 Task: Find a place to stay in Monroe, United States from 10th to 25th July for 3 guests, with specific filters for property type, amenities, and price range.
Action: Mouse moved to (646, 119)
Screenshot: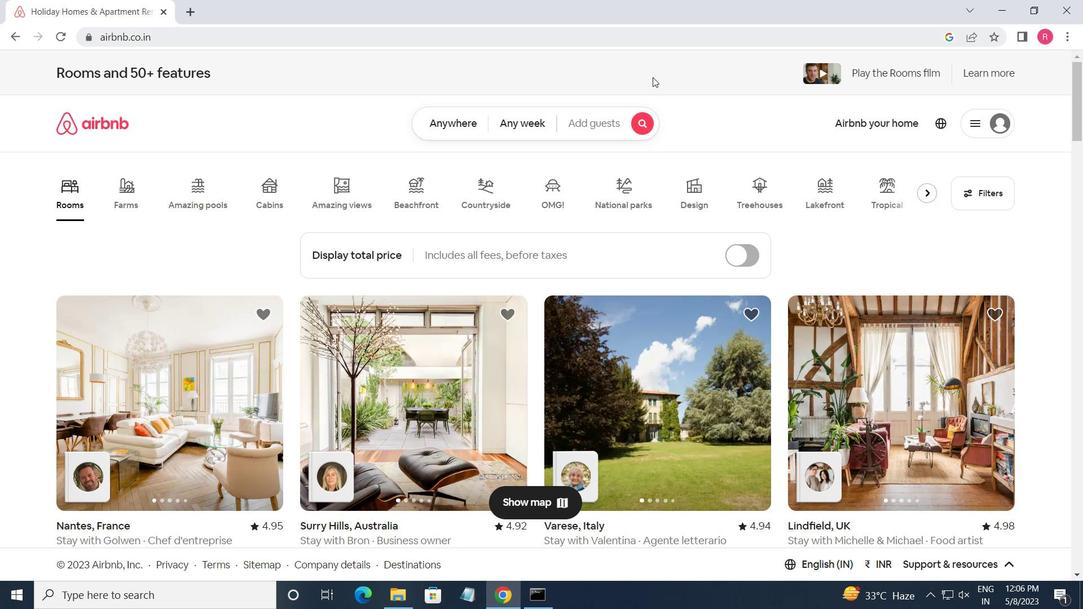 
Action: Mouse pressed left at (646, 119)
Screenshot: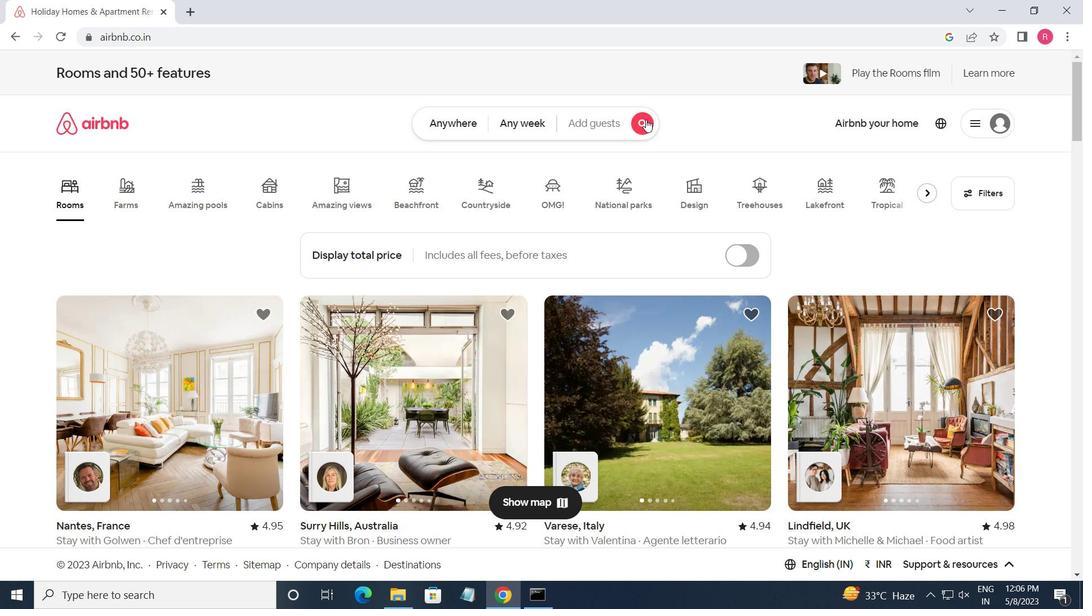 
Action: Mouse moved to (378, 187)
Screenshot: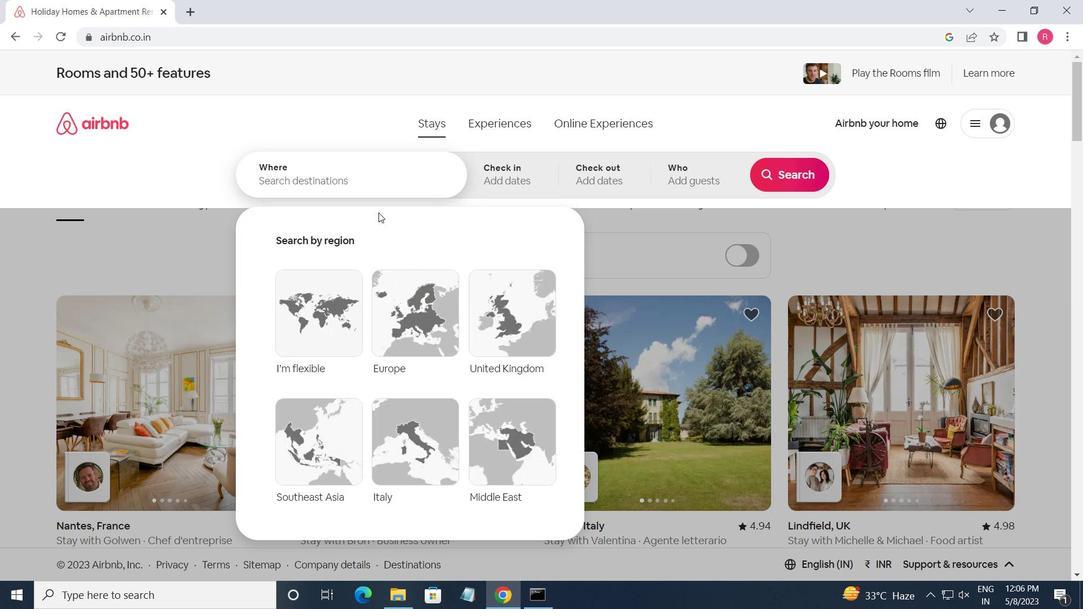 
Action: Mouse pressed left at (378, 187)
Screenshot: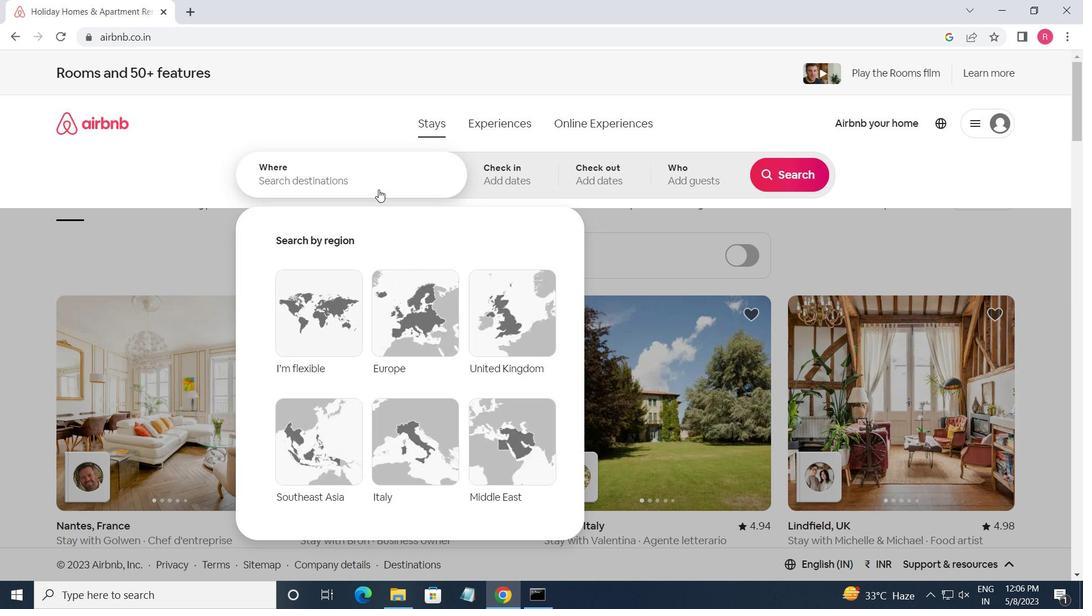 
Action: Key pressed <Key.shift_r>Monroe,<Key.space><Key.shift_r>United<Key.space><Key.shift>STATES<Key.enter>
Screenshot: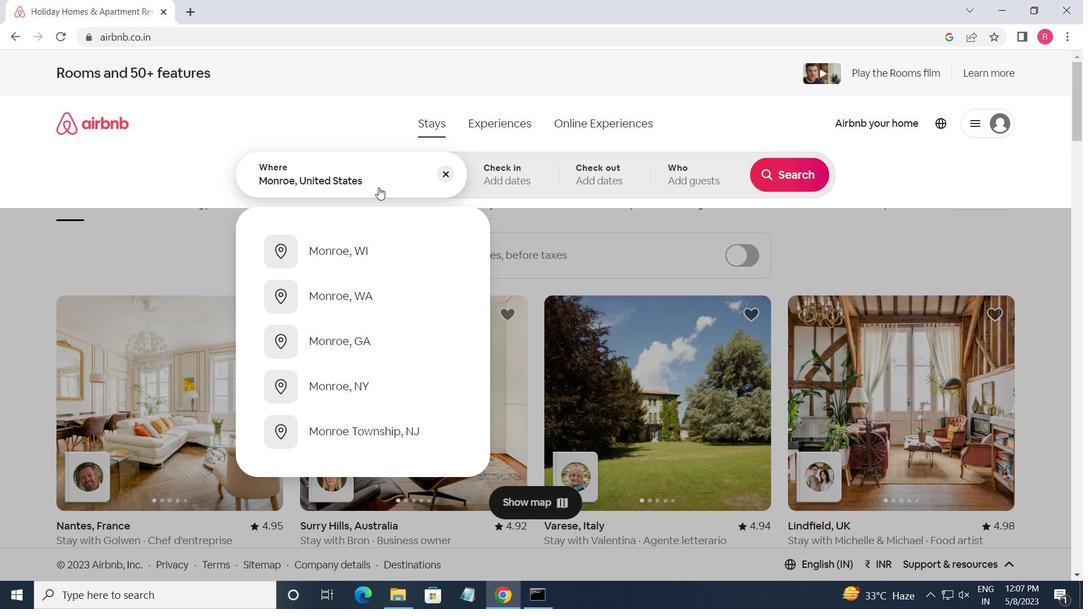 
Action: Mouse moved to (784, 295)
Screenshot: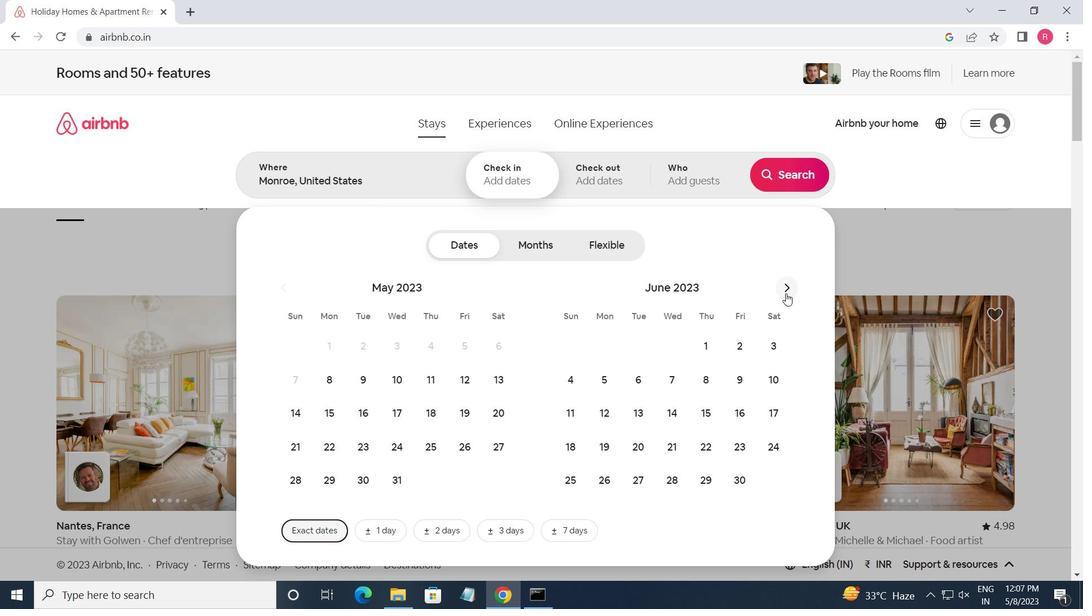 
Action: Mouse pressed left at (784, 295)
Screenshot: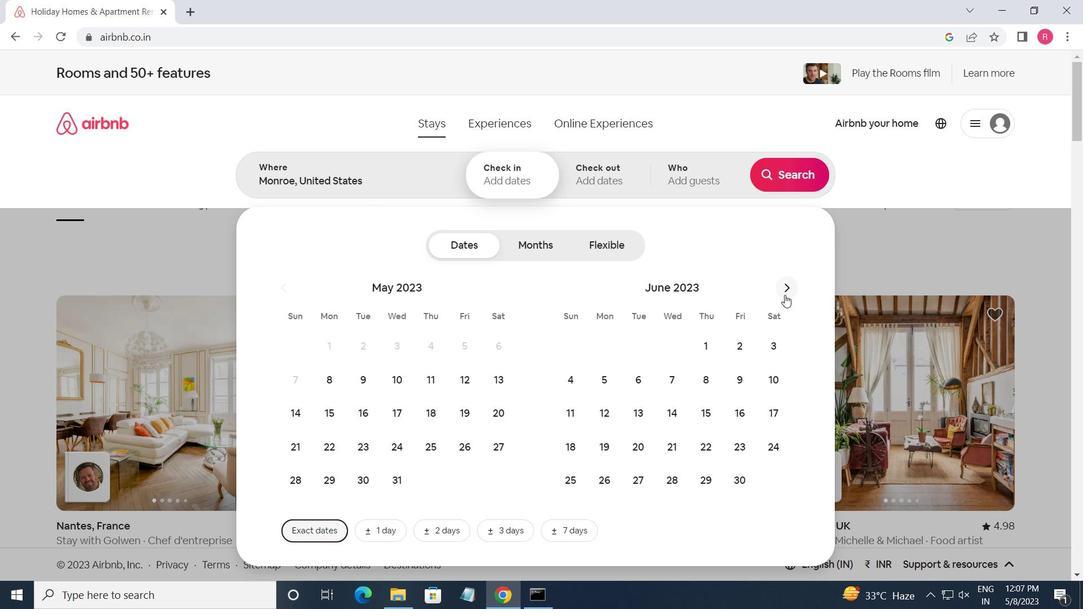 
Action: Mouse moved to (598, 411)
Screenshot: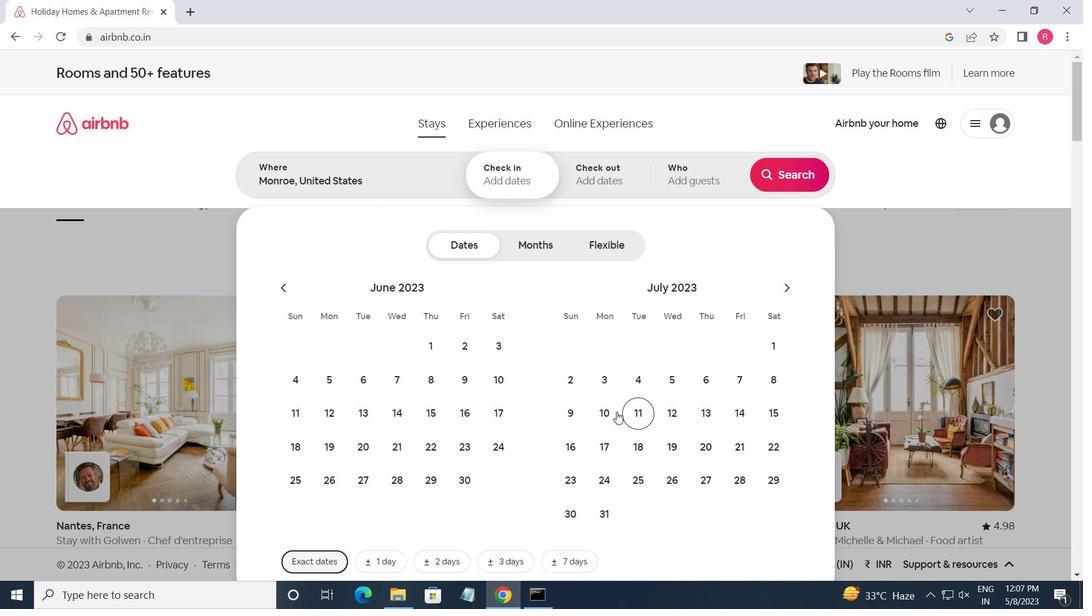
Action: Mouse pressed left at (598, 411)
Screenshot: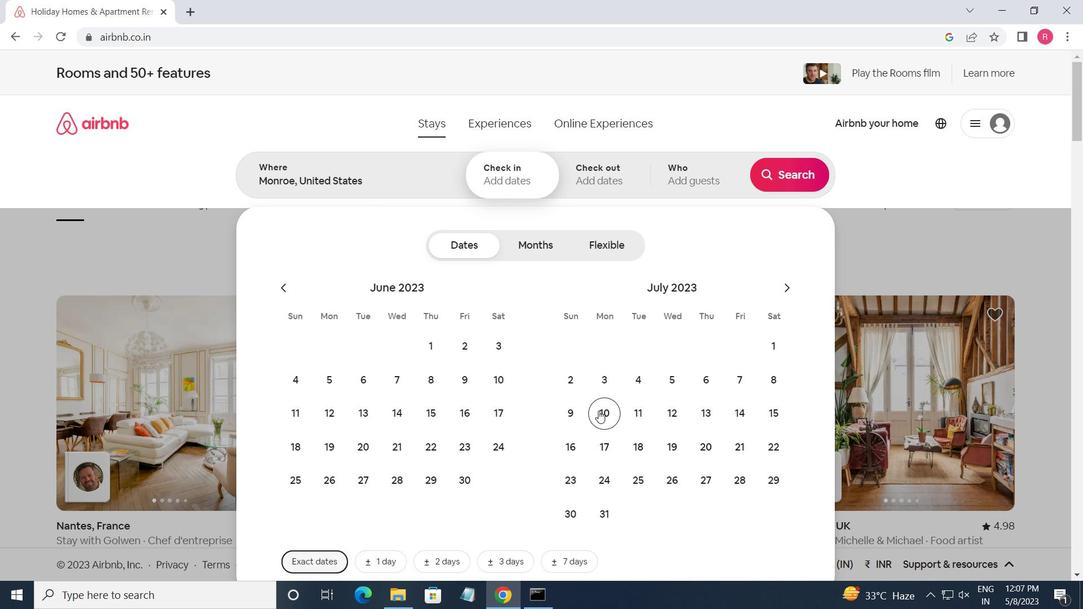 
Action: Mouse moved to (645, 479)
Screenshot: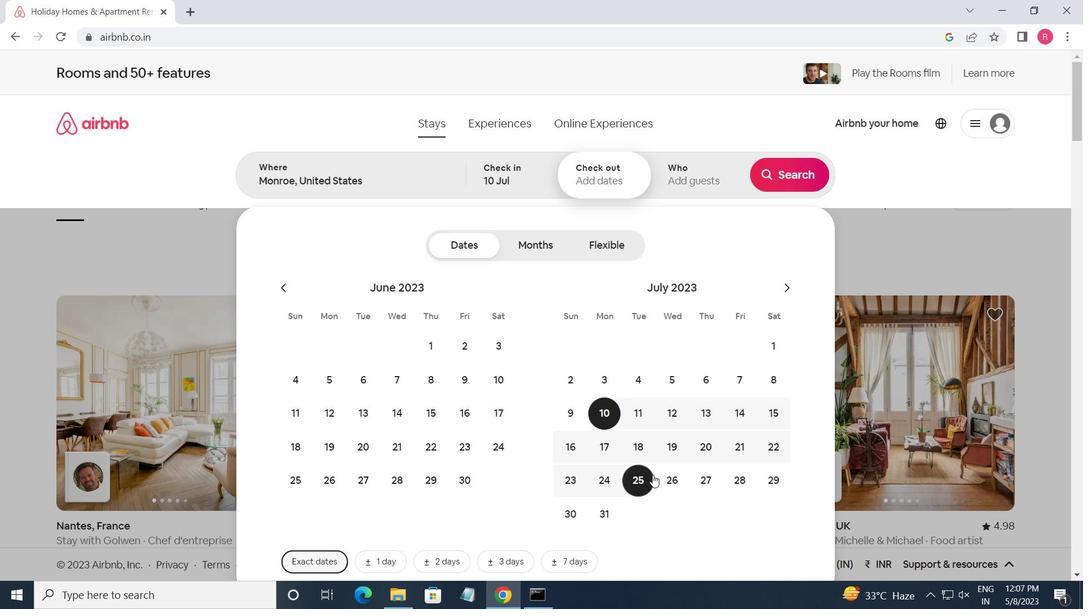 
Action: Mouse pressed left at (645, 479)
Screenshot: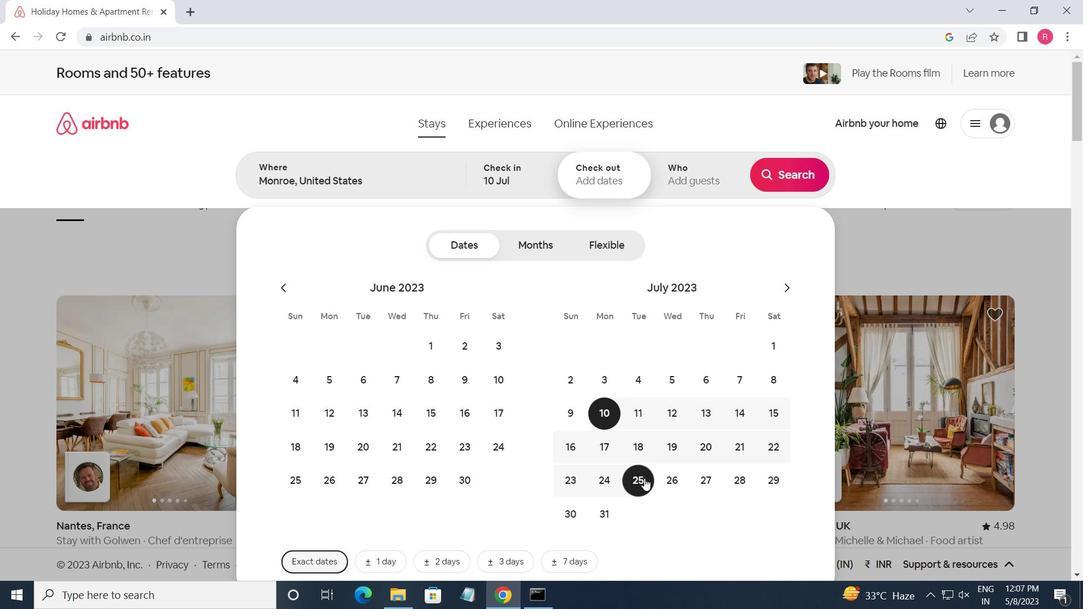 
Action: Mouse moved to (690, 178)
Screenshot: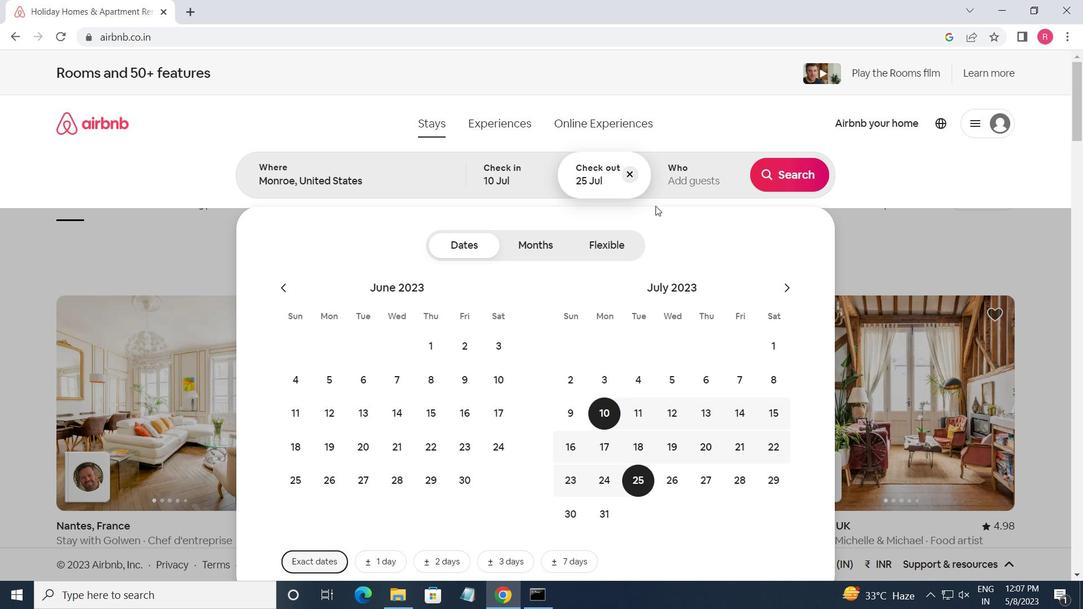 
Action: Mouse pressed left at (690, 178)
Screenshot: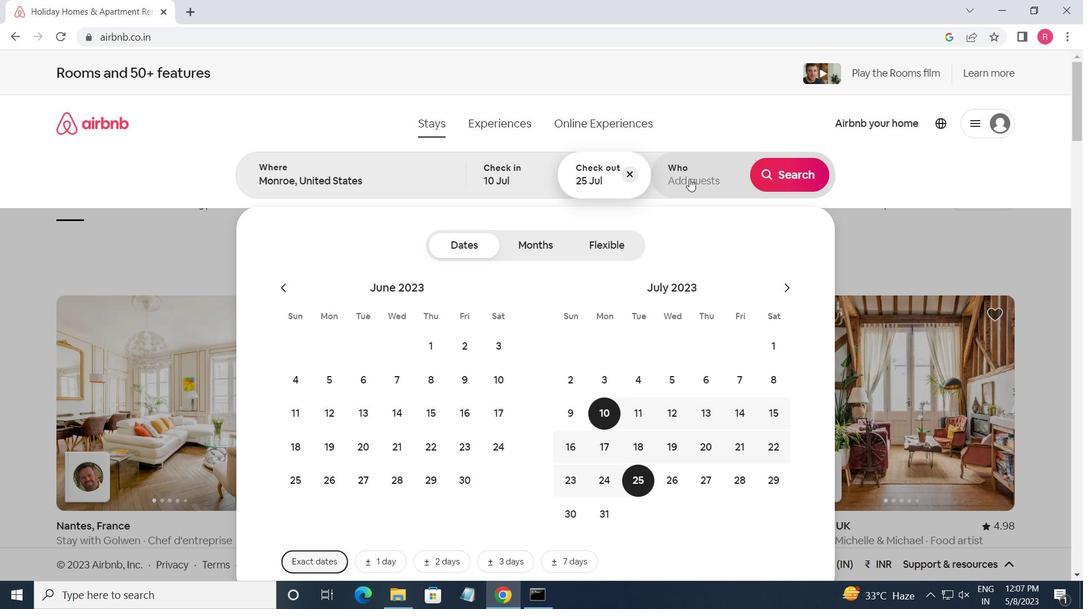 
Action: Mouse moved to (799, 247)
Screenshot: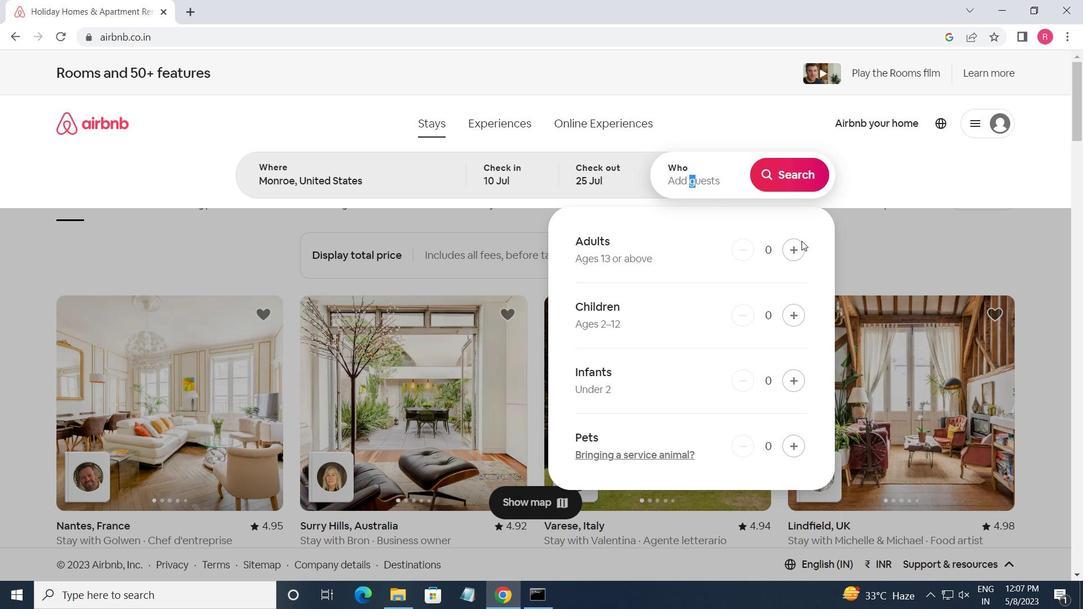 
Action: Mouse pressed left at (799, 247)
Screenshot: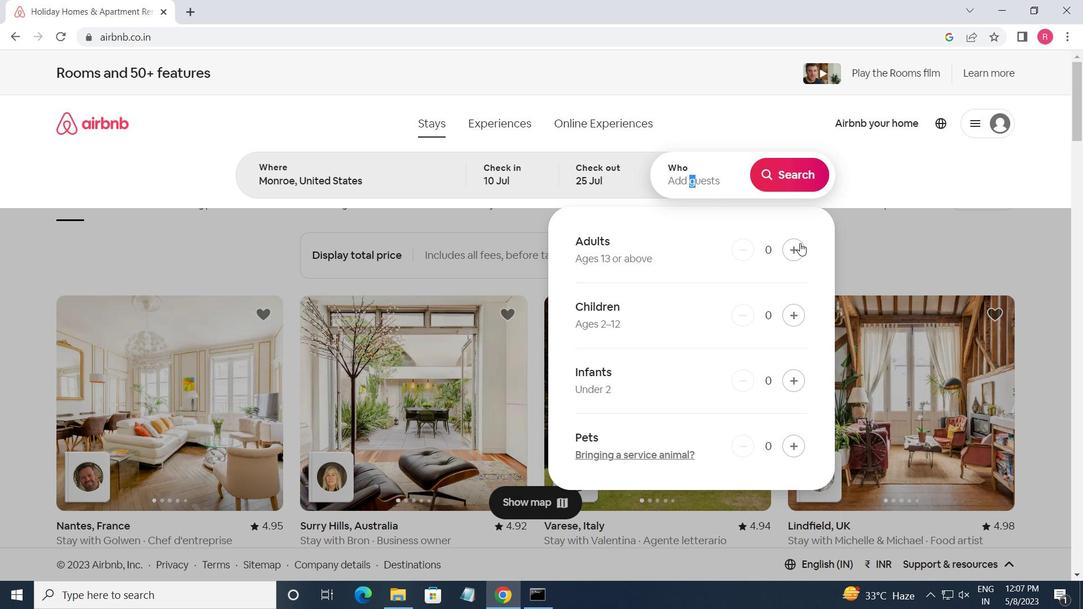
Action: Mouse moved to (799, 247)
Screenshot: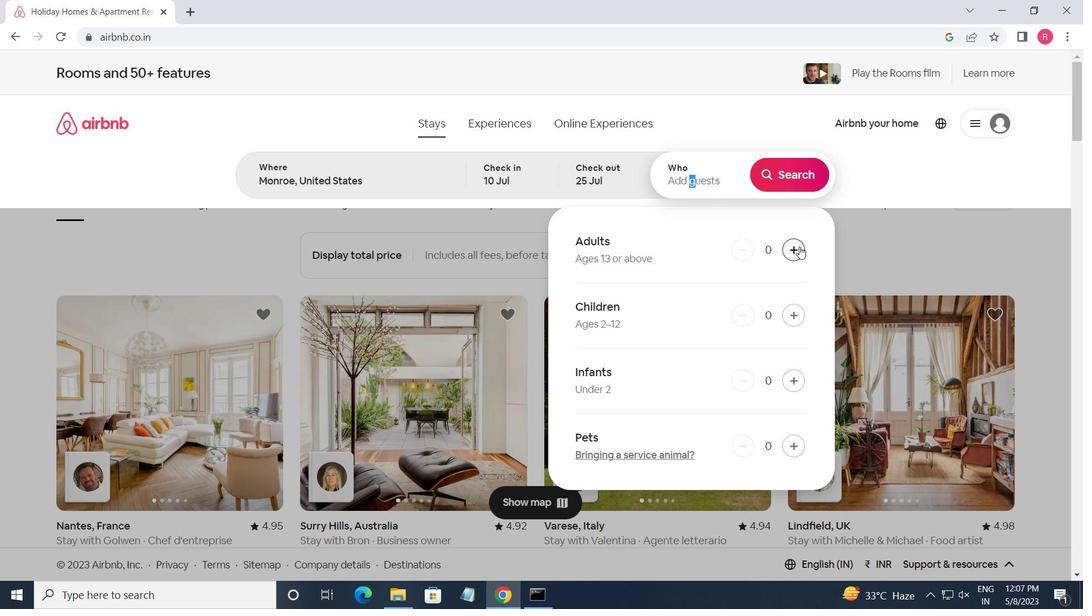 
Action: Mouse pressed left at (799, 247)
Screenshot: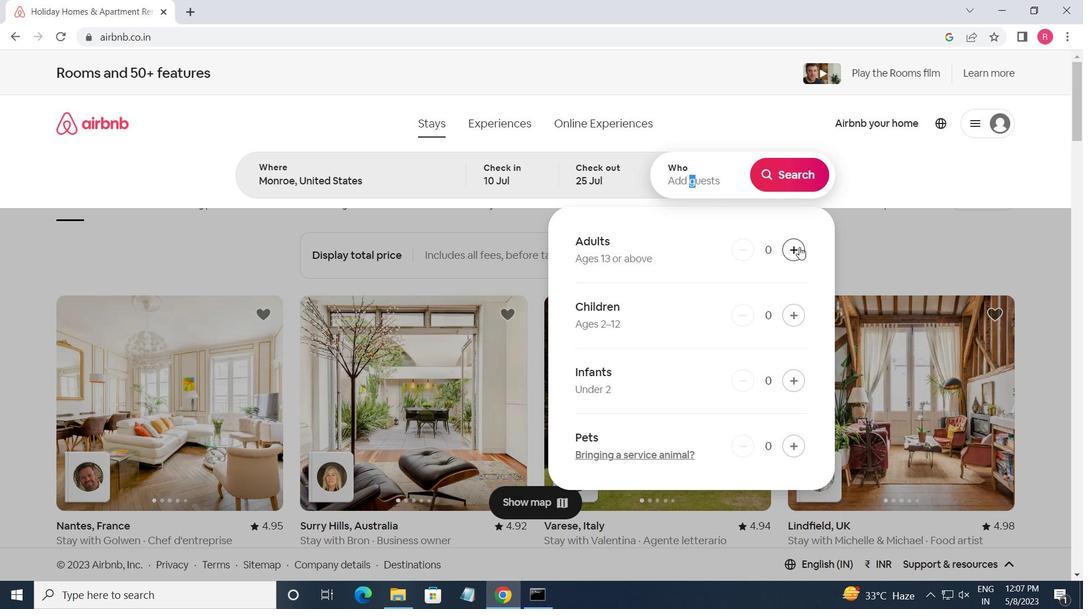 
Action: Mouse pressed left at (799, 247)
Screenshot: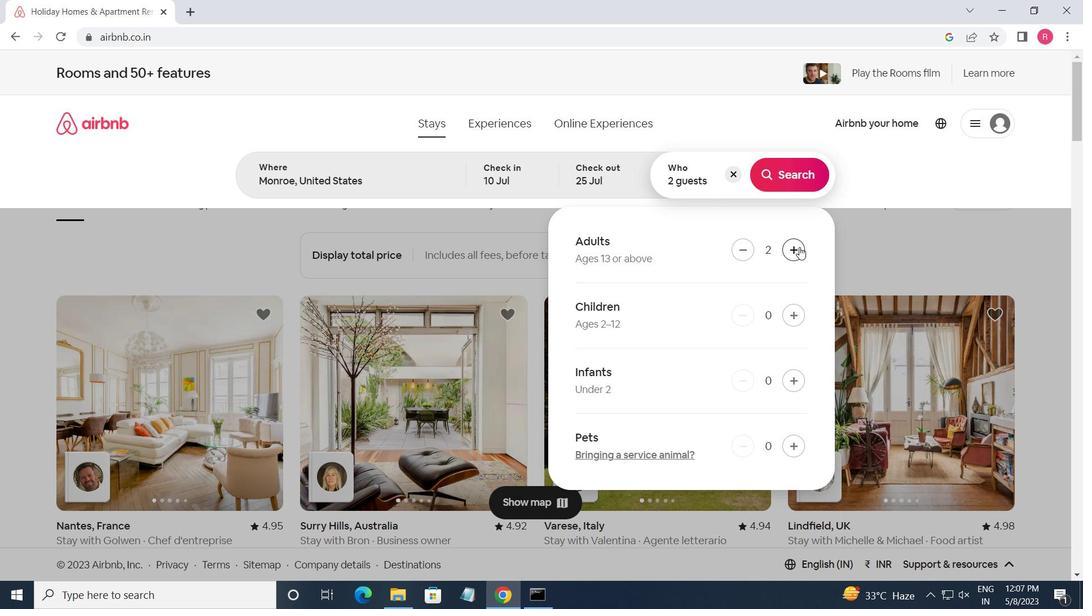 
Action: Mouse moved to (796, 313)
Screenshot: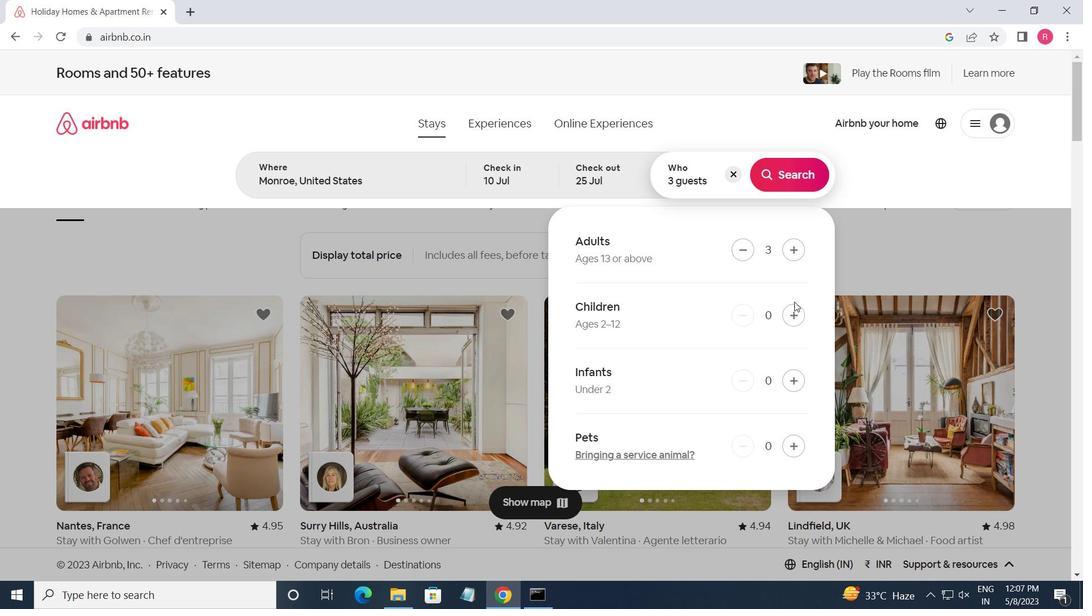 
Action: Mouse pressed left at (796, 313)
Screenshot: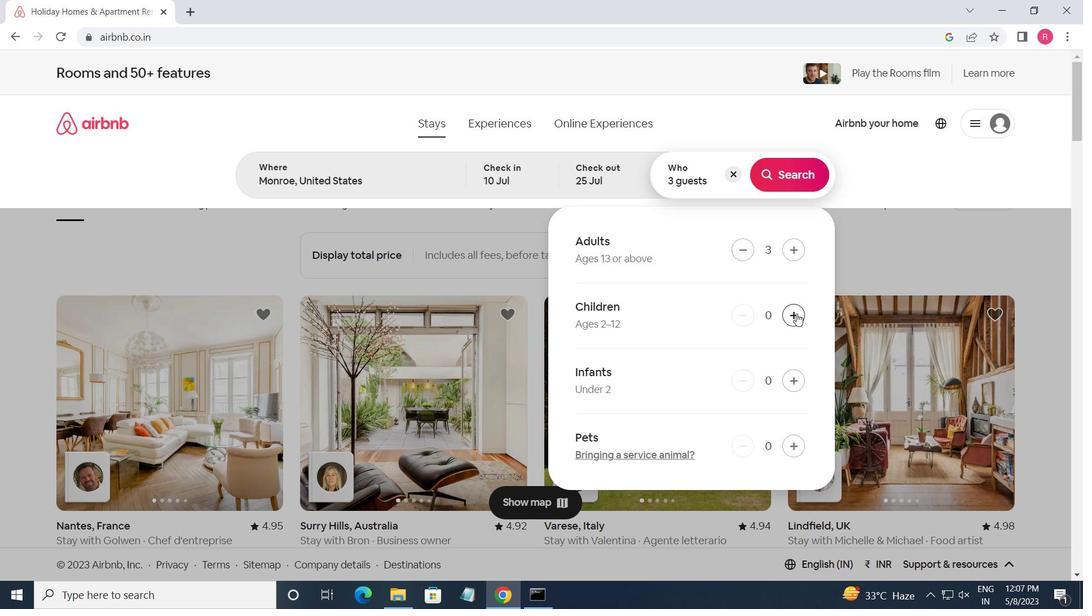 
Action: Mouse moved to (793, 181)
Screenshot: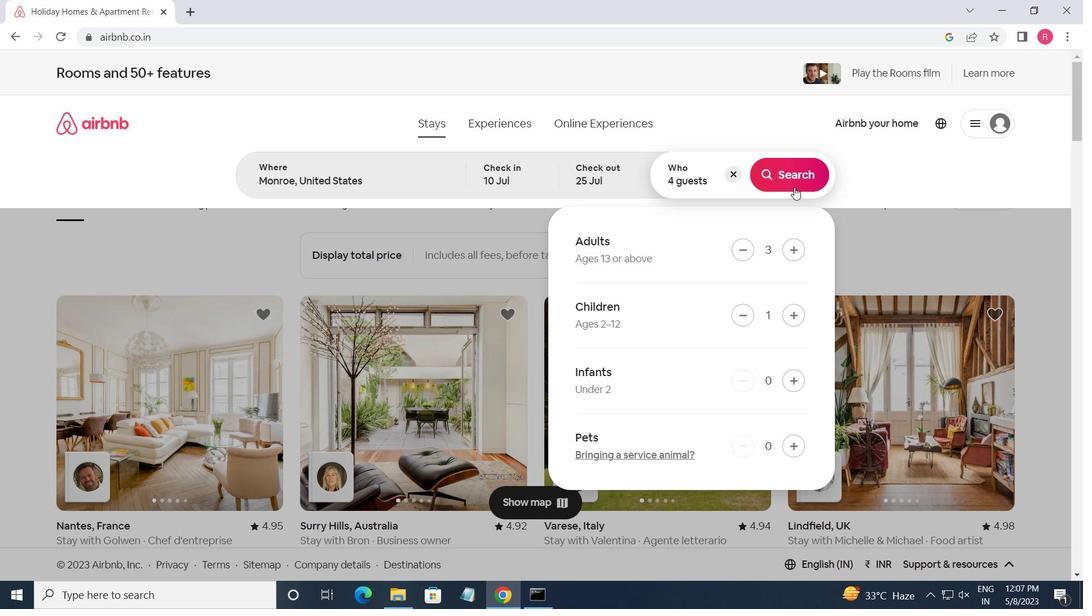 
Action: Mouse pressed left at (793, 181)
Screenshot: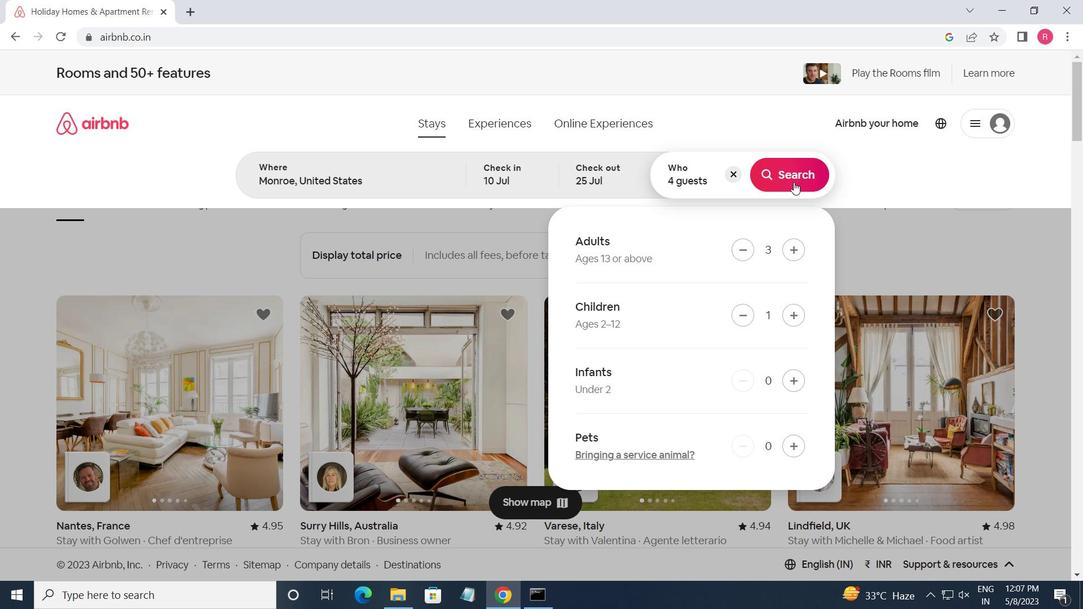 
Action: Mouse moved to (1017, 136)
Screenshot: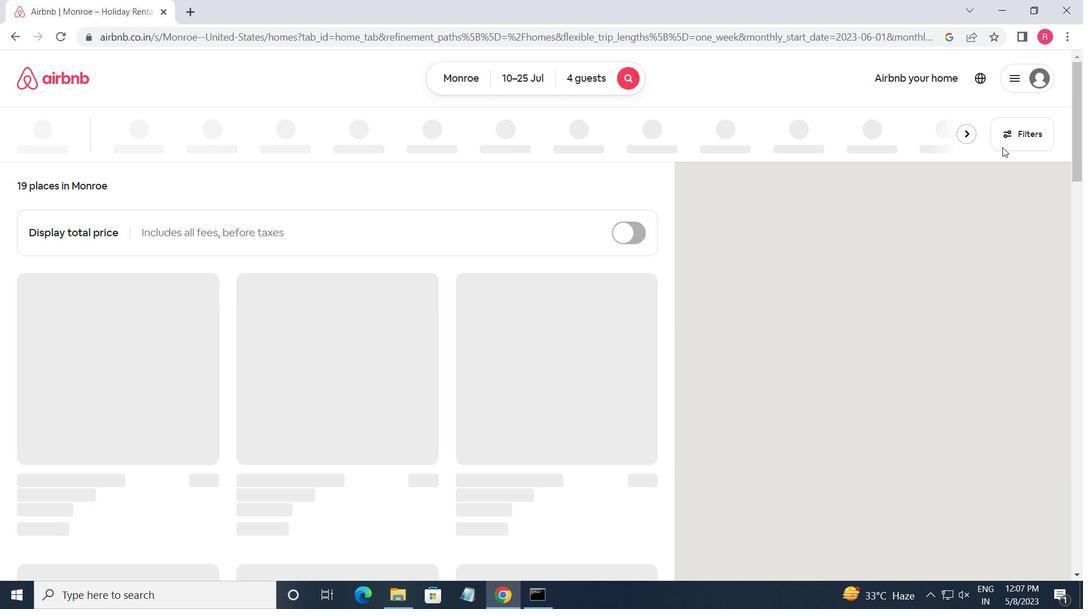
Action: Mouse pressed left at (1017, 136)
Screenshot: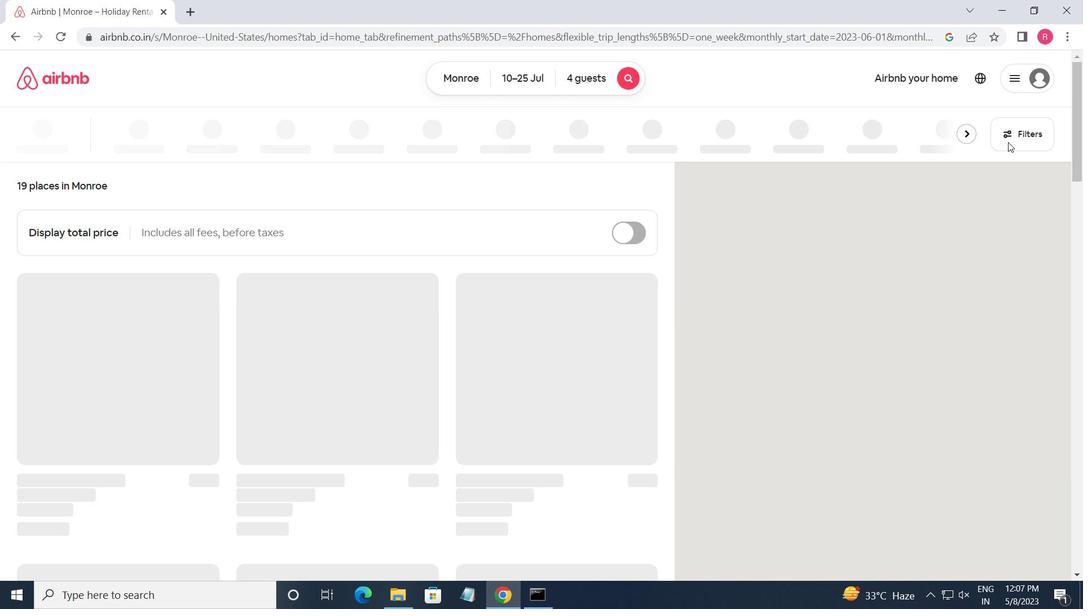 
Action: Mouse moved to (393, 397)
Screenshot: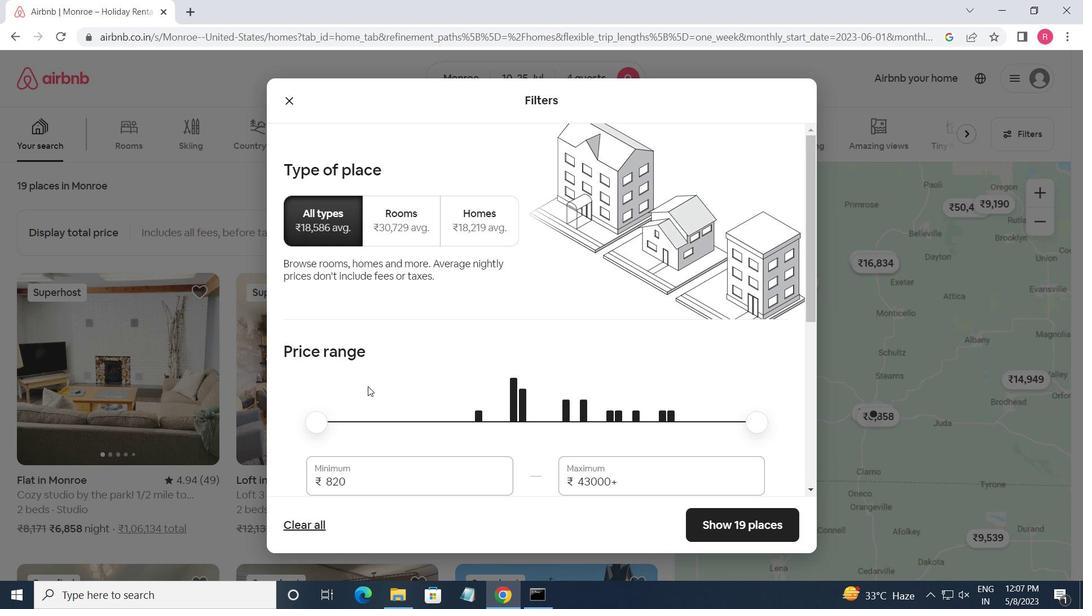 
Action: Mouse scrolled (393, 396) with delta (0, 0)
Screenshot: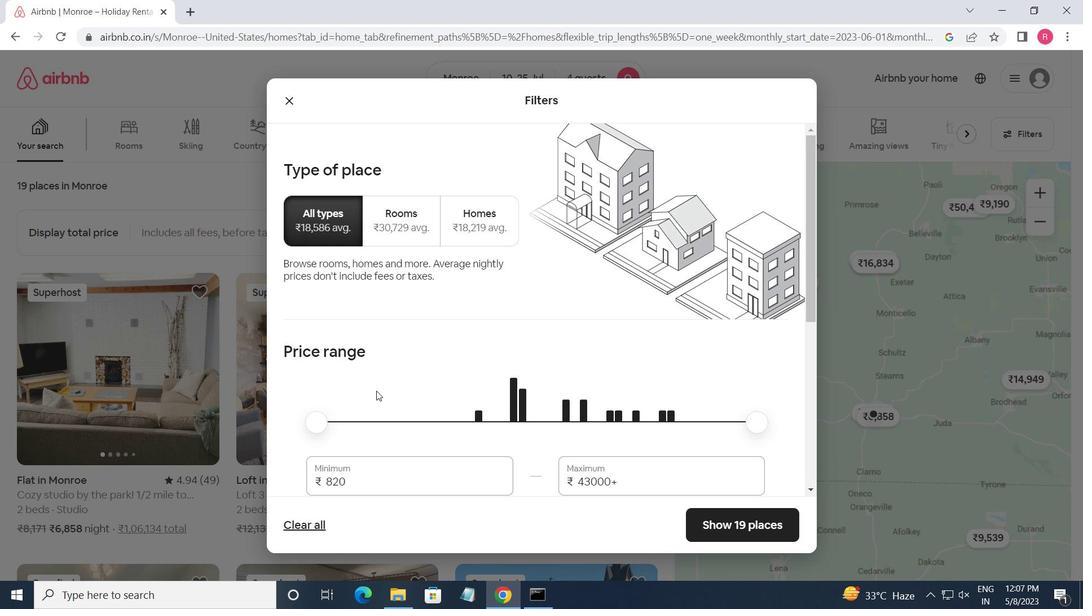 
Action: Mouse moved to (388, 399)
Screenshot: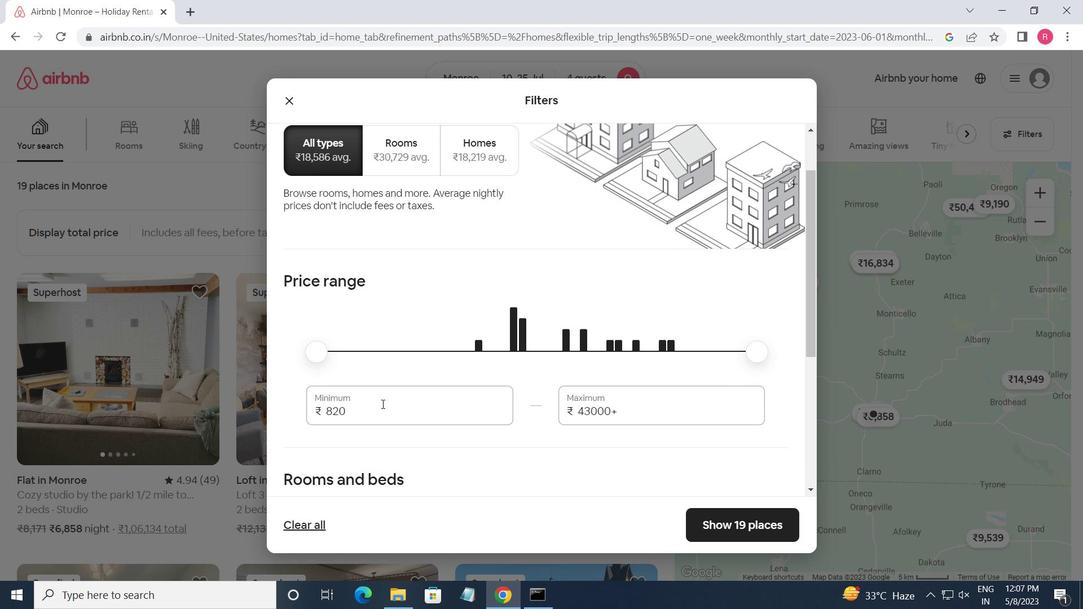 
Action: Mouse pressed left at (388, 399)
Screenshot: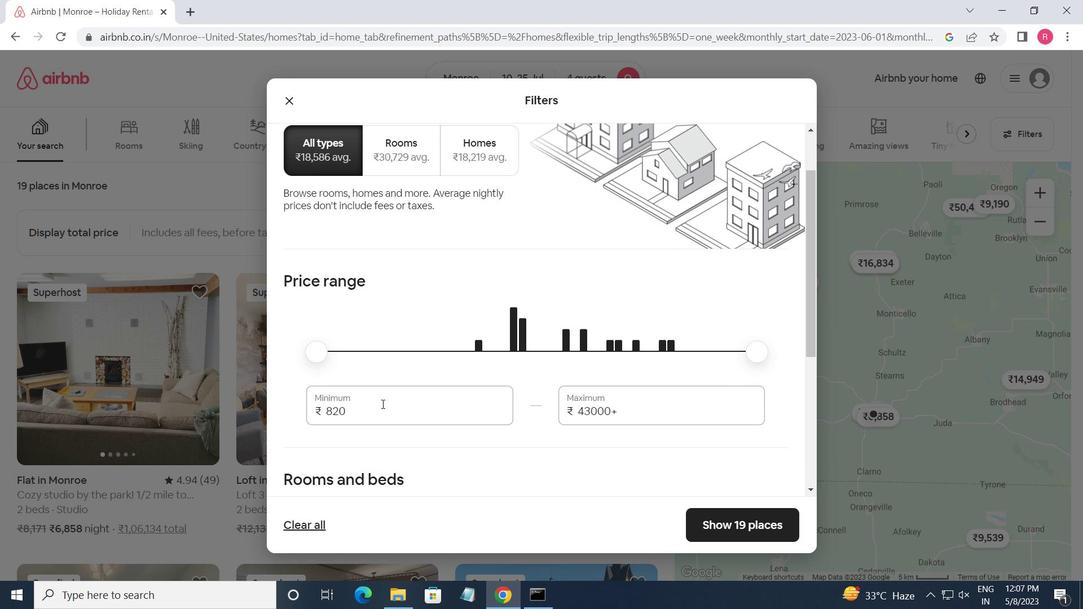 
Action: Mouse moved to (384, 400)
Screenshot: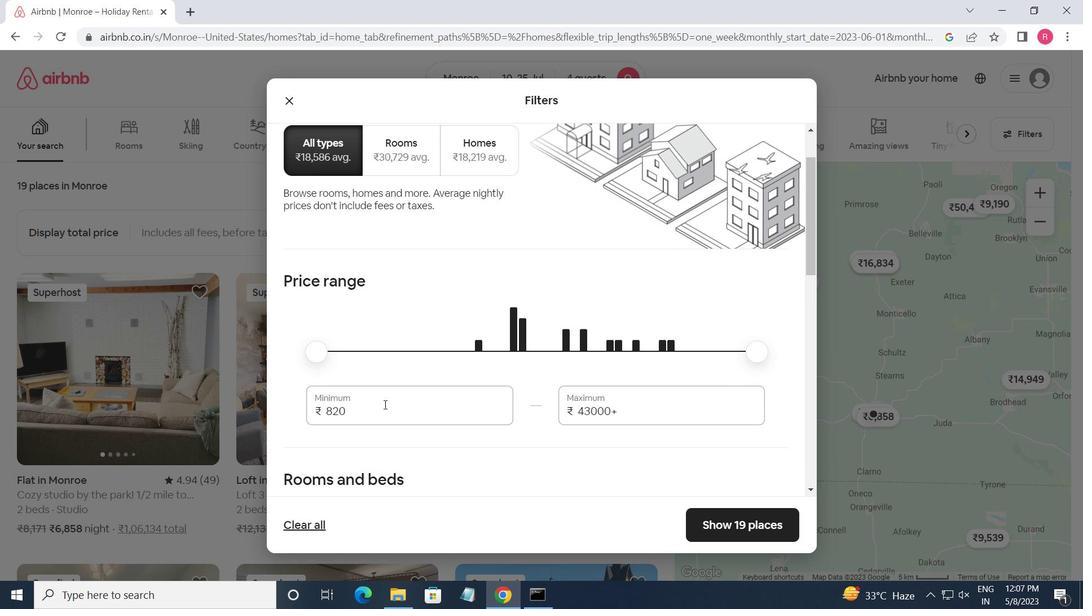 
Action: Key pressed <Key.backspace><Key.backspace><Key.backspace>15000<Key.tab>25000
Screenshot: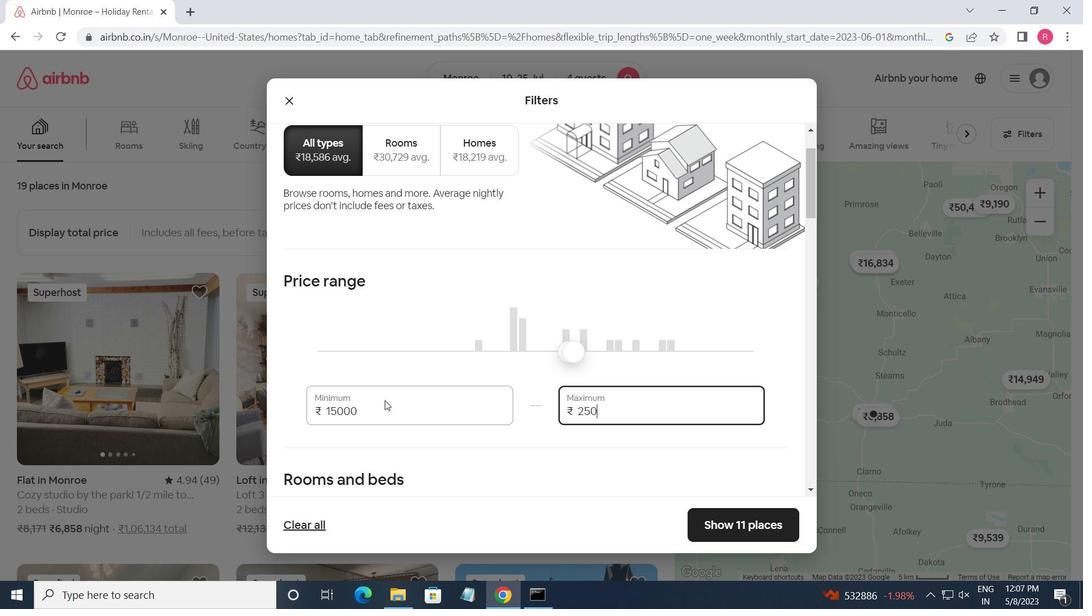 
Action: Mouse moved to (484, 380)
Screenshot: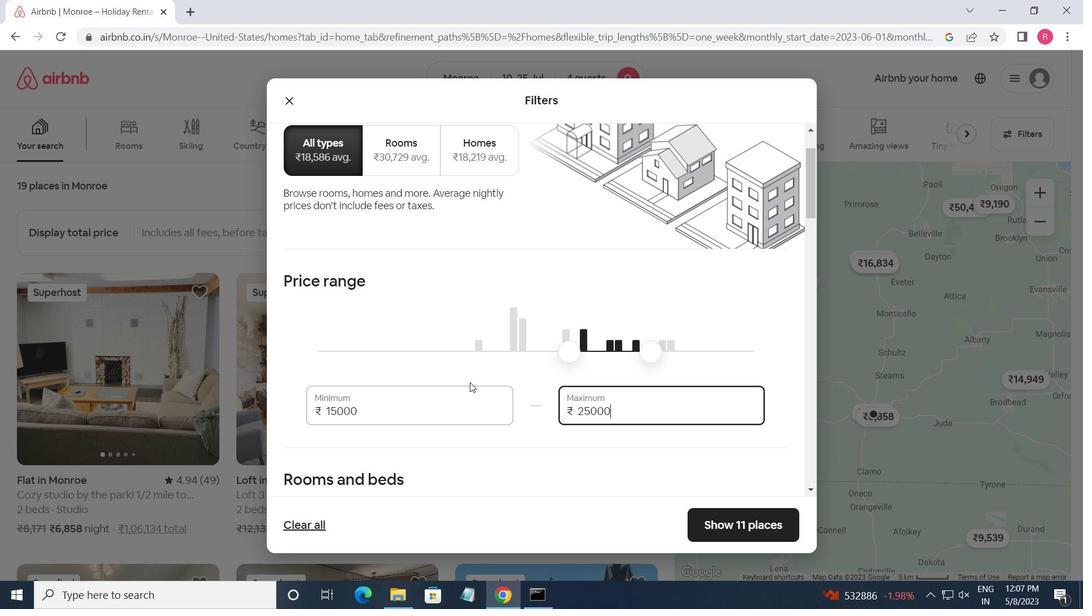 
Action: Mouse scrolled (484, 379) with delta (0, 0)
Screenshot: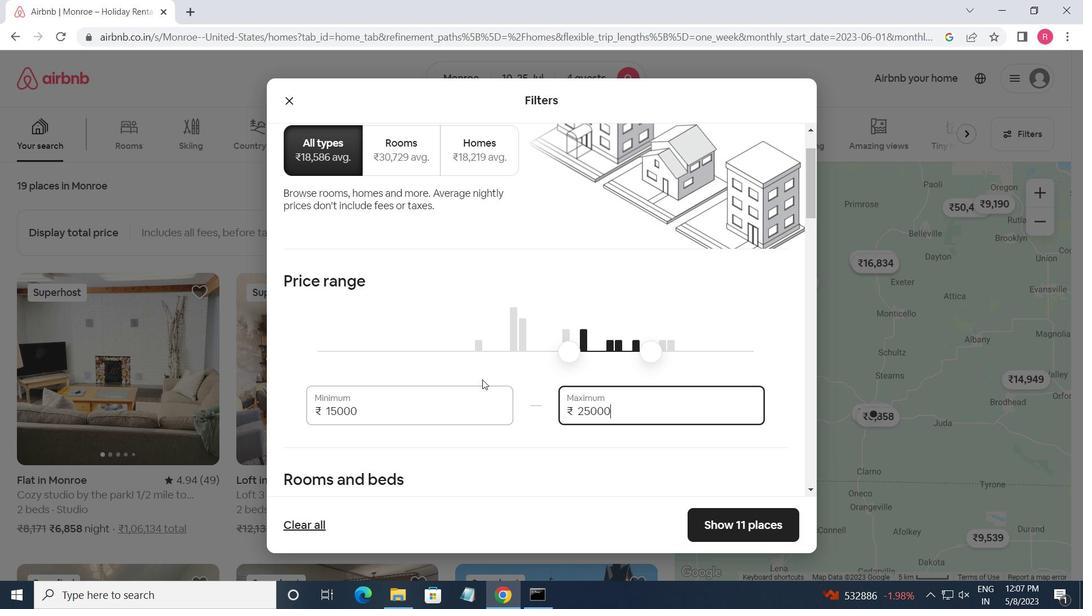 
Action: Mouse moved to (484, 382)
Screenshot: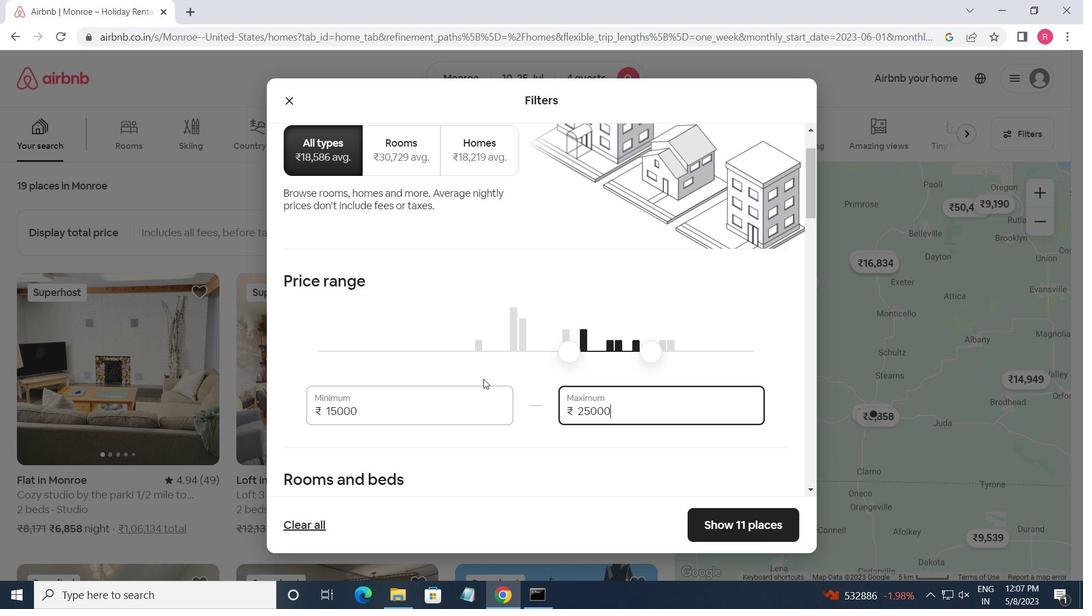 
Action: Mouse scrolled (484, 382) with delta (0, 0)
Screenshot: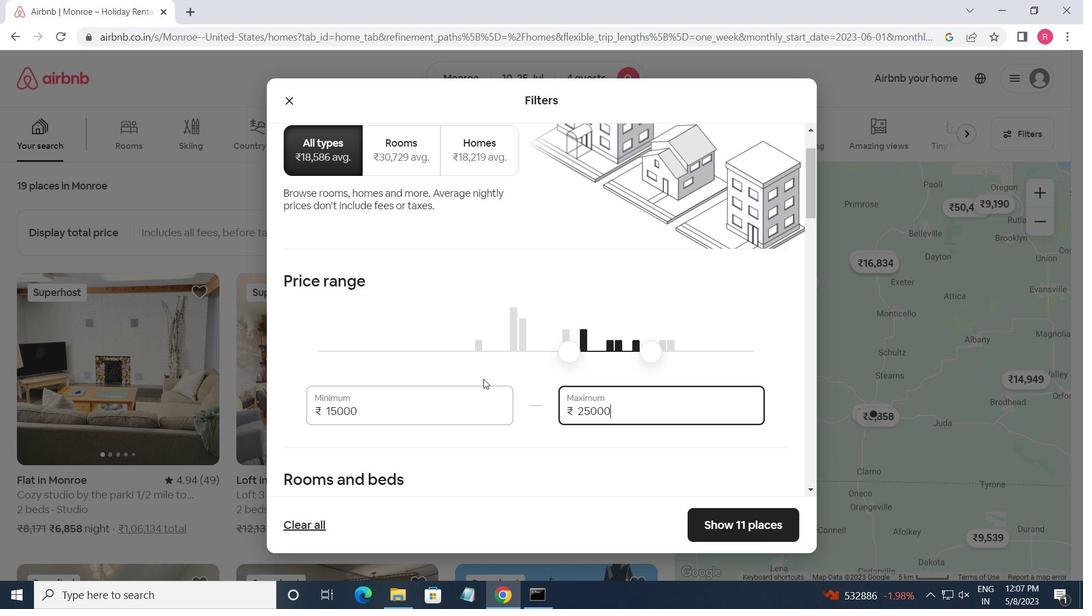 
Action: Mouse moved to (484, 384)
Screenshot: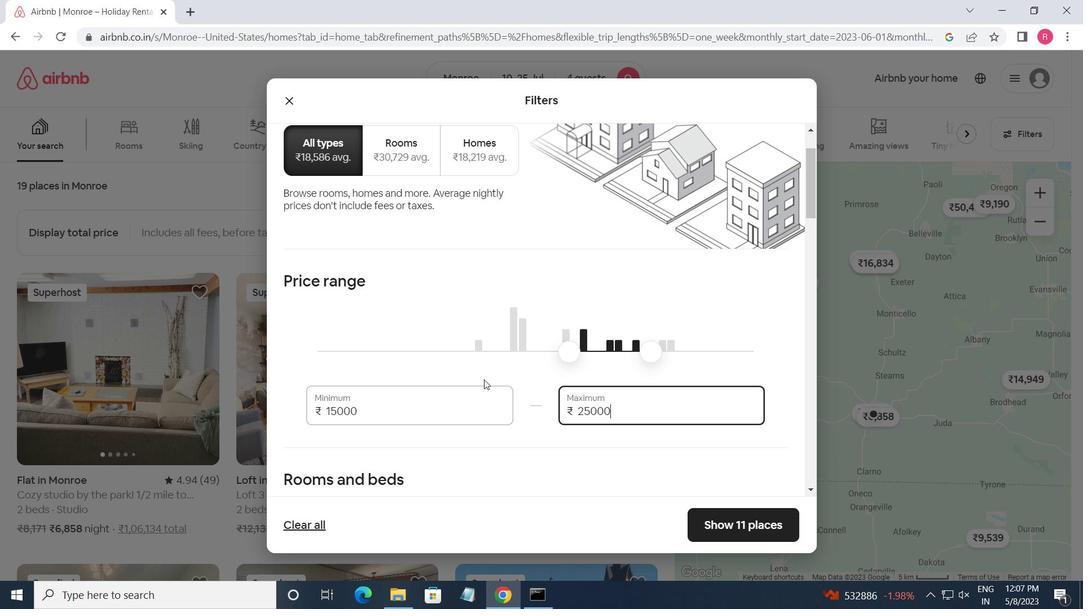 
Action: Mouse scrolled (484, 384) with delta (0, 0)
Screenshot: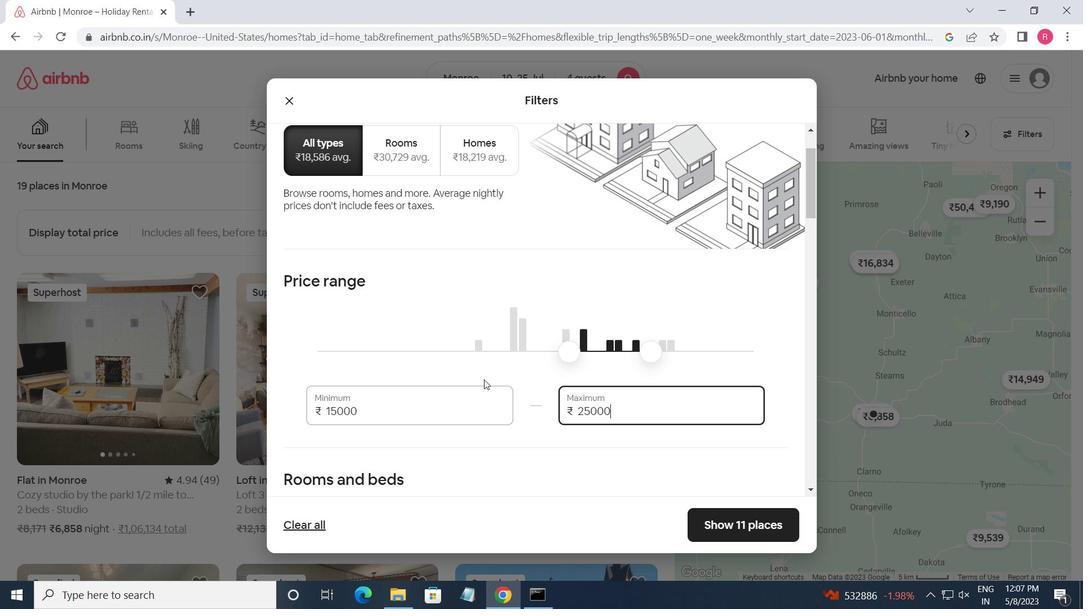 
Action: Mouse moved to (421, 350)
Screenshot: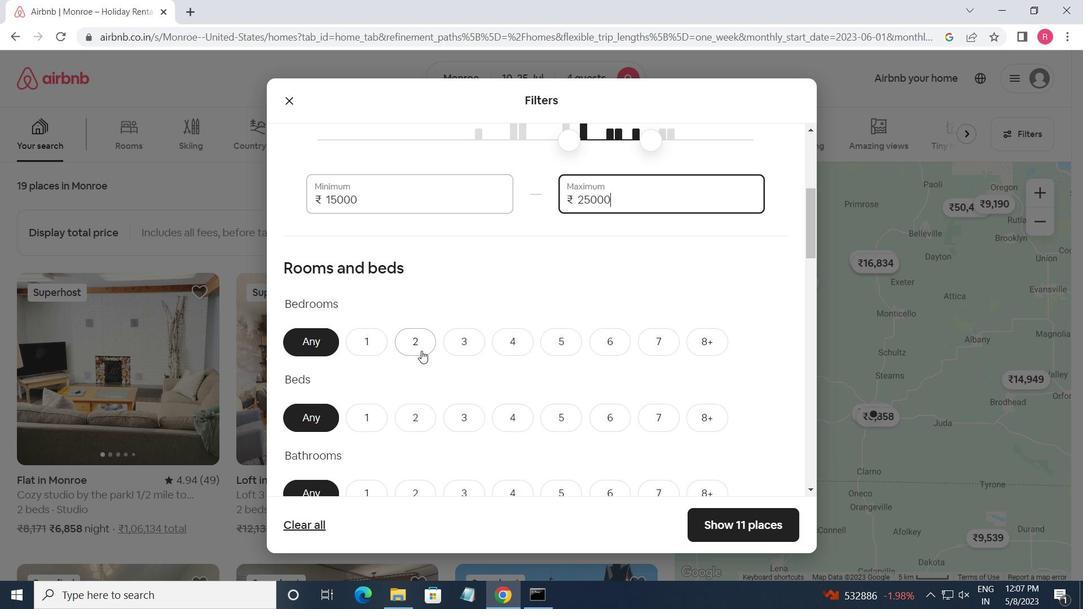 
Action: Mouse pressed left at (421, 350)
Screenshot: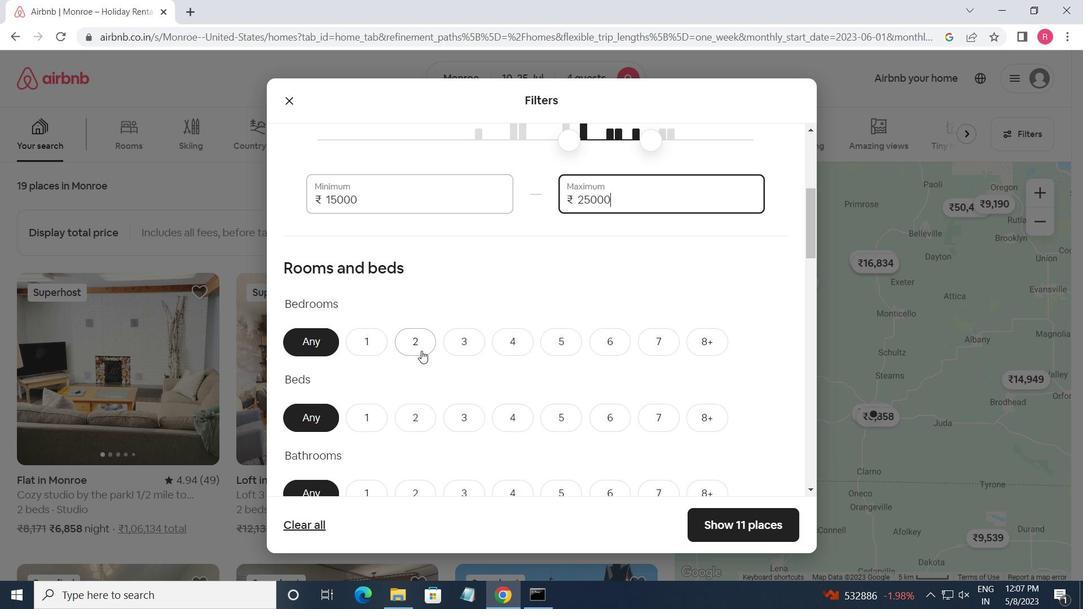 
Action: Mouse moved to (460, 415)
Screenshot: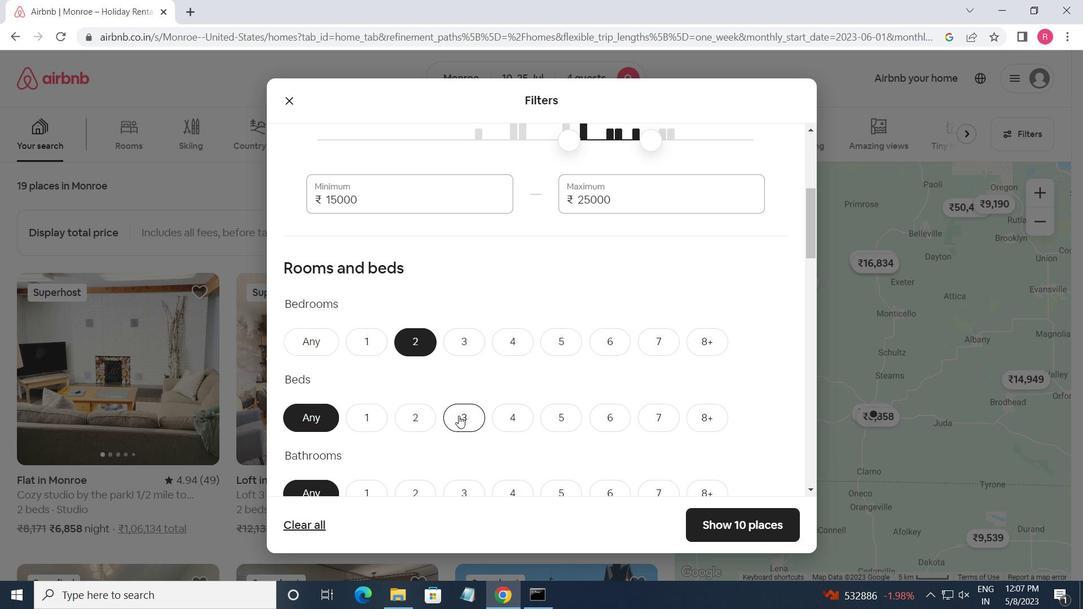 
Action: Mouse pressed left at (460, 415)
Screenshot: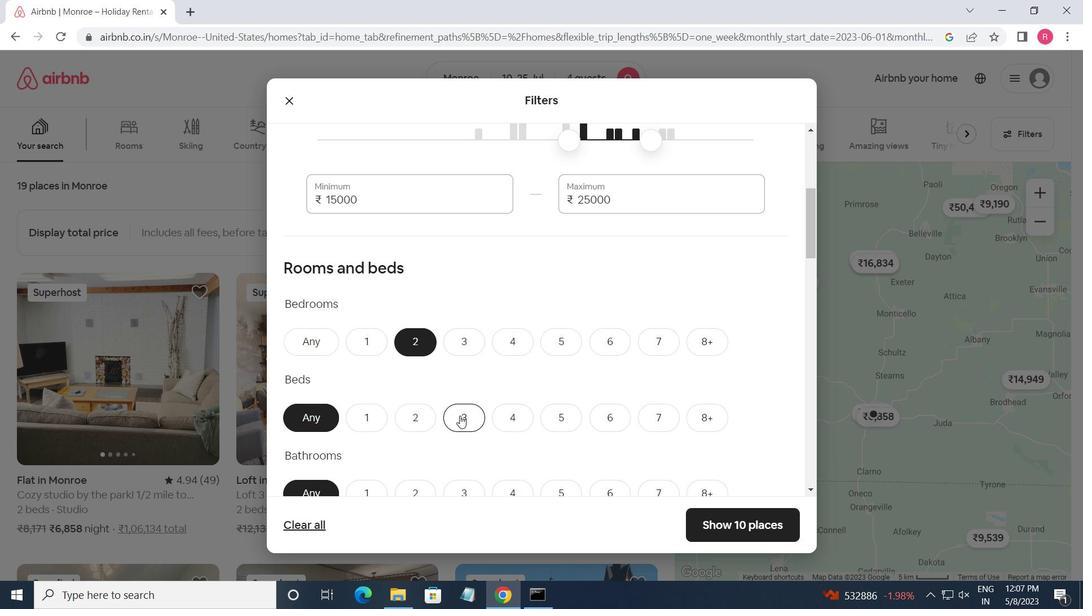
Action: Mouse moved to (418, 484)
Screenshot: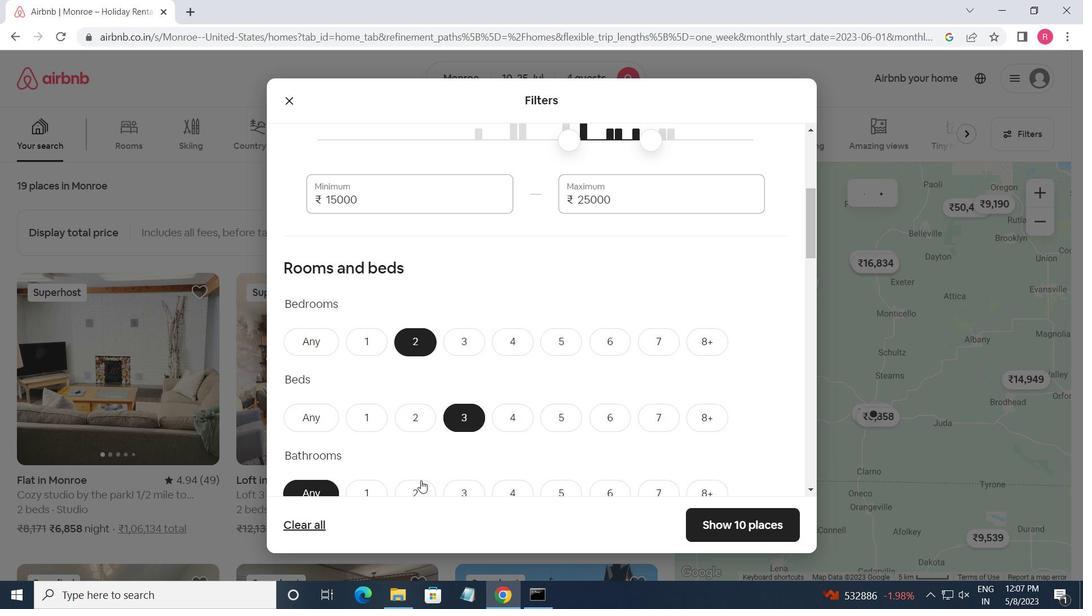 
Action: Mouse pressed left at (418, 484)
Screenshot: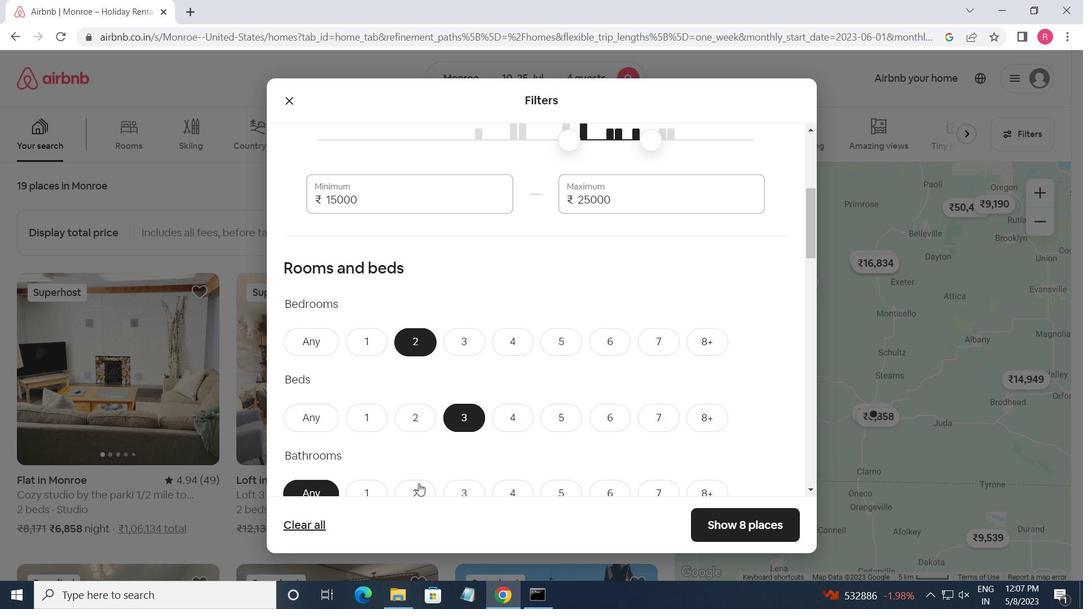 
Action: Mouse moved to (444, 445)
Screenshot: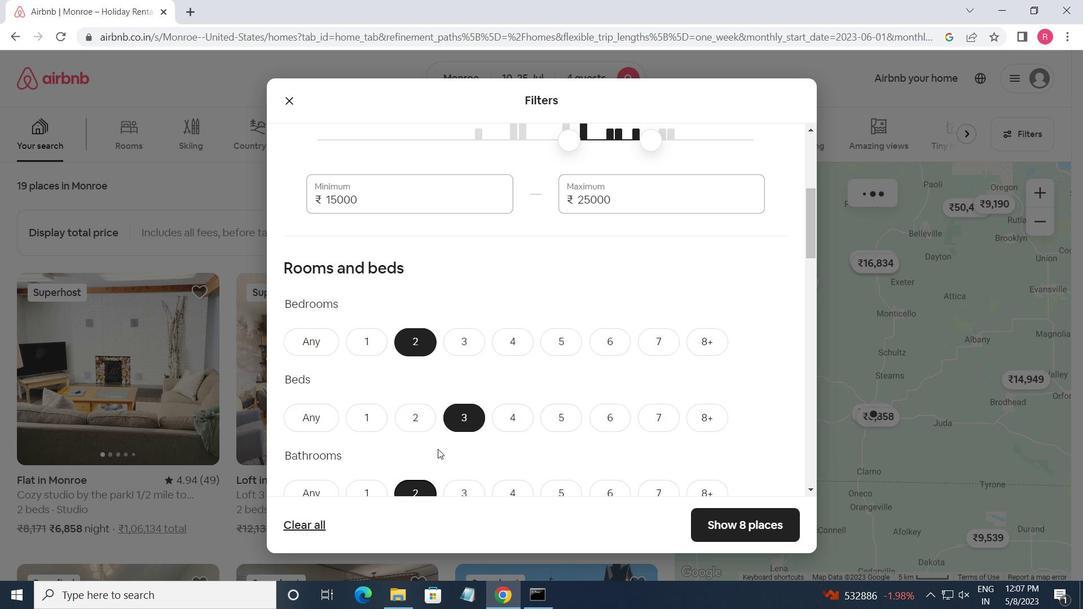 
Action: Mouse scrolled (444, 444) with delta (0, 0)
Screenshot: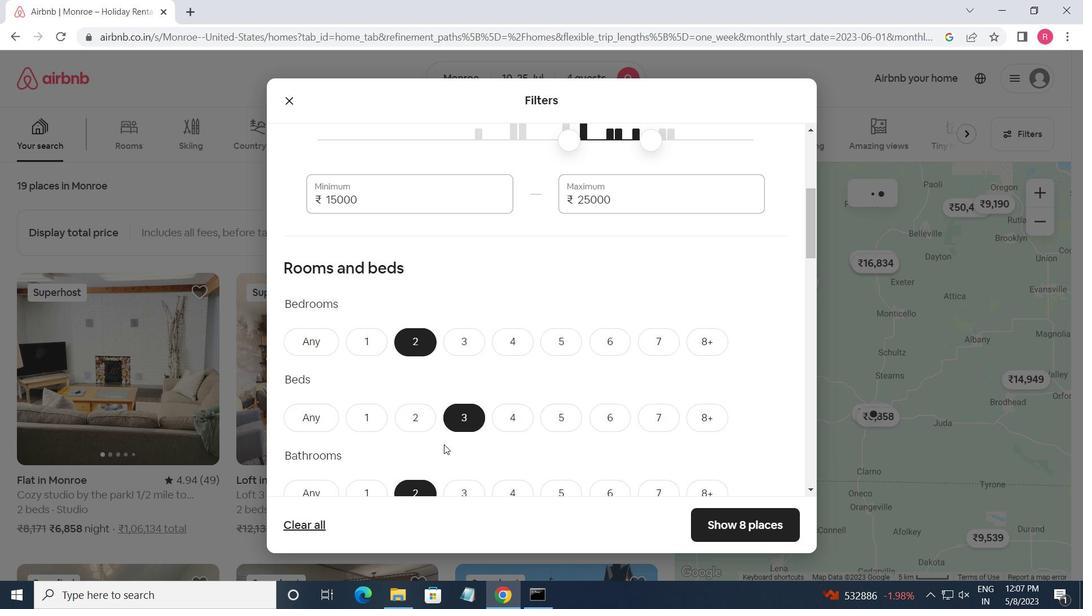 
Action: Mouse moved to (445, 445)
Screenshot: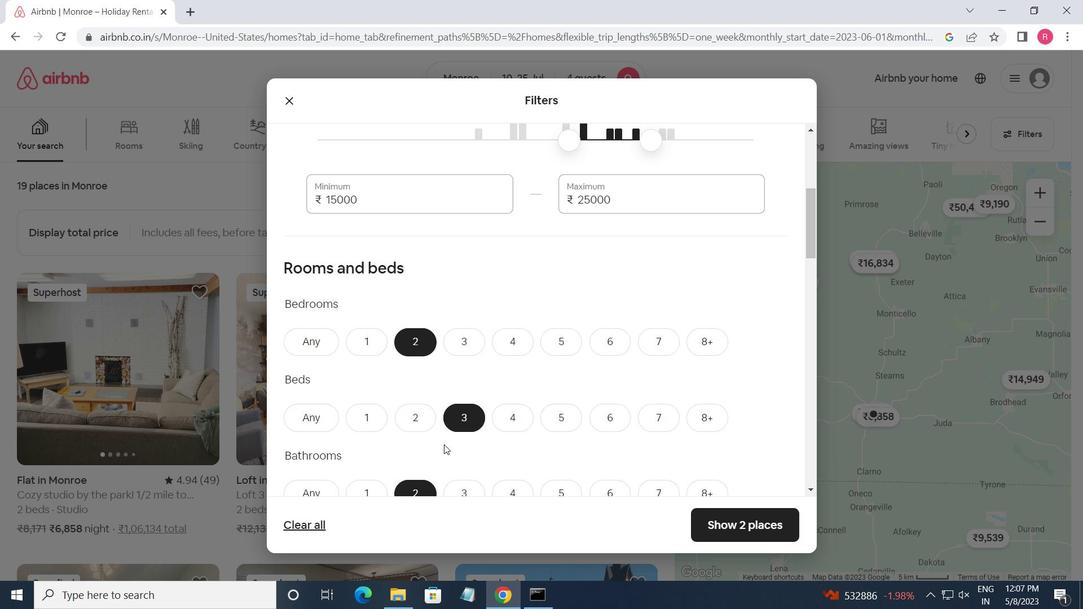 
Action: Mouse scrolled (445, 444) with delta (0, 0)
Screenshot: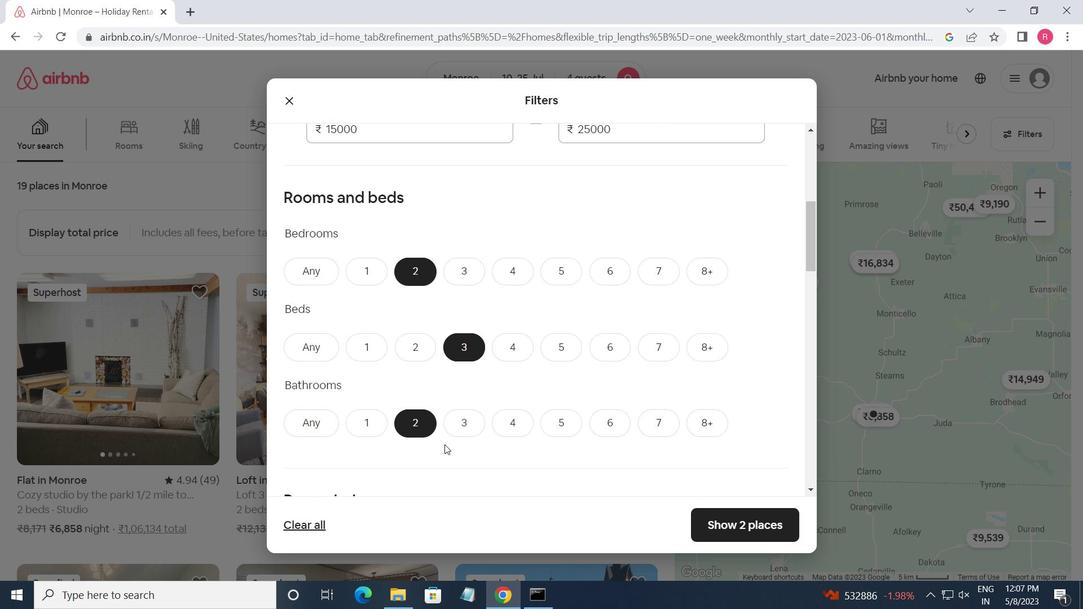 
Action: Mouse moved to (445, 445)
Screenshot: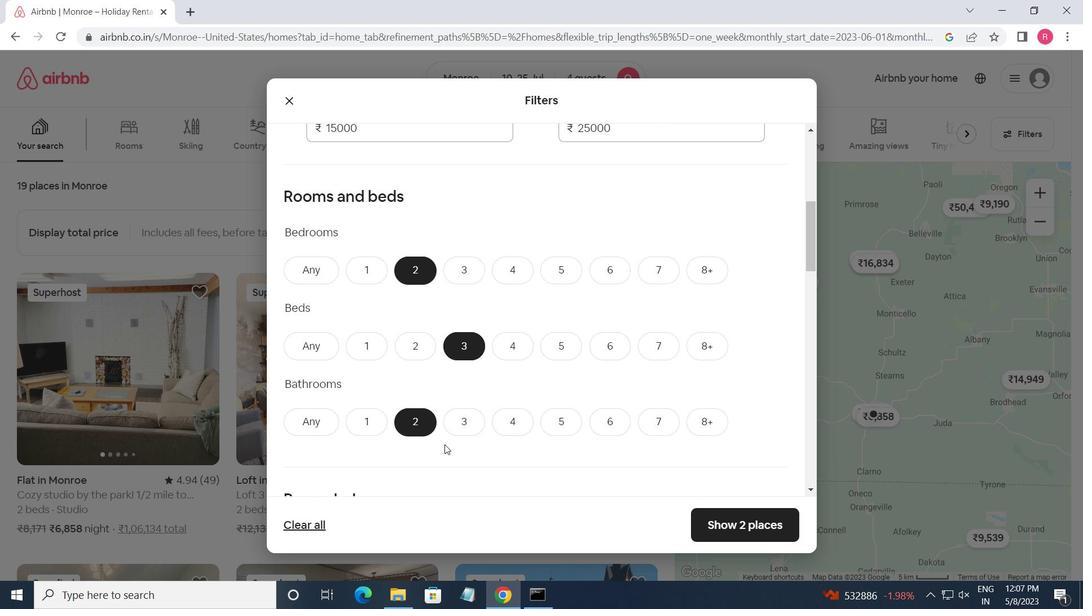 
Action: Mouse scrolled (445, 444) with delta (0, 0)
Screenshot: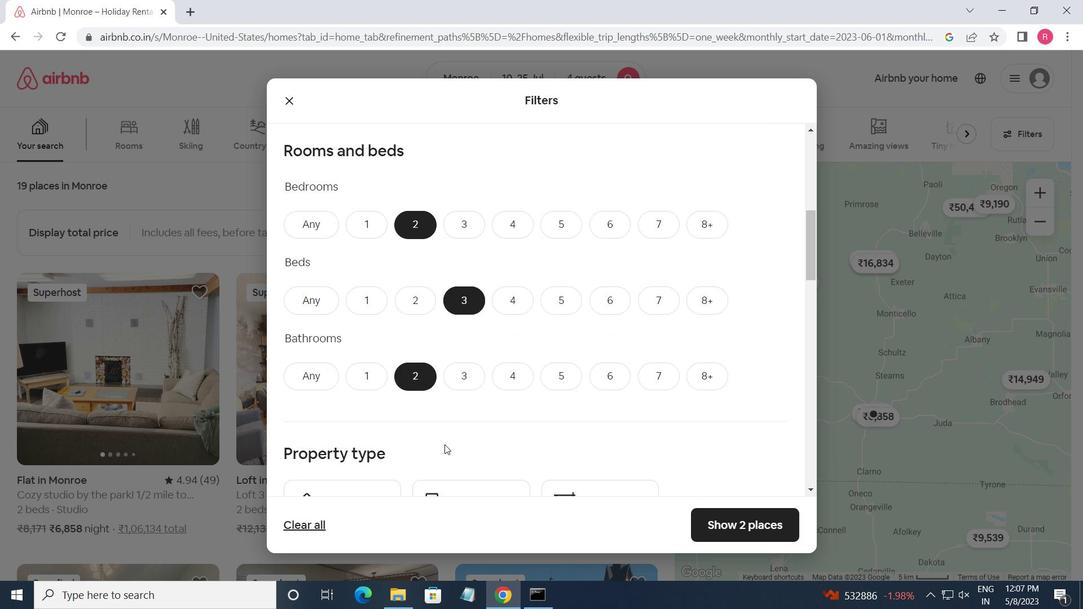 
Action: Mouse scrolled (445, 444) with delta (0, 0)
Screenshot: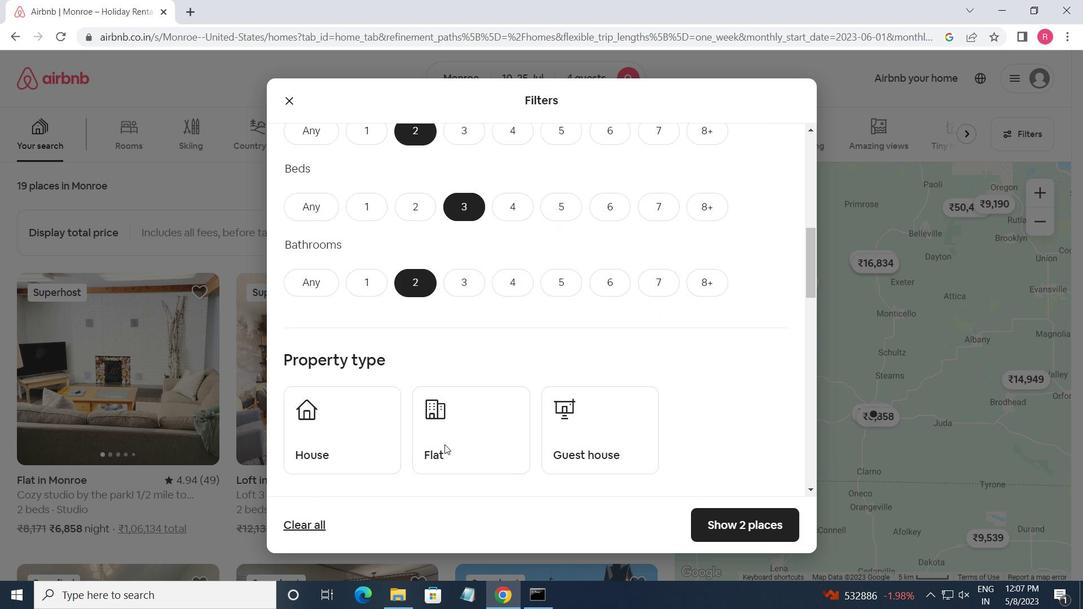 
Action: Mouse moved to (447, 446)
Screenshot: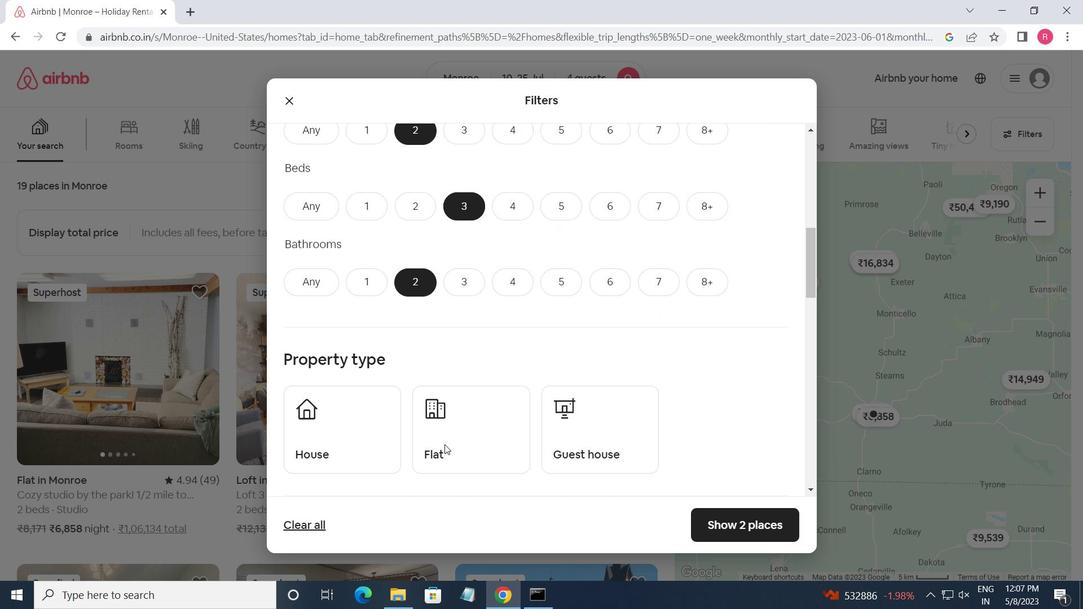 
Action: Mouse scrolled (447, 445) with delta (0, 0)
Screenshot: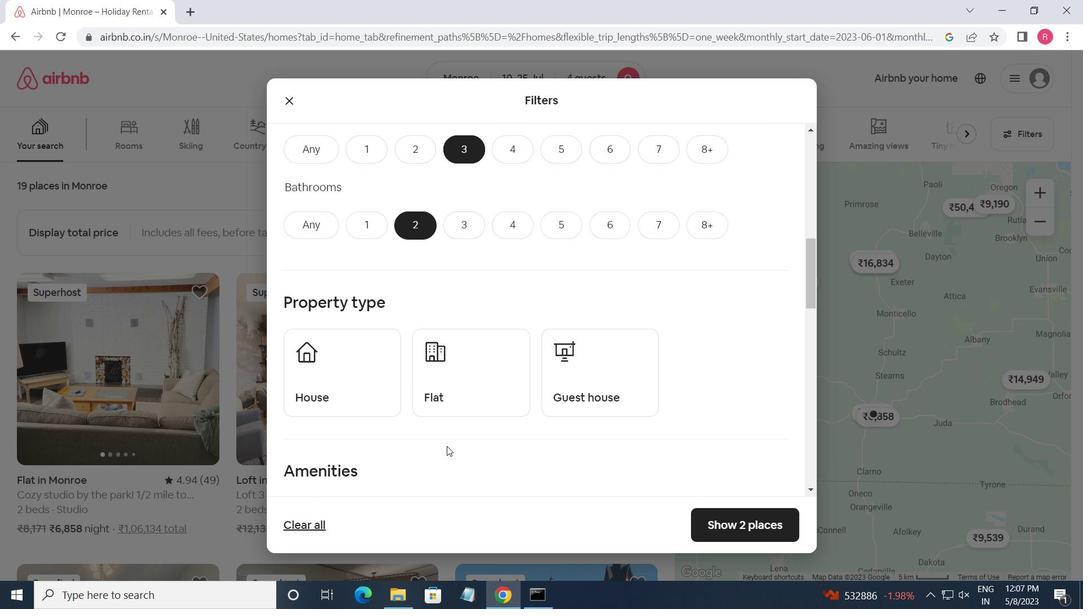 
Action: Mouse moved to (472, 444)
Screenshot: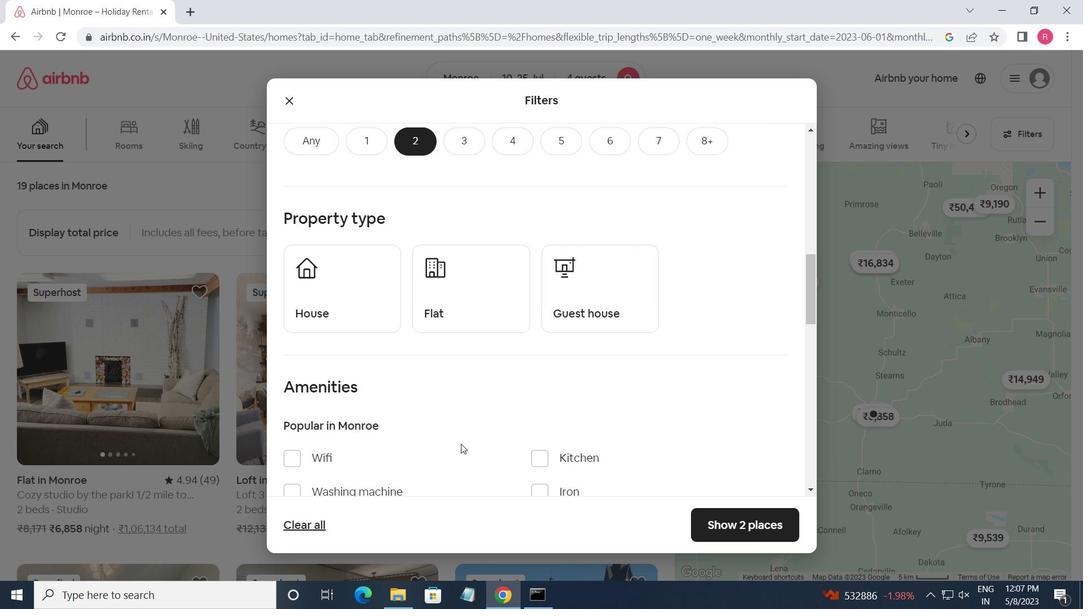 
Action: Mouse scrolled (472, 443) with delta (0, 0)
Screenshot: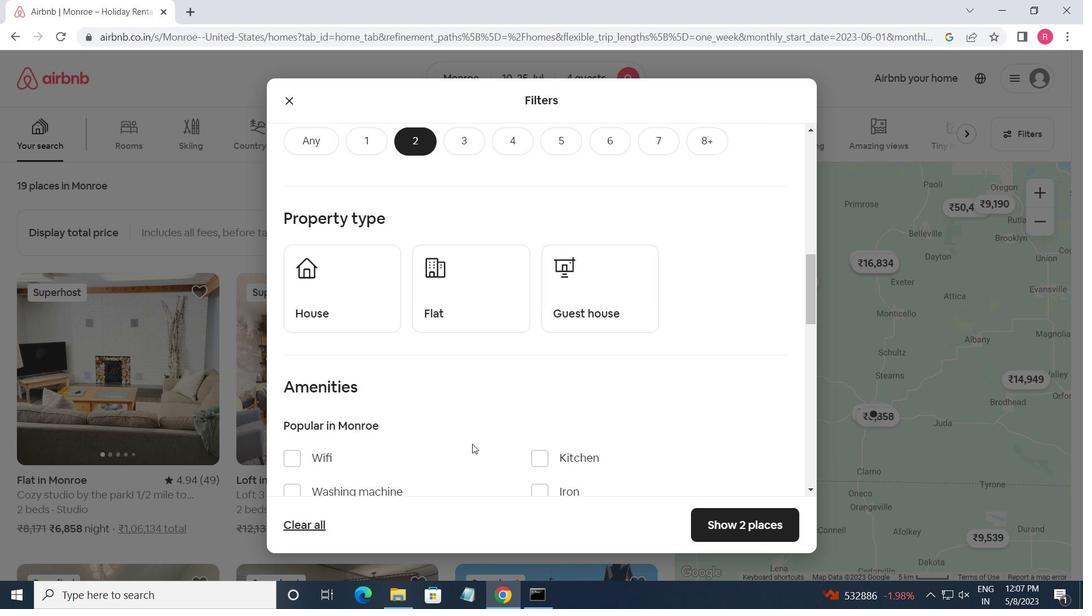 
Action: Mouse moved to (364, 239)
Screenshot: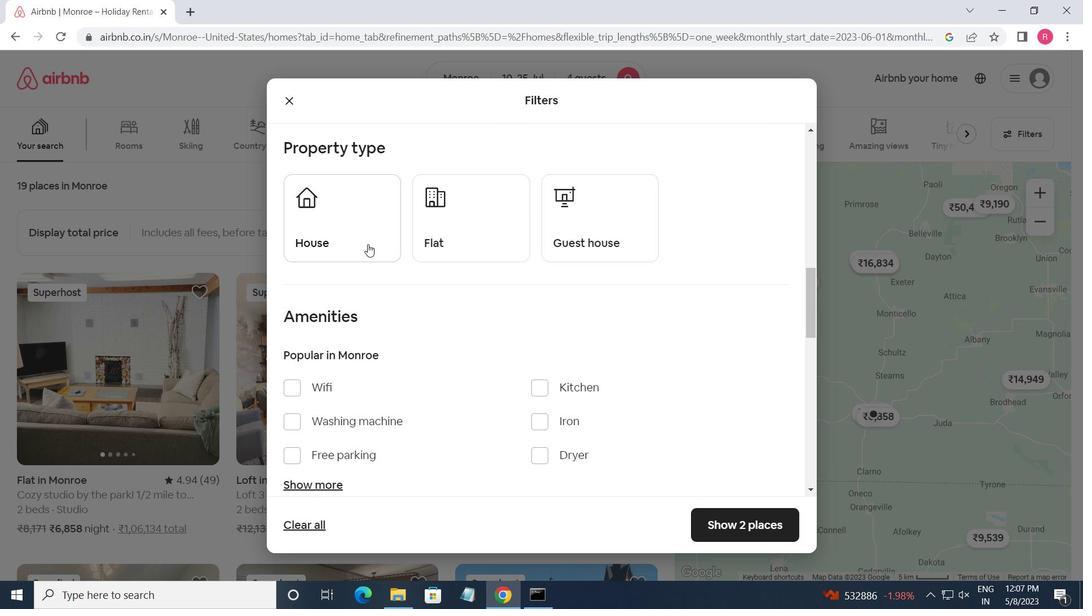 
Action: Mouse pressed left at (364, 239)
Screenshot: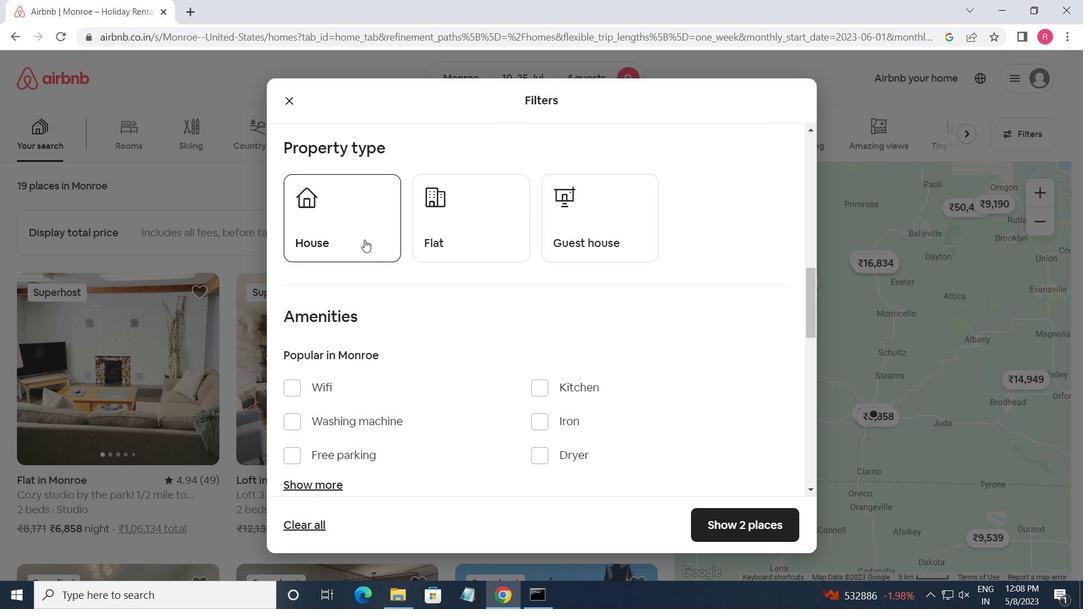 
Action: Mouse moved to (470, 217)
Screenshot: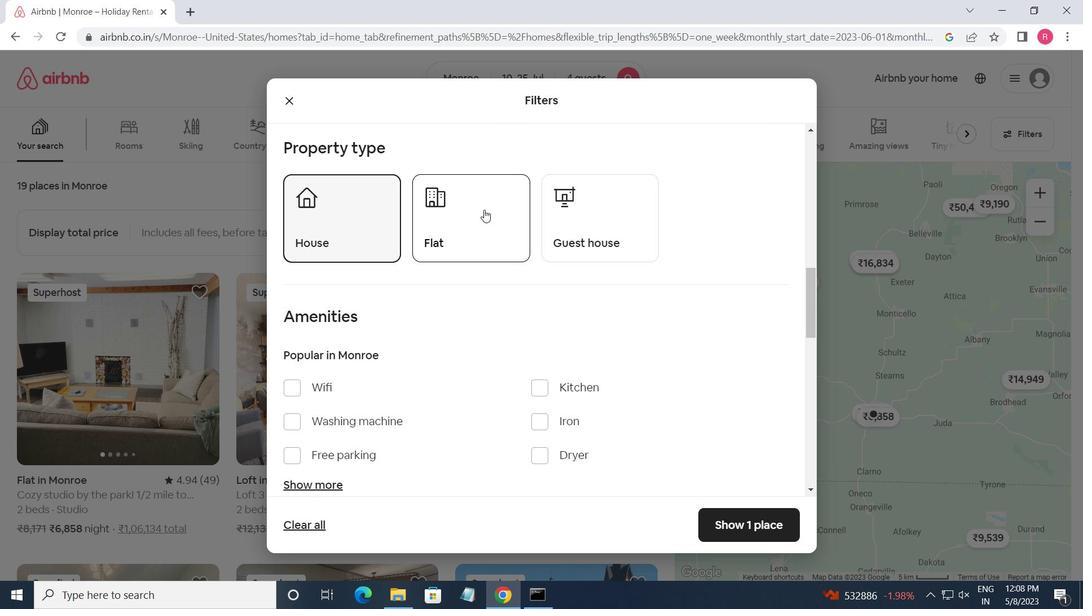 
Action: Mouse pressed left at (470, 217)
Screenshot: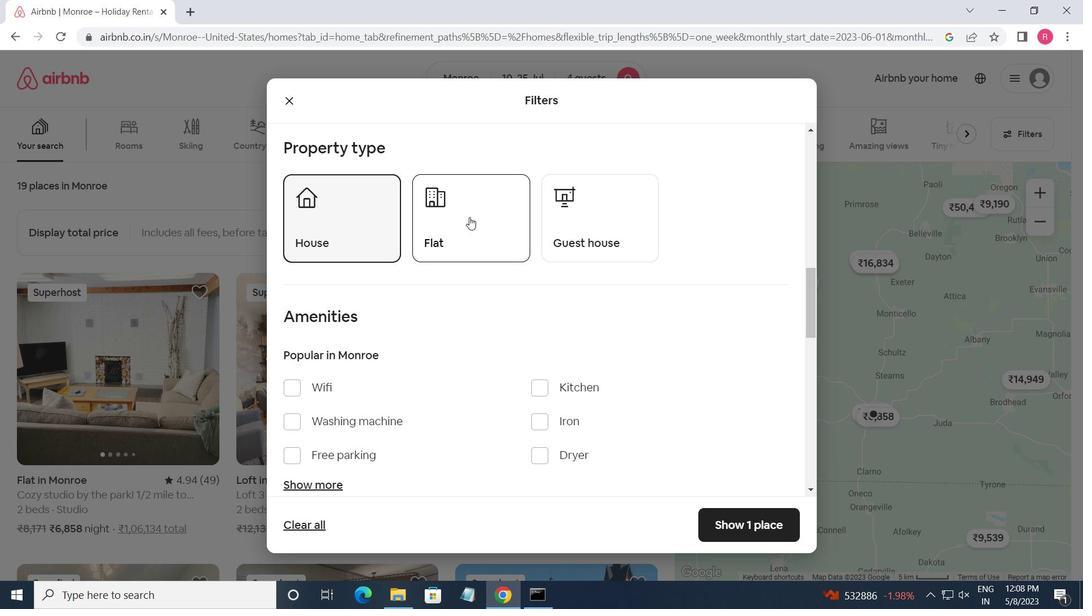 
Action: Mouse moved to (581, 239)
Screenshot: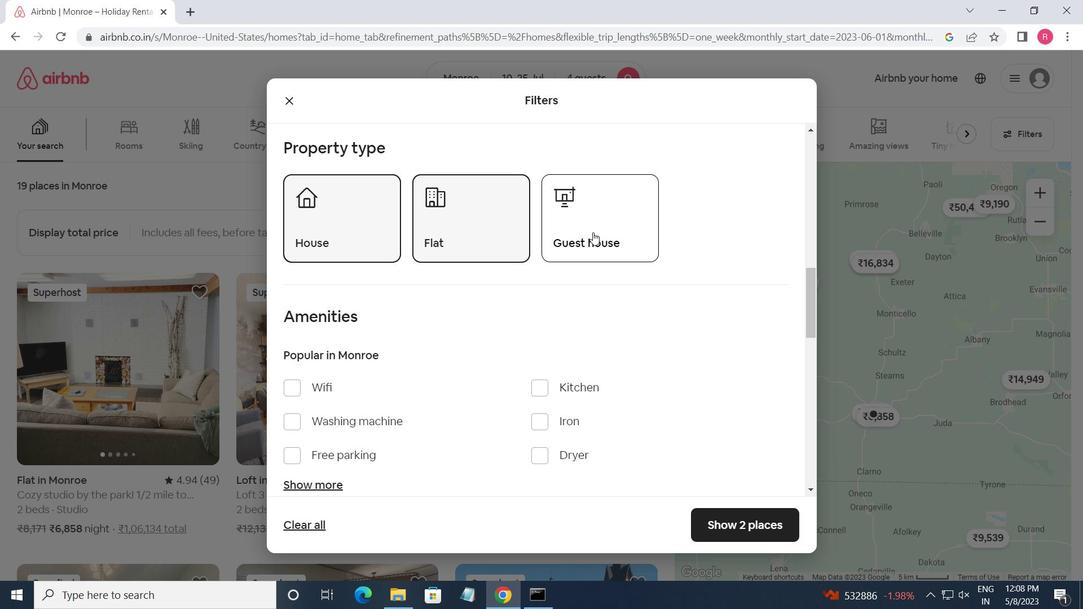
Action: Mouse pressed left at (581, 239)
Screenshot: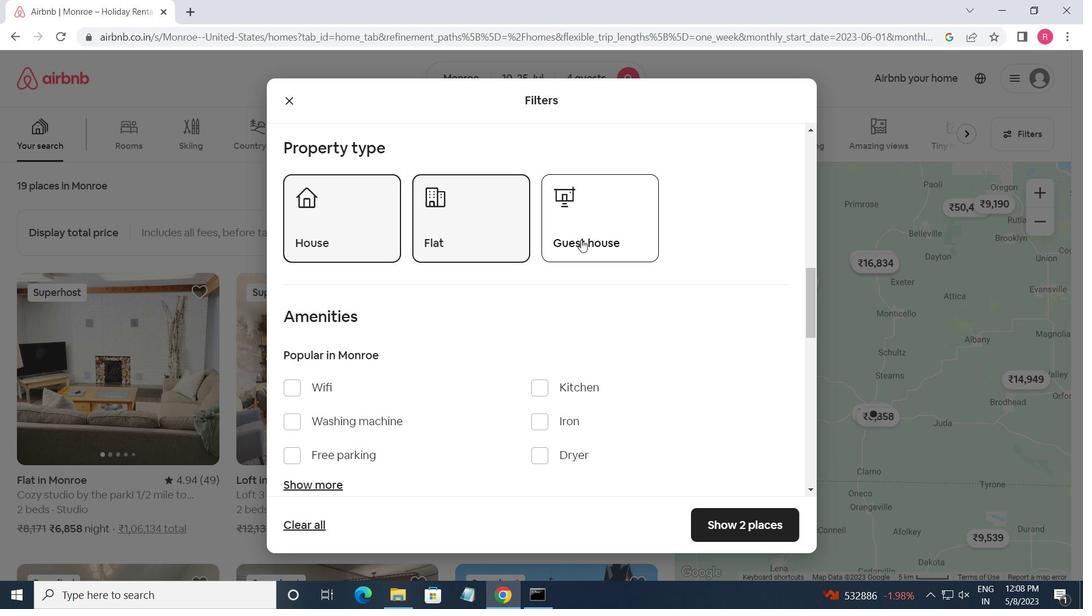 
Action: Mouse scrolled (581, 239) with delta (0, 0)
Screenshot: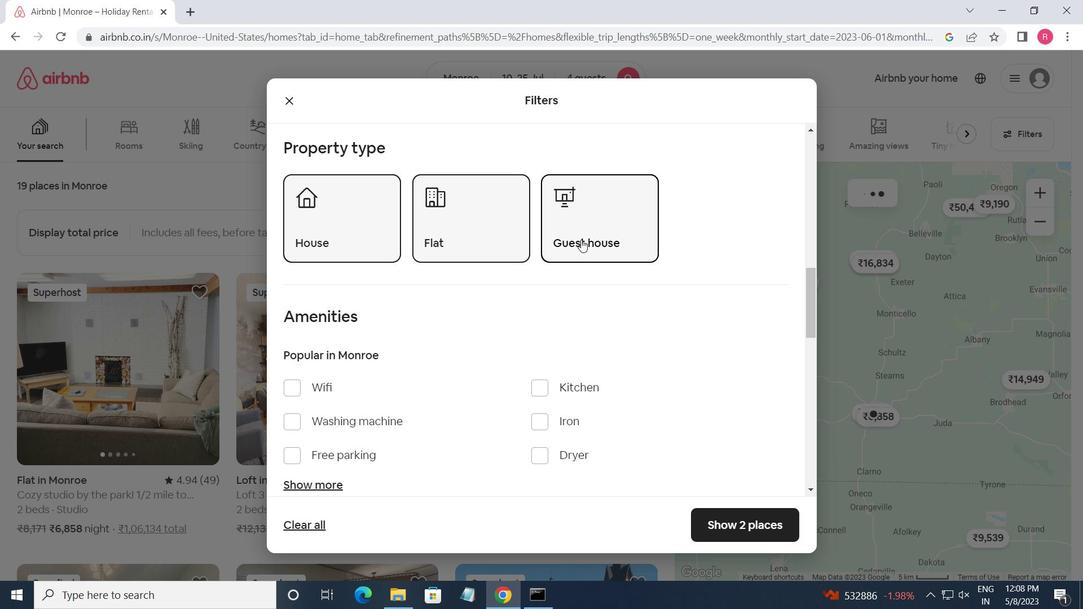 
Action: Mouse scrolled (581, 239) with delta (0, 0)
Screenshot: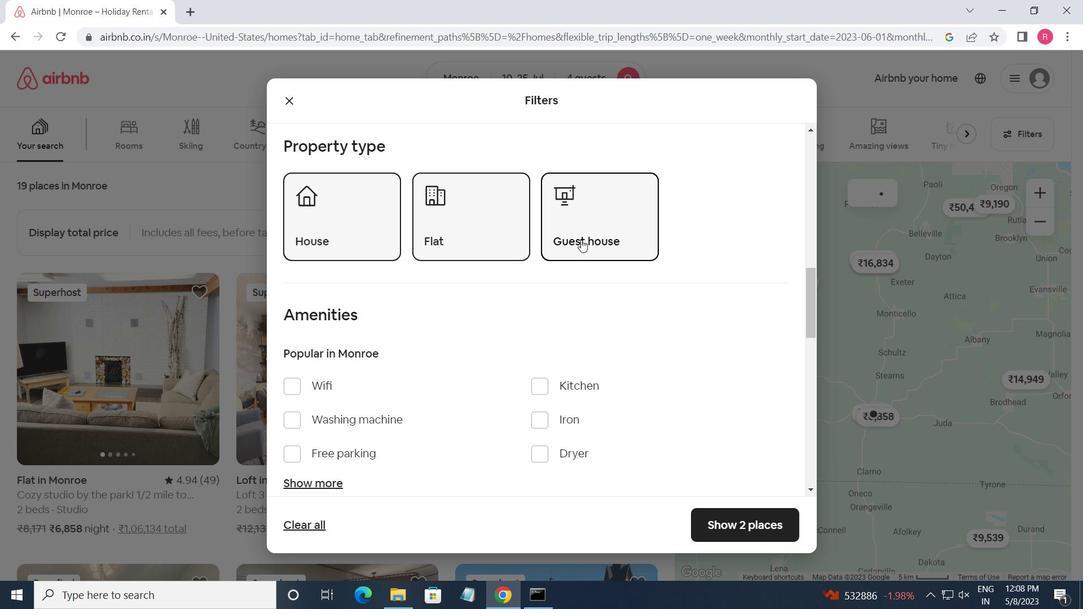 
Action: Mouse scrolled (581, 239) with delta (0, 0)
Screenshot: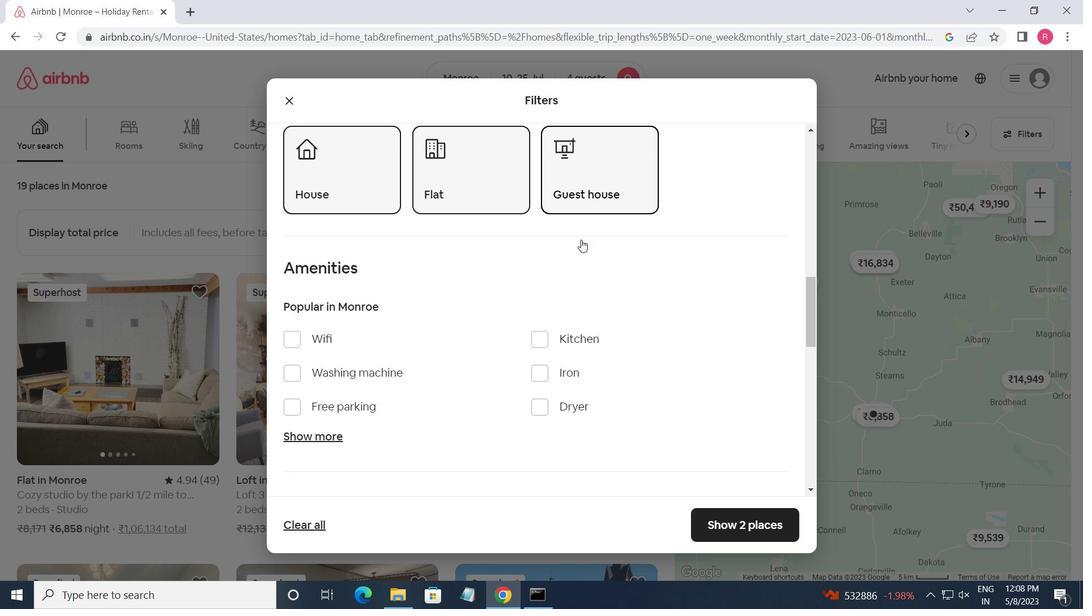 
Action: Mouse moved to (285, 176)
Screenshot: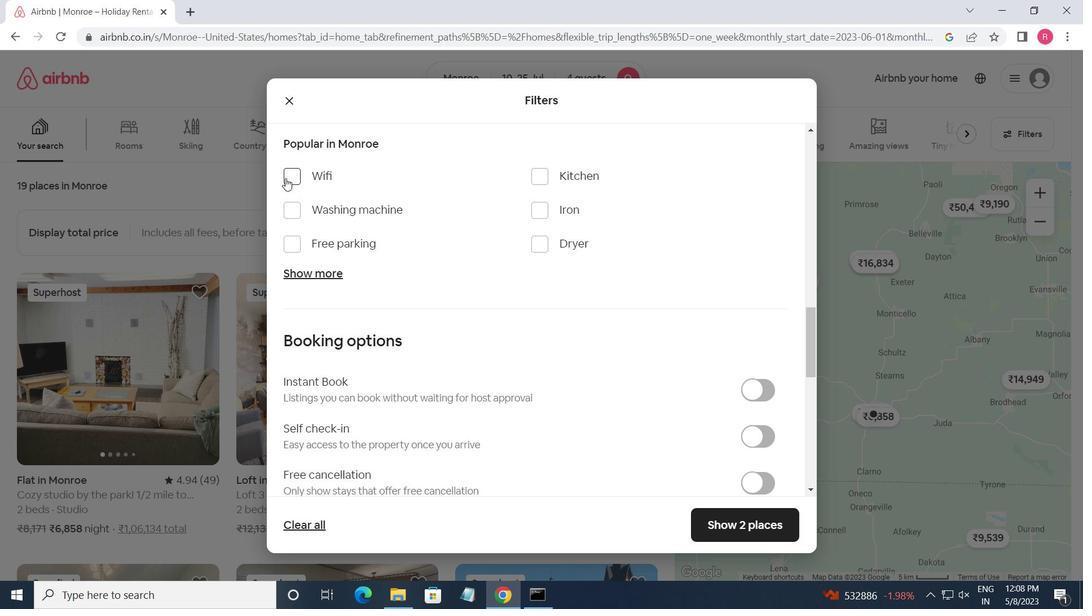
Action: Mouse pressed left at (285, 176)
Screenshot: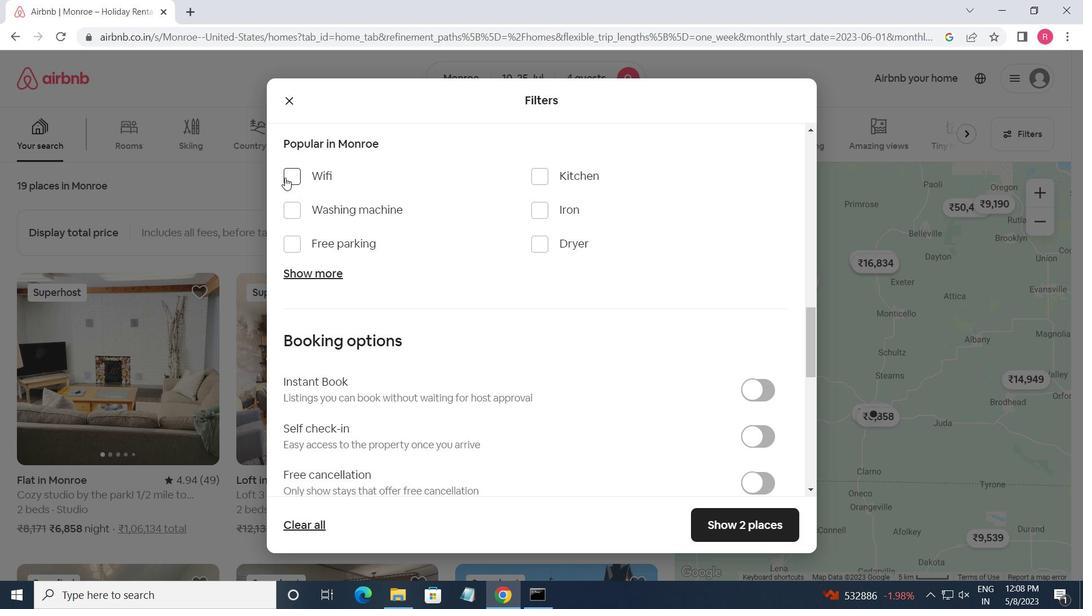
Action: Mouse moved to (297, 243)
Screenshot: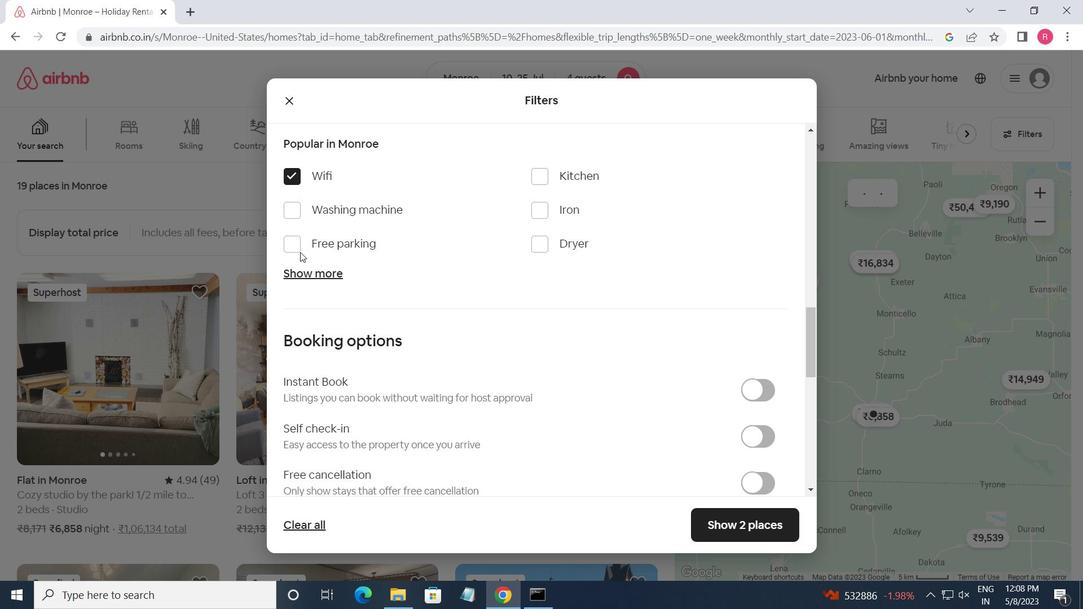 
Action: Mouse pressed left at (297, 243)
Screenshot: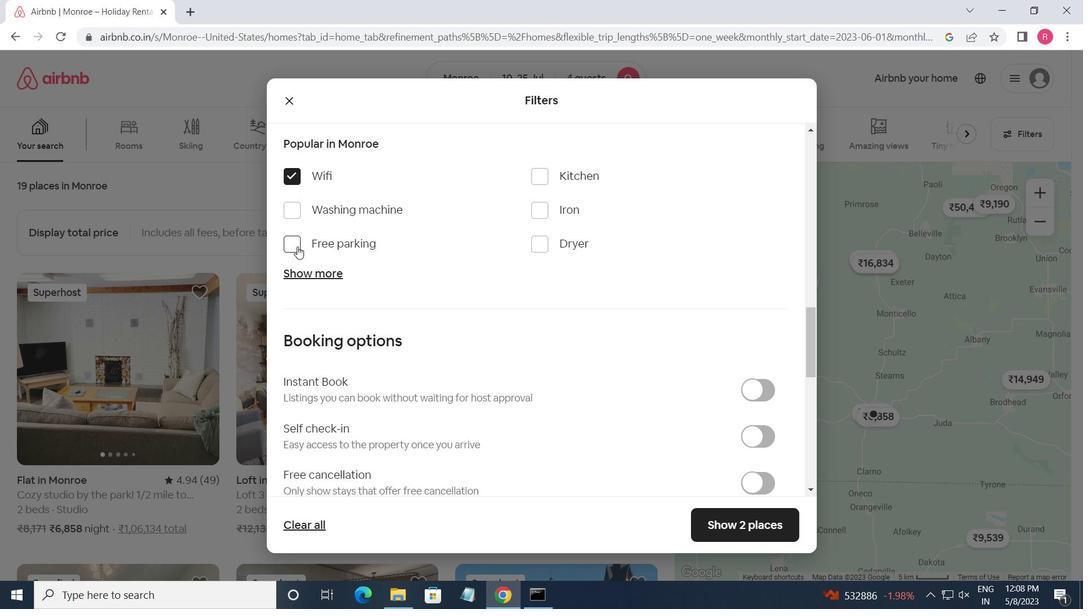 
Action: Mouse moved to (312, 284)
Screenshot: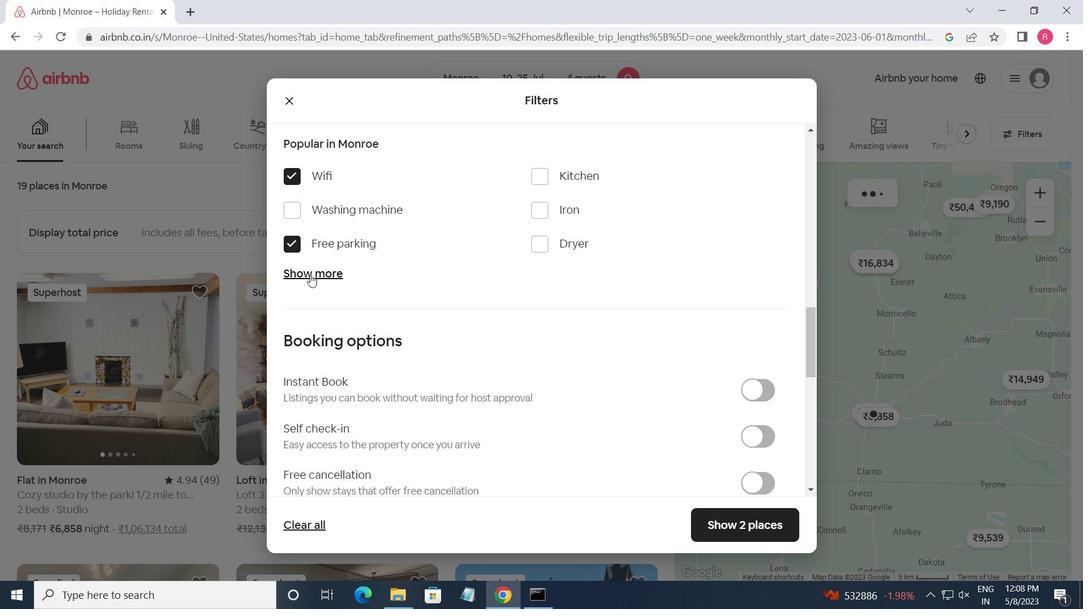 
Action: Mouse pressed left at (312, 284)
Screenshot: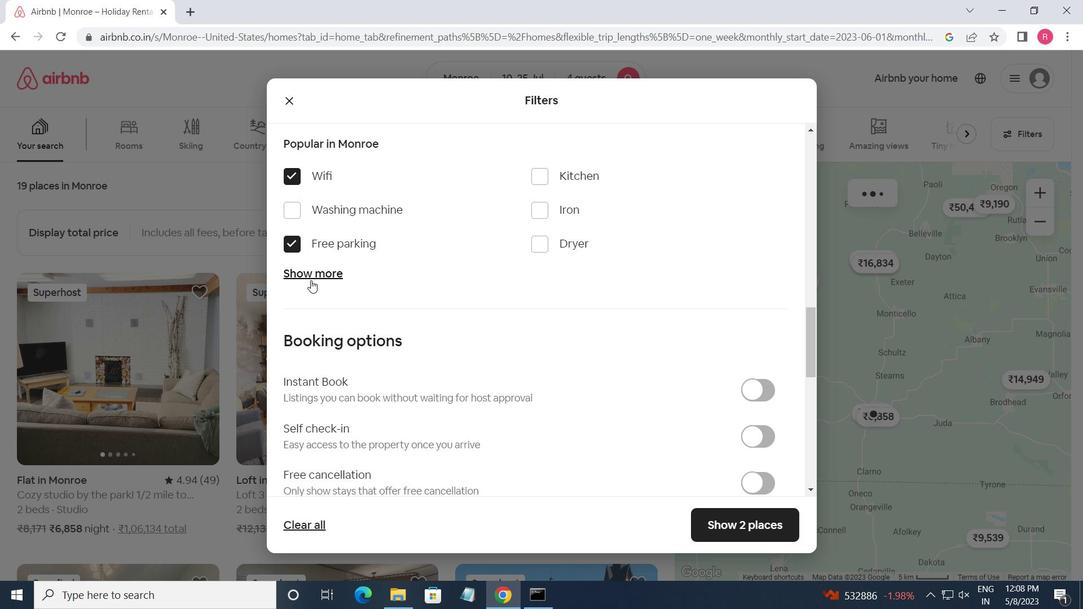 
Action: Mouse moved to (312, 275)
Screenshot: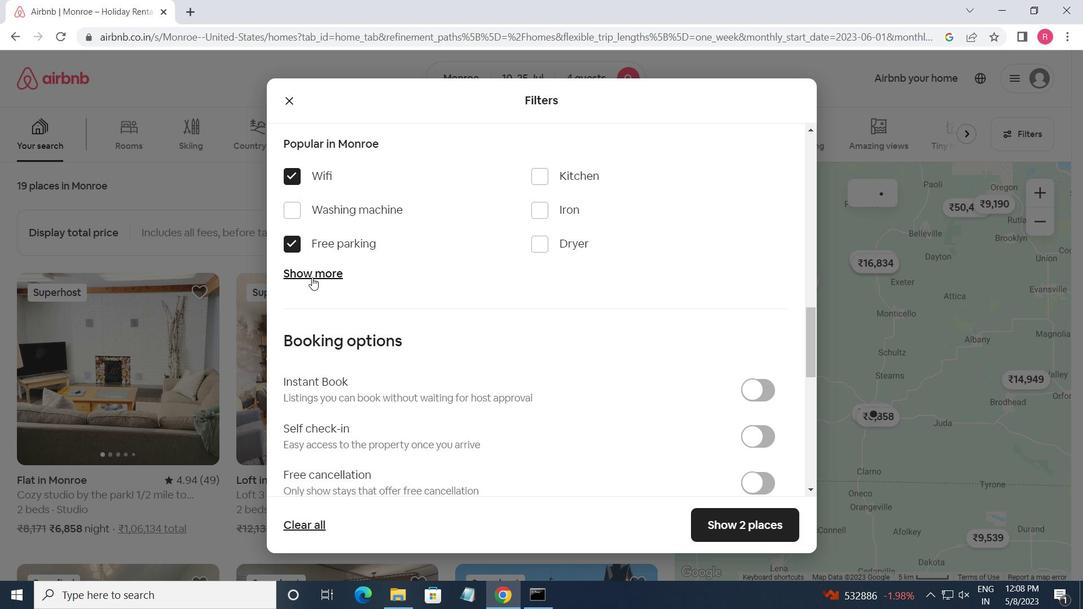 
Action: Mouse pressed left at (312, 275)
Screenshot: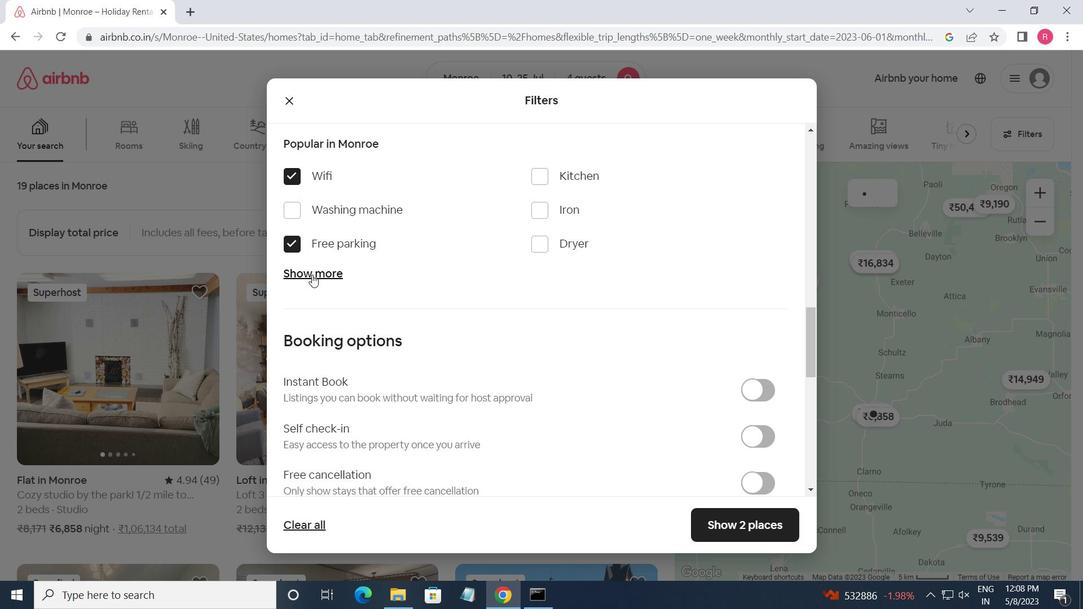 
Action: Mouse moved to (414, 333)
Screenshot: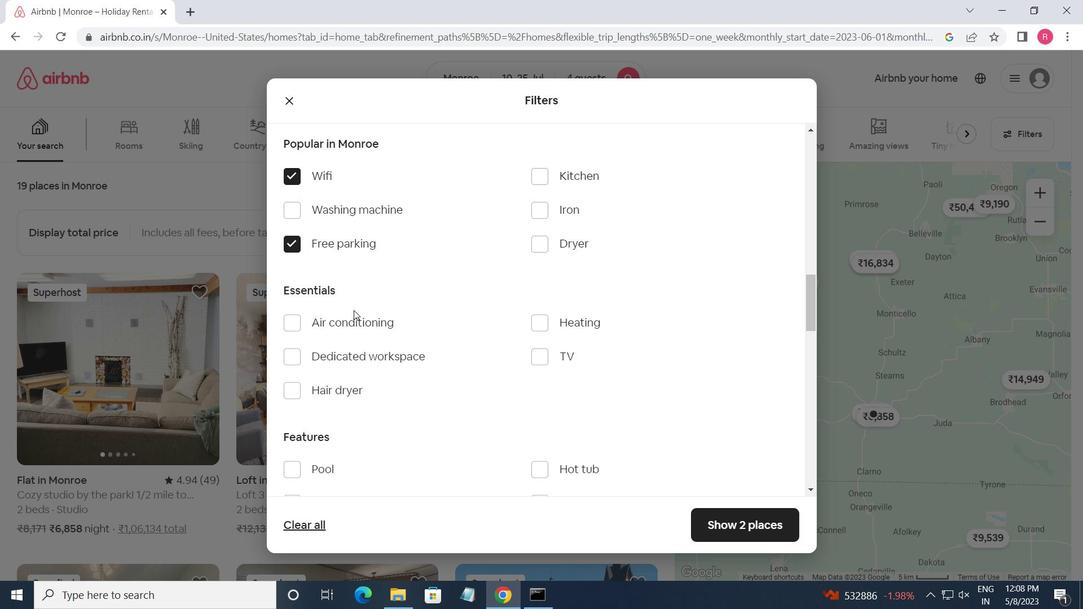 
Action: Mouse scrolled (414, 333) with delta (0, 0)
Screenshot: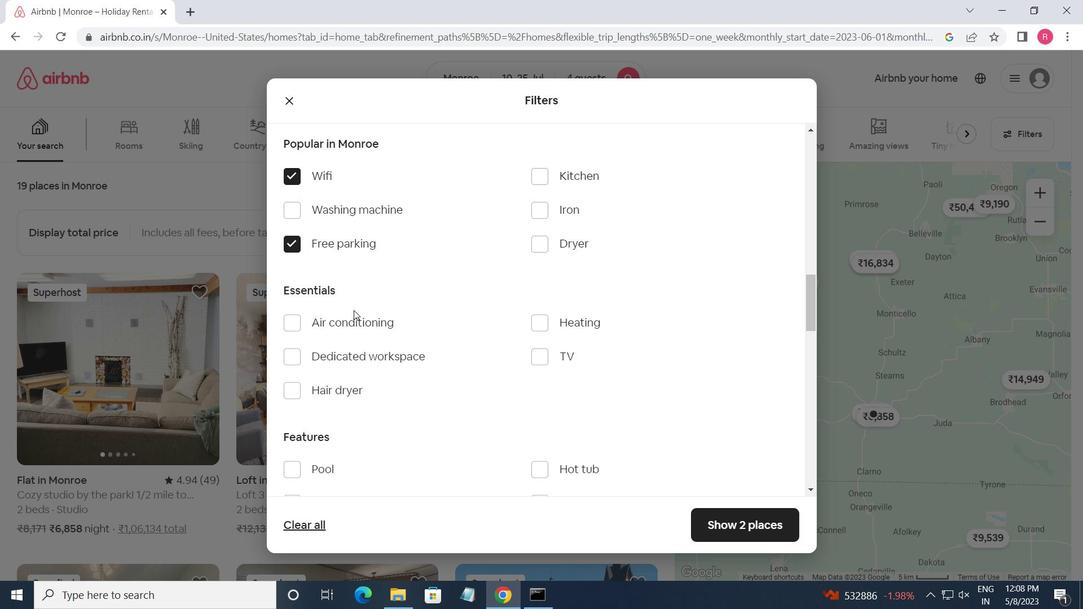 
Action: Mouse moved to (445, 339)
Screenshot: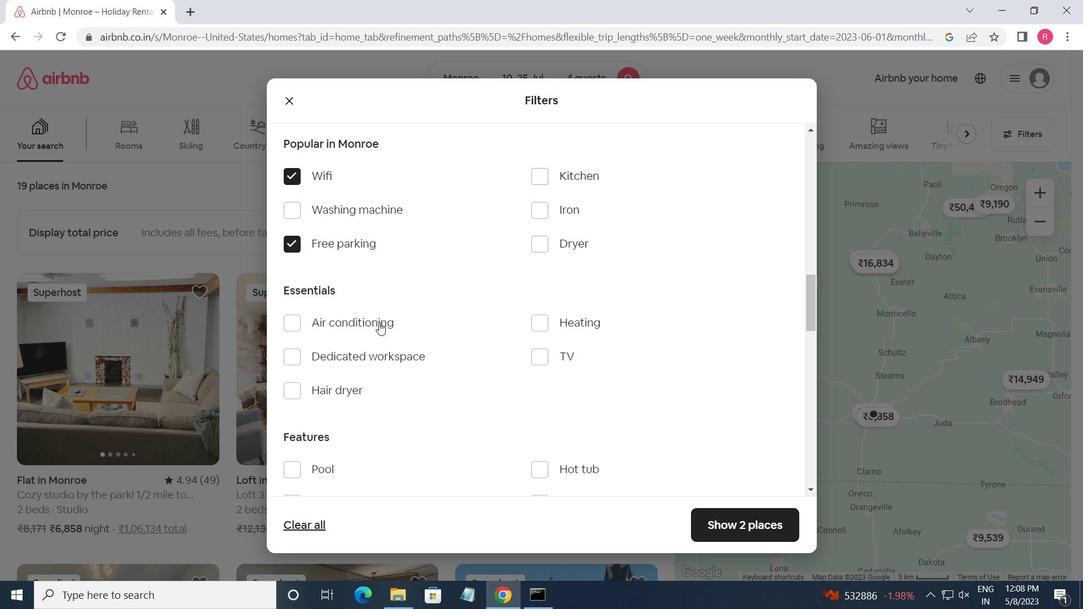 
Action: Mouse scrolled (445, 339) with delta (0, 0)
Screenshot: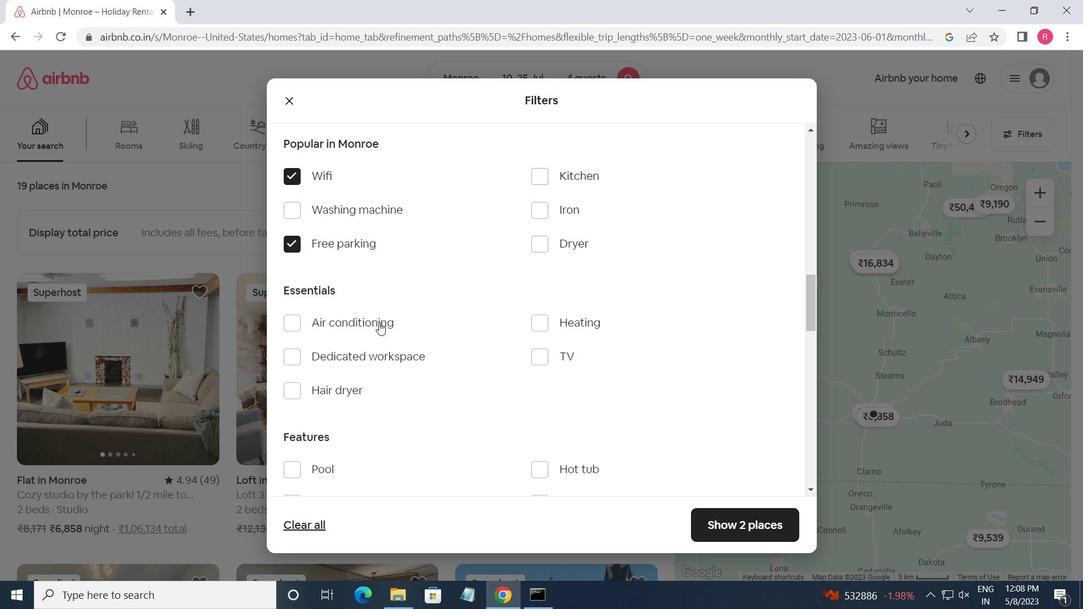 
Action: Mouse moved to (543, 218)
Screenshot: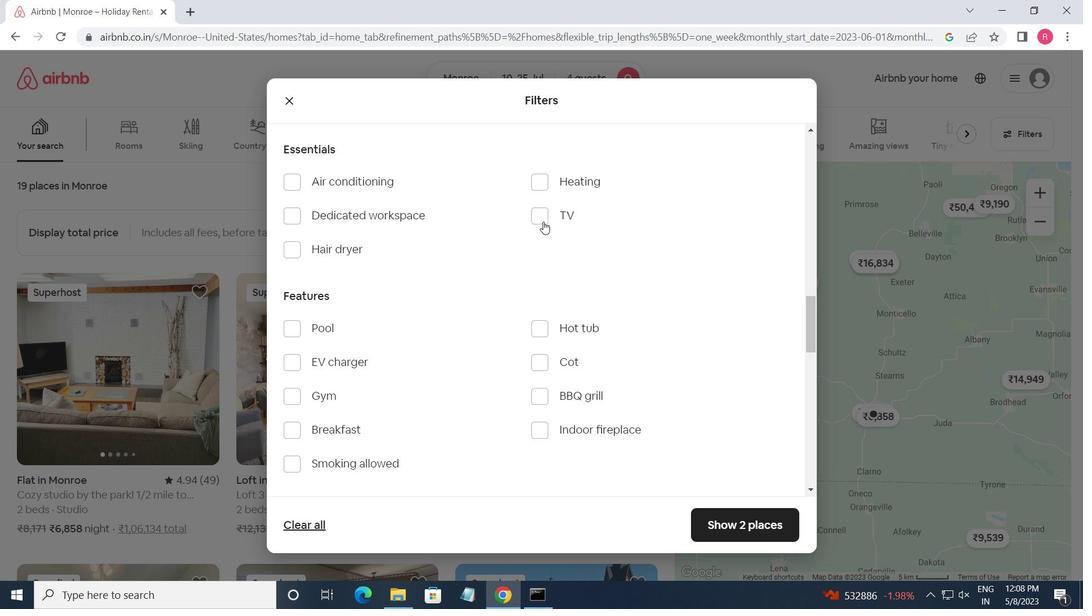 
Action: Mouse pressed left at (543, 218)
Screenshot: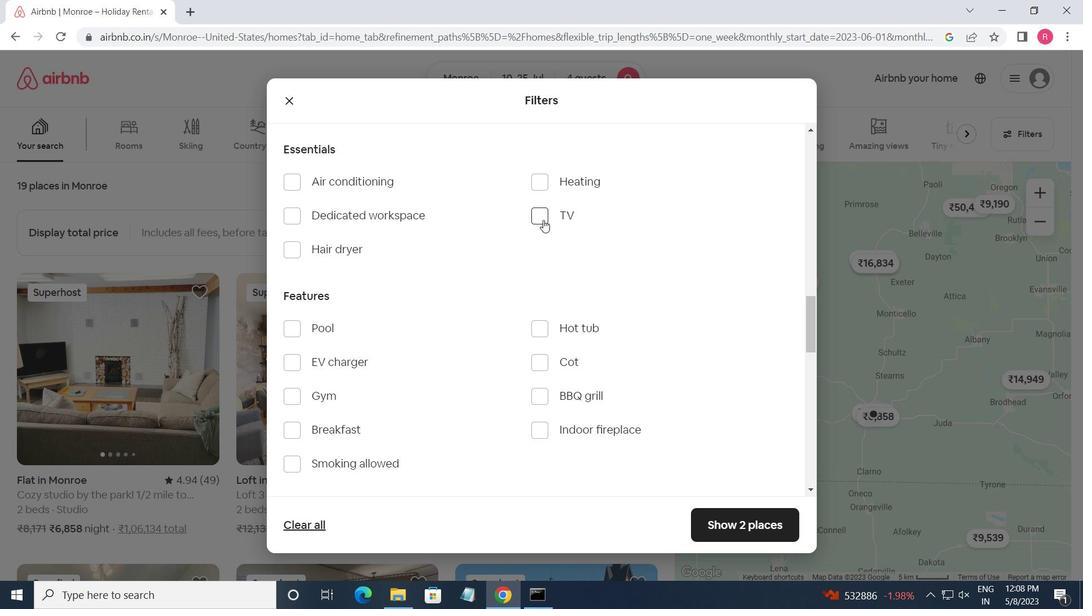 
Action: Mouse moved to (403, 392)
Screenshot: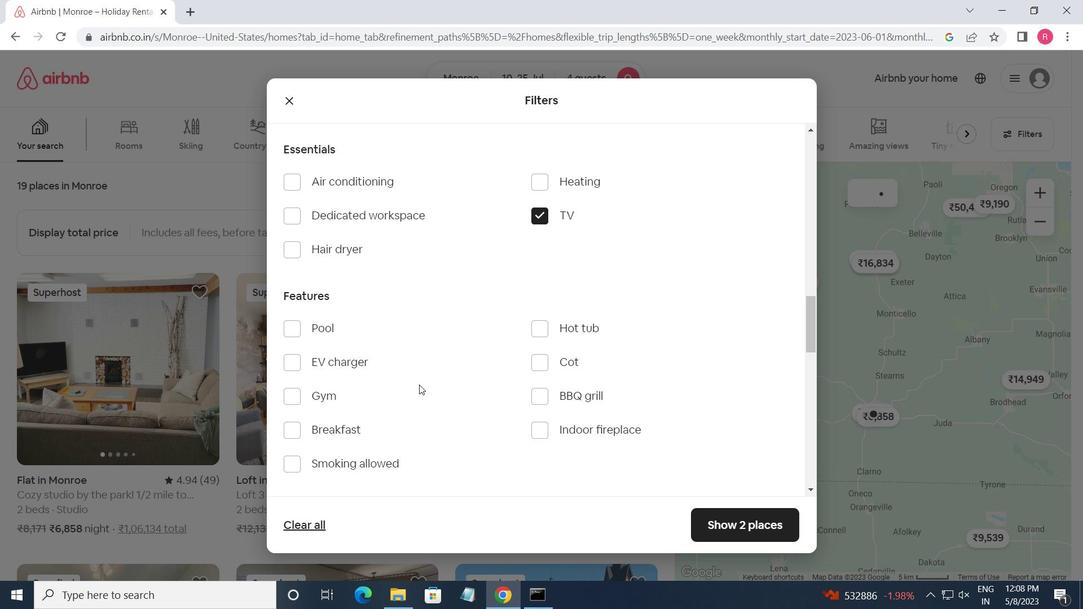 
Action: Mouse scrolled (403, 391) with delta (0, 0)
Screenshot: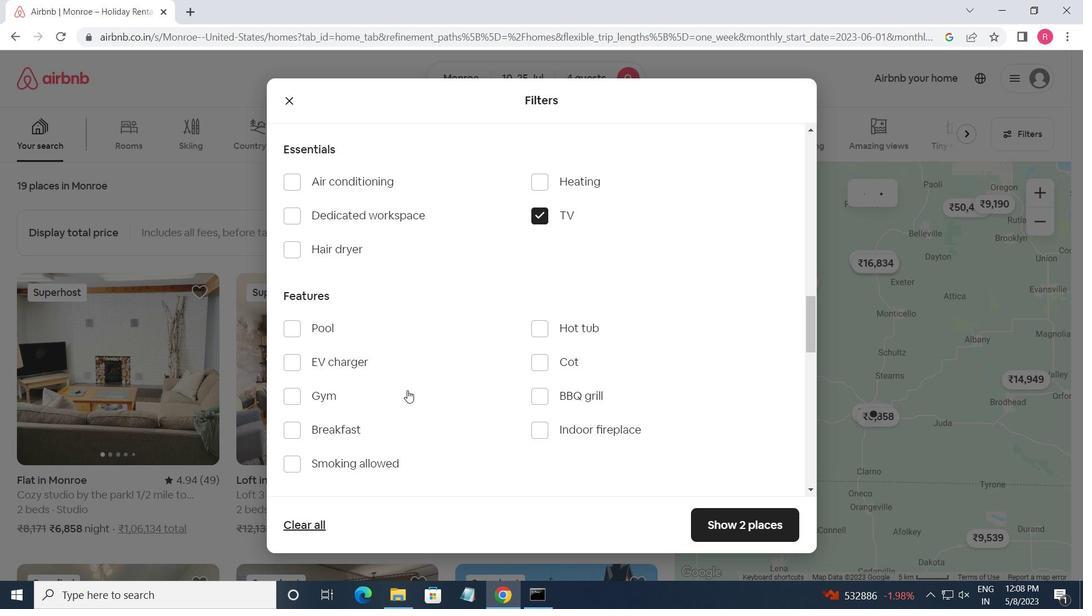 
Action: Mouse moved to (292, 330)
Screenshot: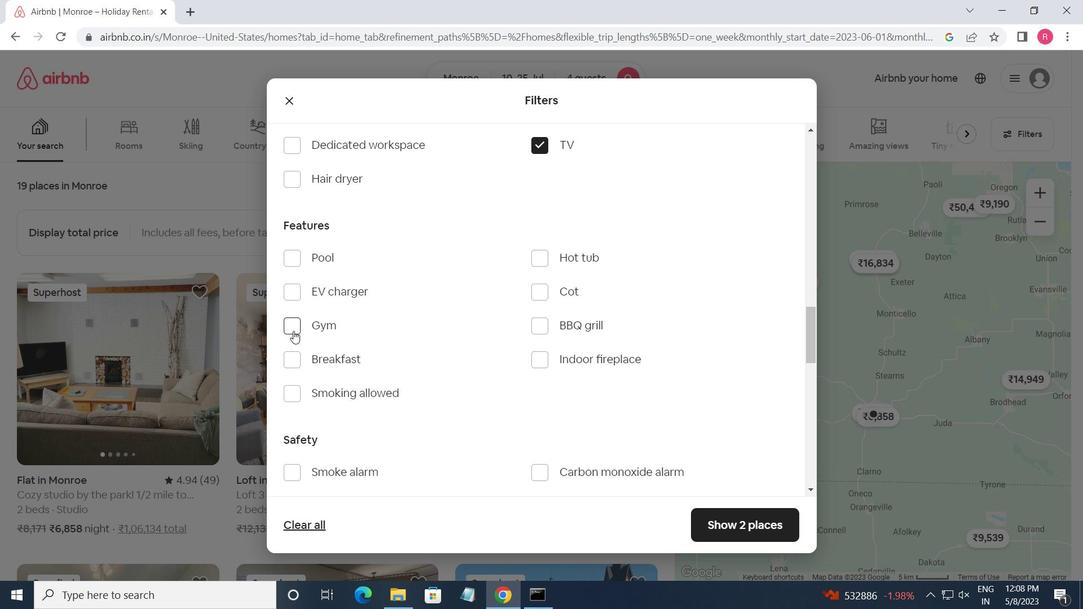 
Action: Mouse pressed left at (292, 330)
Screenshot: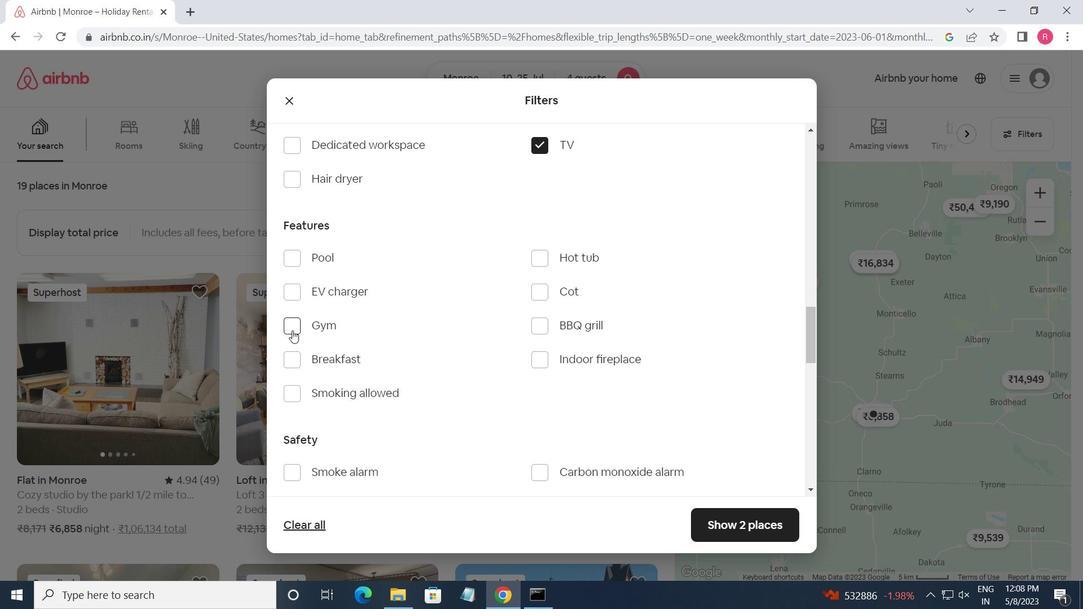 
Action: Mouse moved to (287, 357)
Screenshot: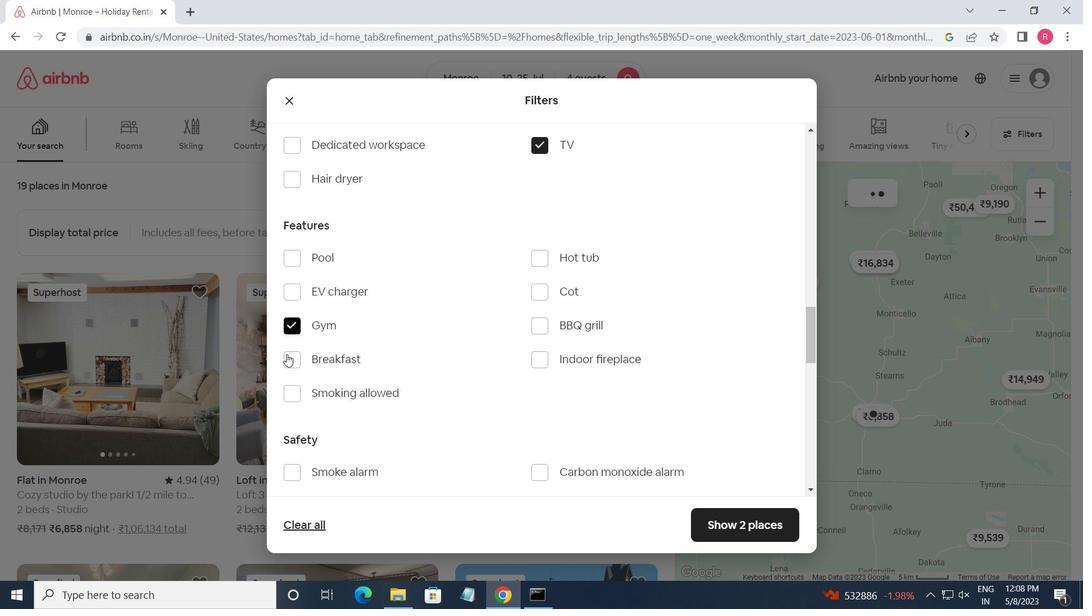 
Action: Mouse pressed left at (287, 357)
Screenshot: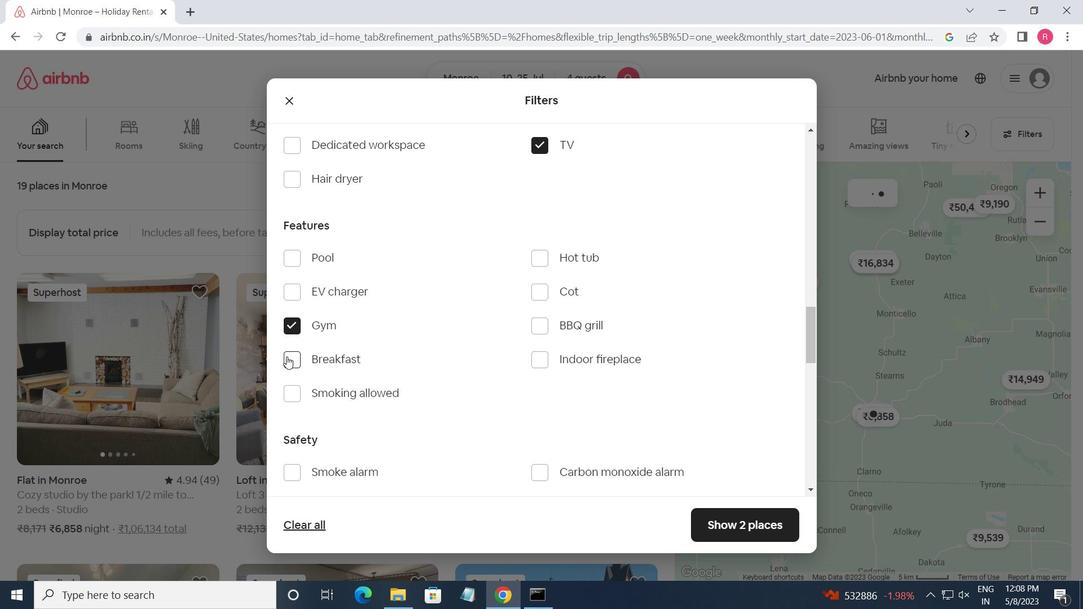 
Action: Mouse moved to (392, 337)
Screenshot: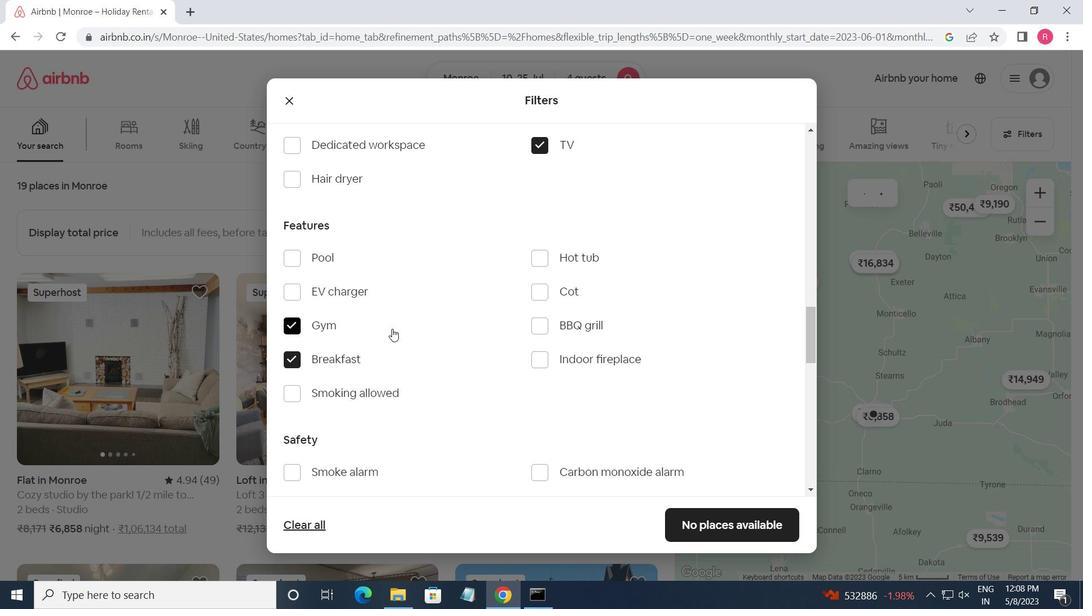 
Action: Mouse scrolled (392, 336) with delta (0, 0)
Screenshot: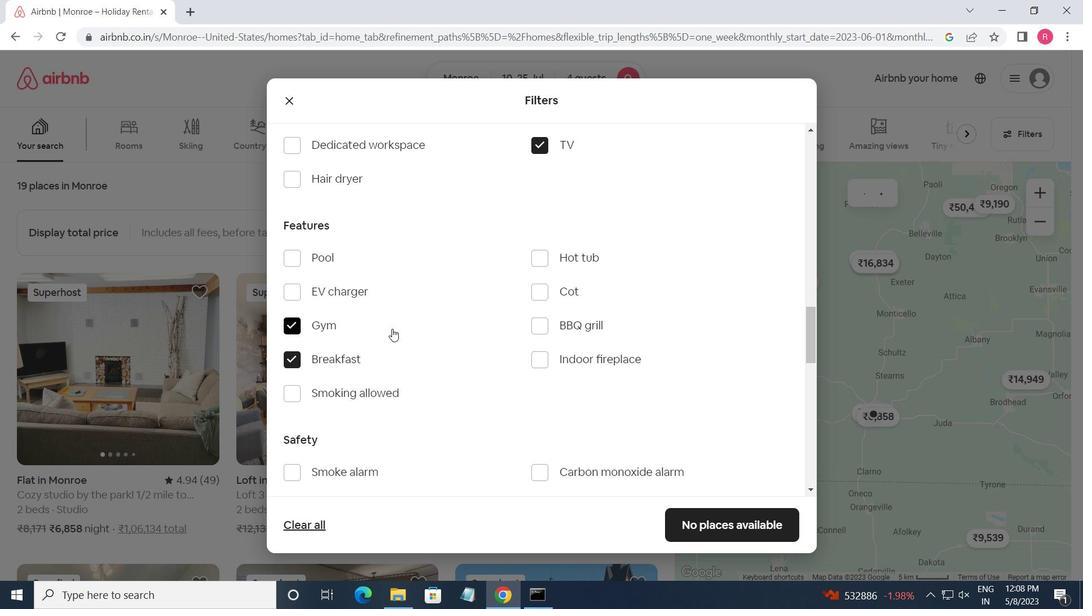 
Action: Mouse moved to (392, 340)
Screenshot: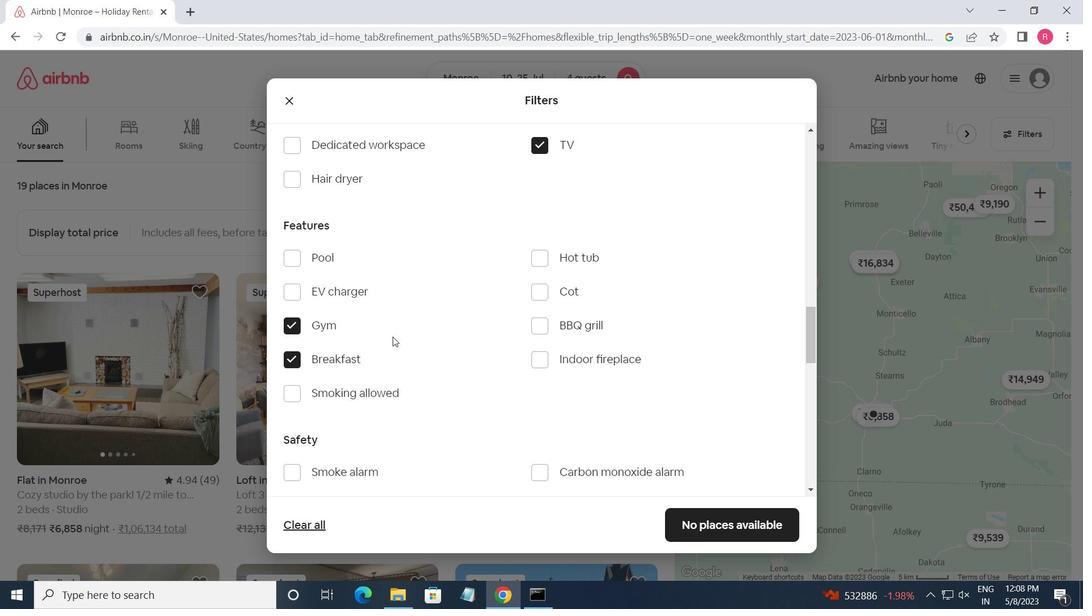 
Action: Mouse scrolled (392, 340) with delta (0, 0)
Screenshot: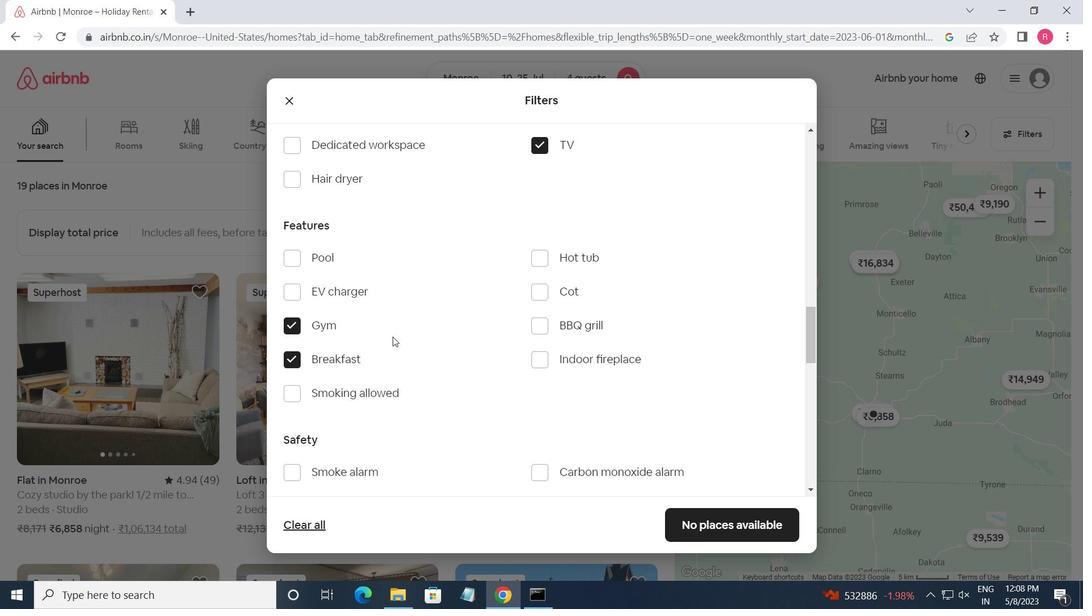 
Action: Mouse moved to (423, 367)
Screenshot: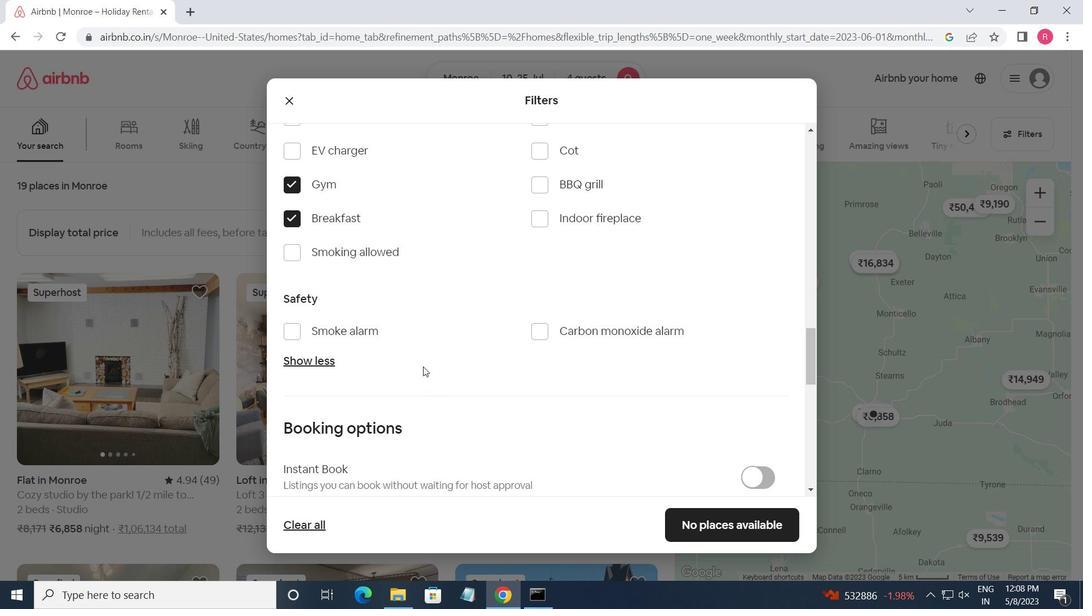 
Action: Mouse scrolled (423, 366) with delta (0, 0)
Screenshot: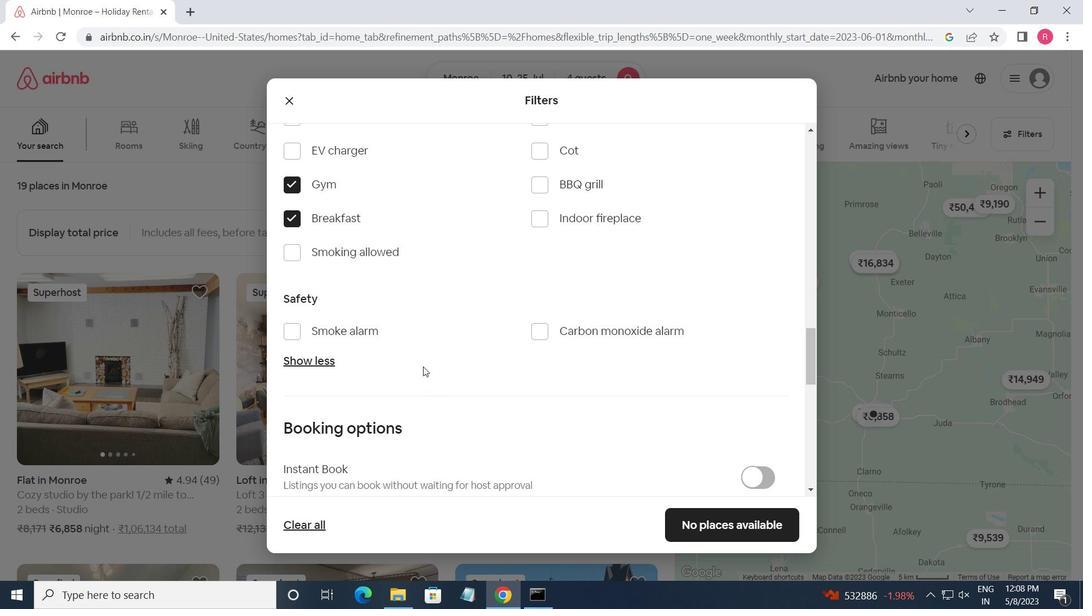 
Action: Mouse moved to (429, 369)
Screenshot: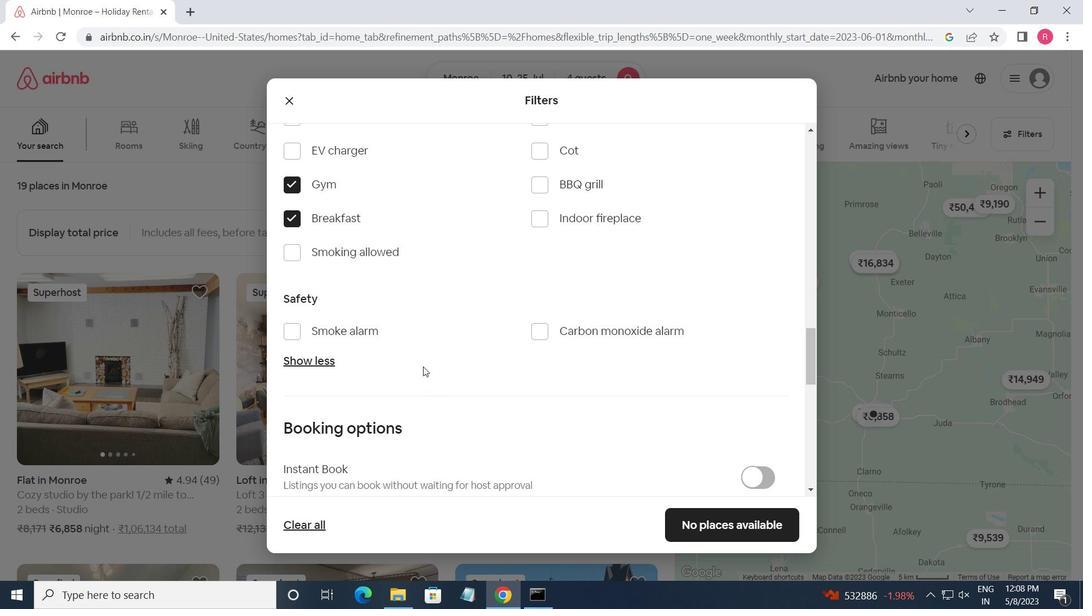 
Action: Mouse scrolled (429, 369) with delta (0, 0)
Screenshot: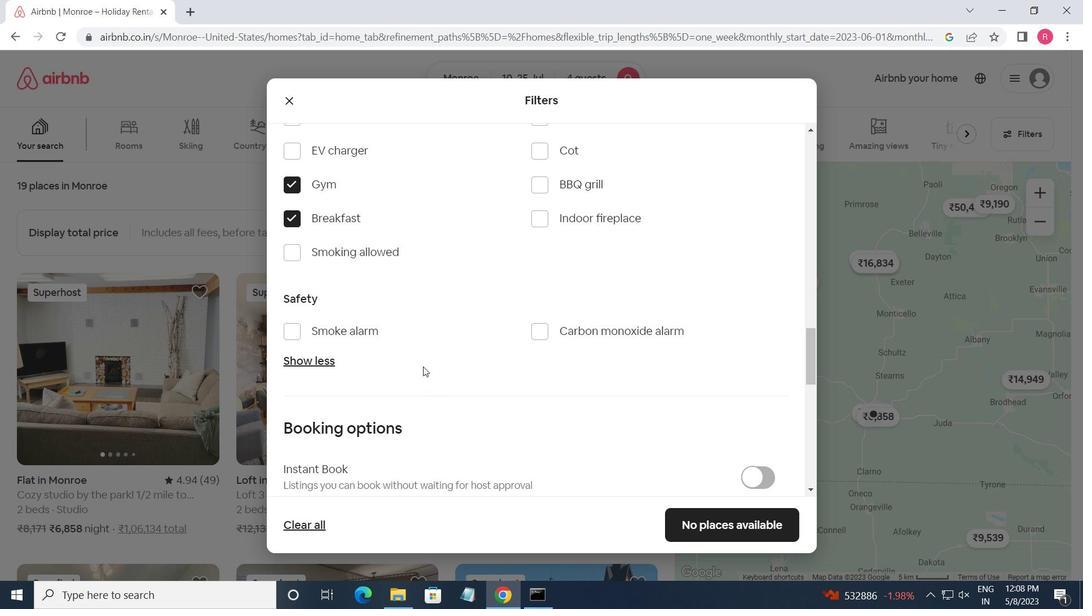 
Action: Mouse moved to (432, 370)
Screenshot: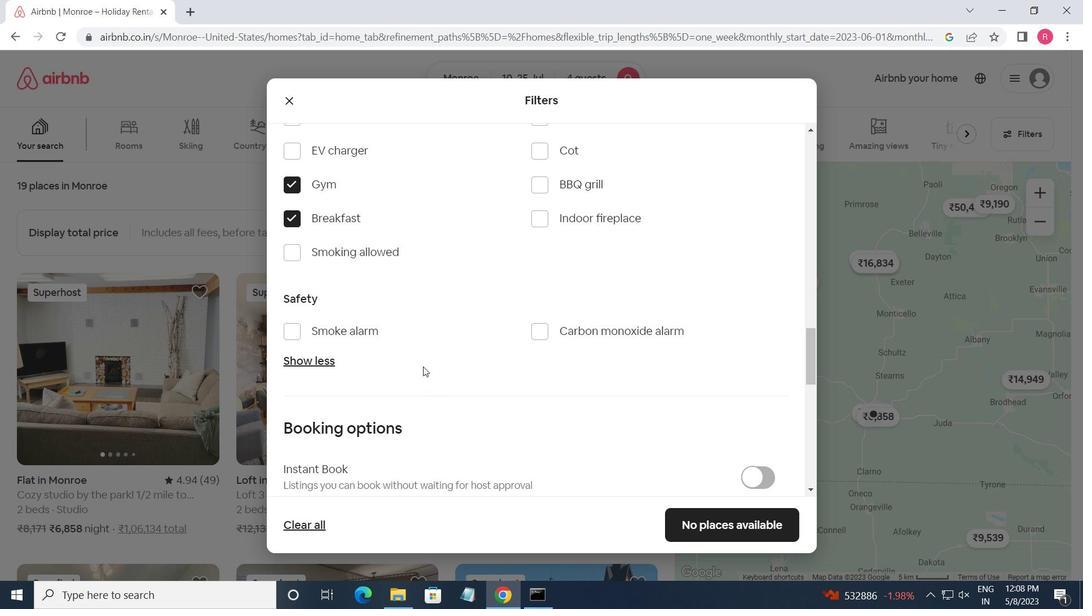 
Action: Mouse scrolled (432, 370) with delta (0, 0)
Screenshot: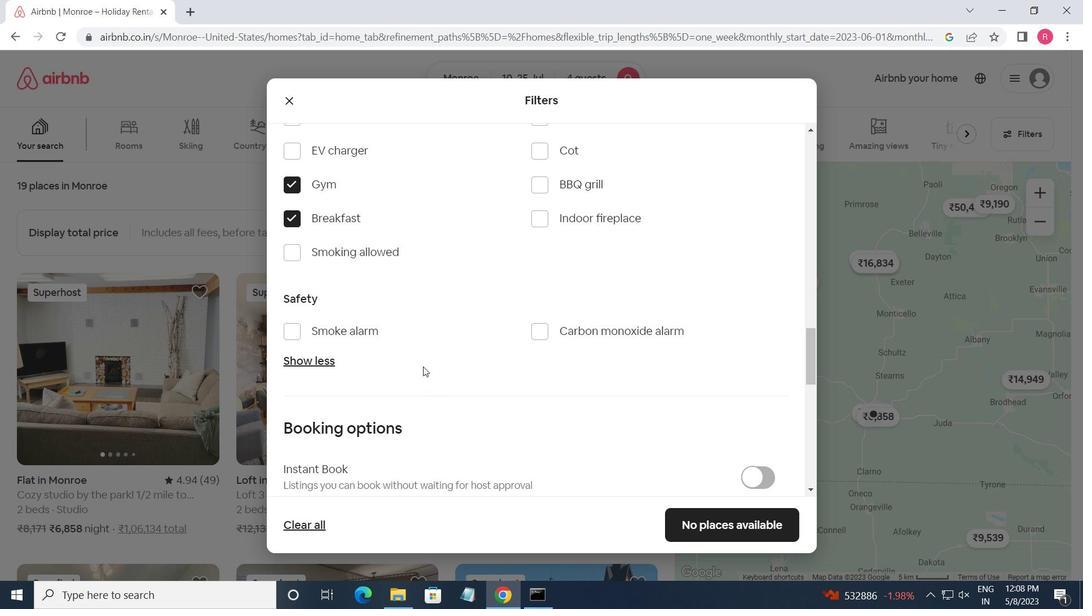 
Action: Mouse moved to (433, 370)
Screenshot: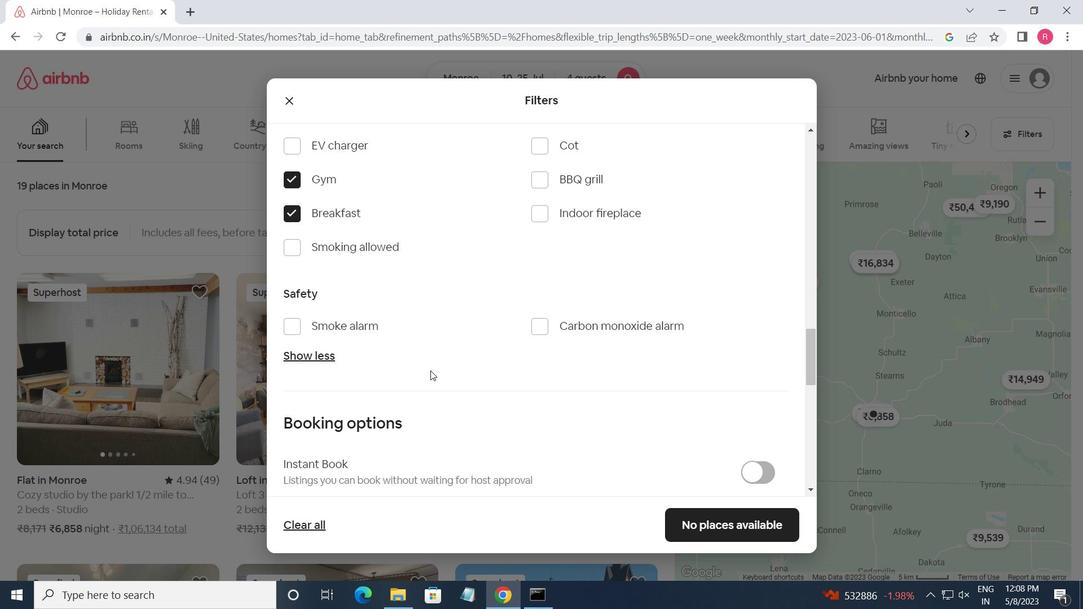 
Action: Mouse scrolled (433, 370) with delta (0, 0)
Screenshot: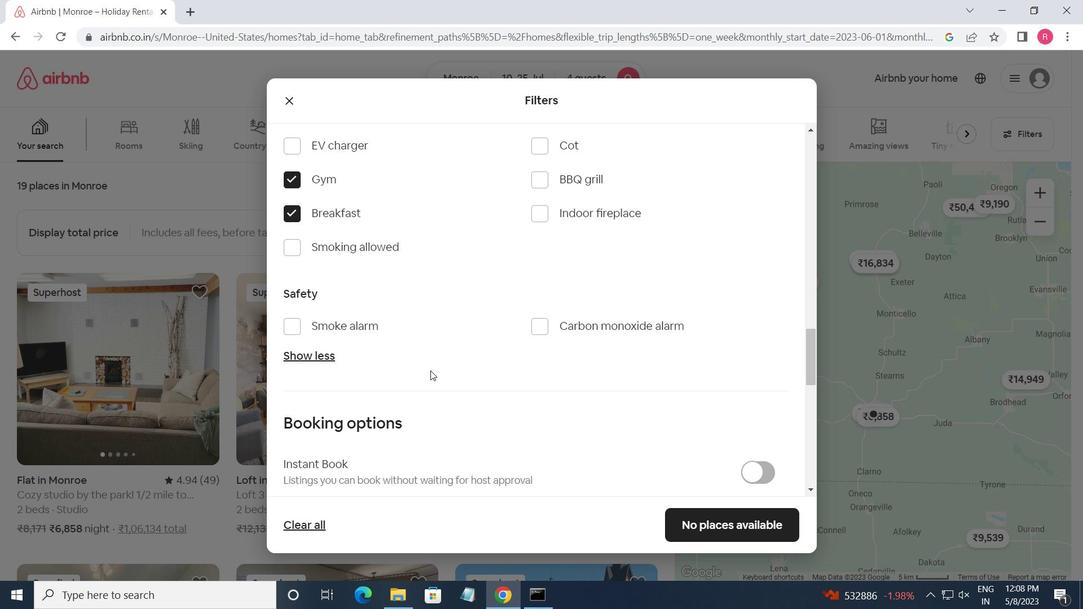 
Action: Mouse moved to (755, 246)
Screenshot: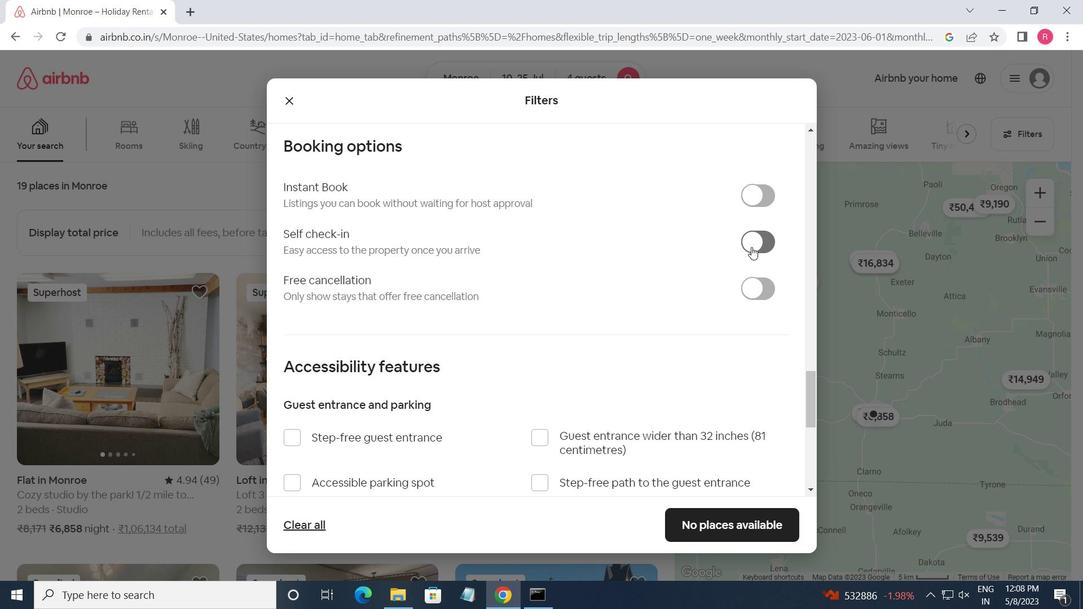 
Action: Mouse pressed left at (755, 246)
Screenshot: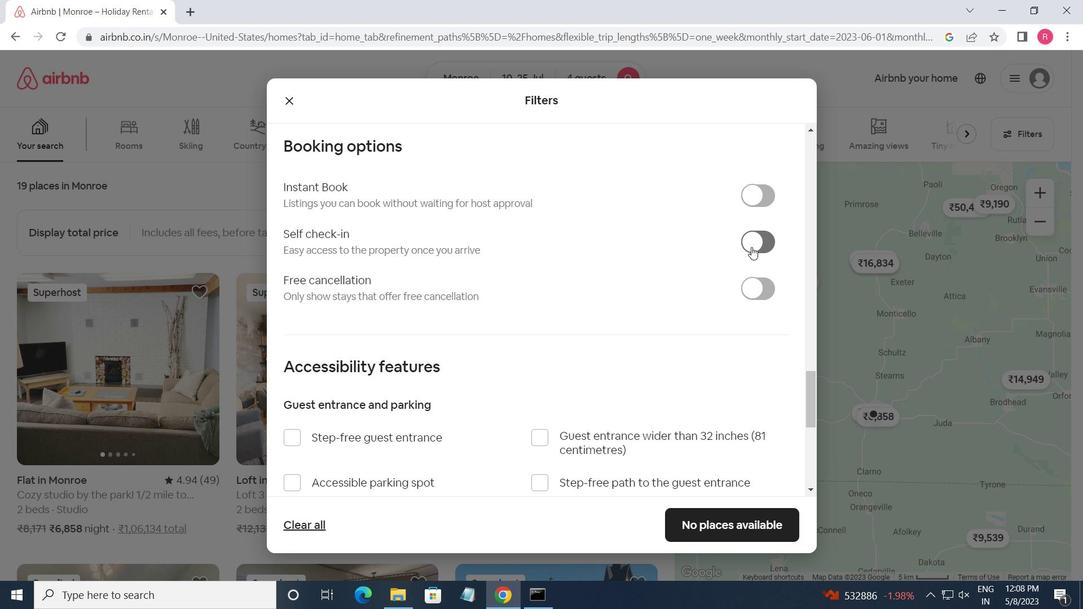 
Action: Mouse moved to (516, 355)
Screenshot: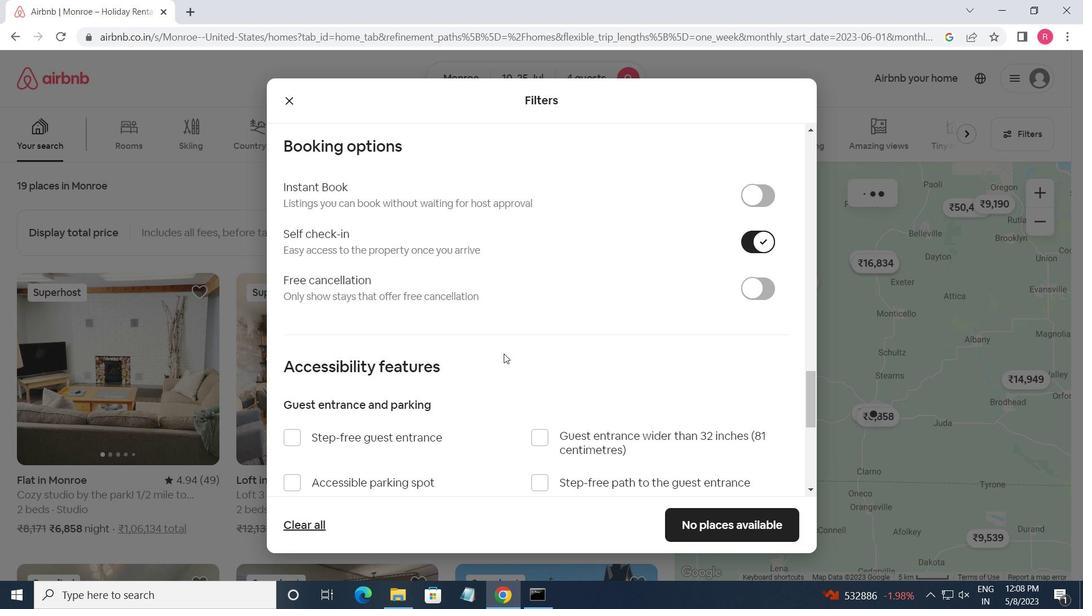 
Action: Mouse scrolled (516, 354) with delta (0, 0)
Screenshot: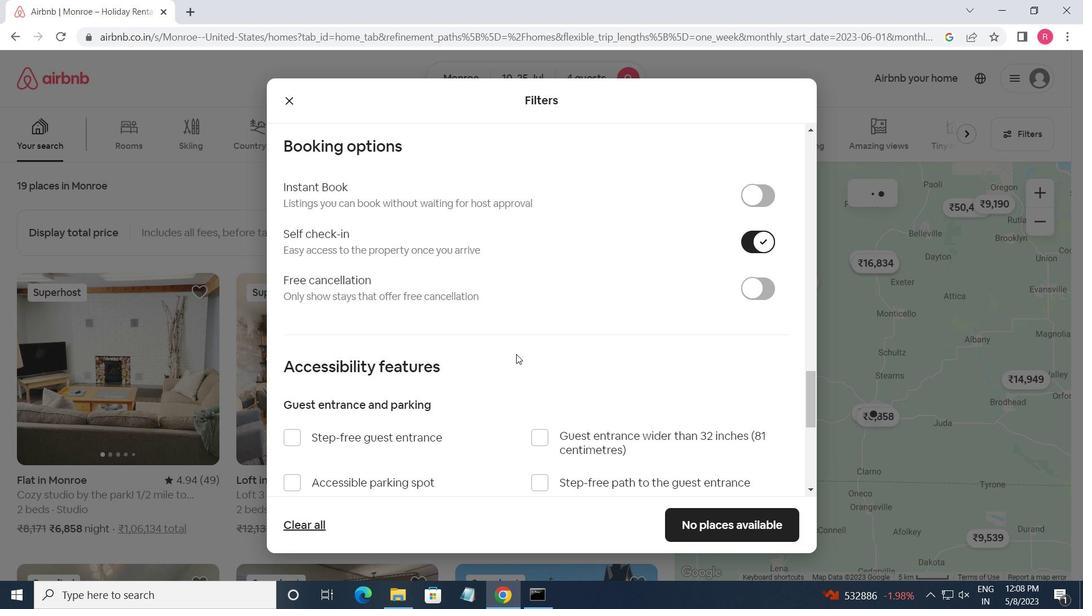 
Action: Mouse scrolled (516, 354) with delta (0, 0)
Screenshot: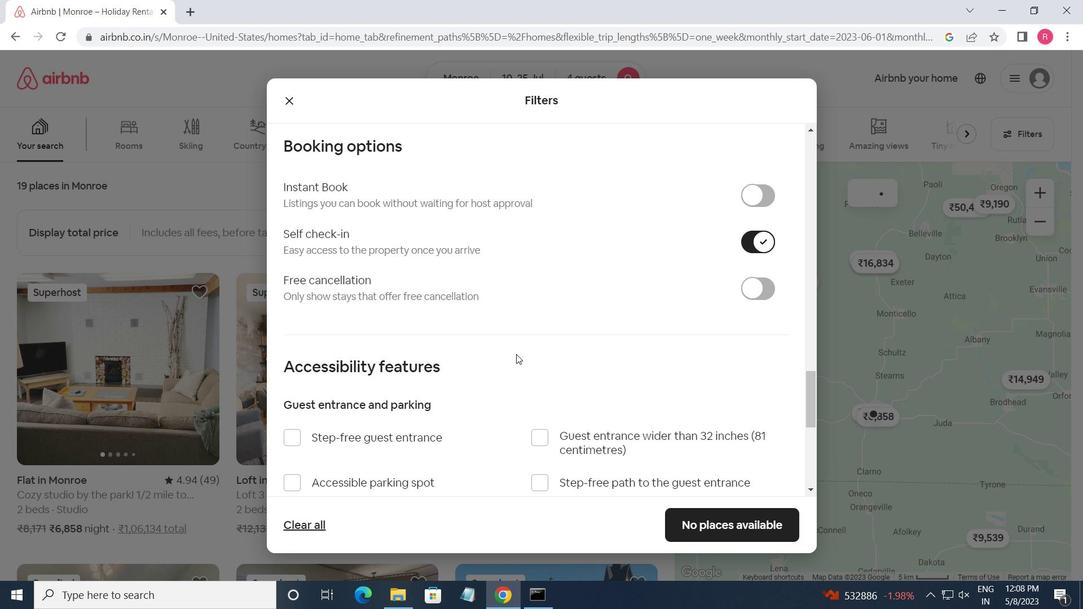 
Action: Mouse moved to (519, 401)
Screenshot: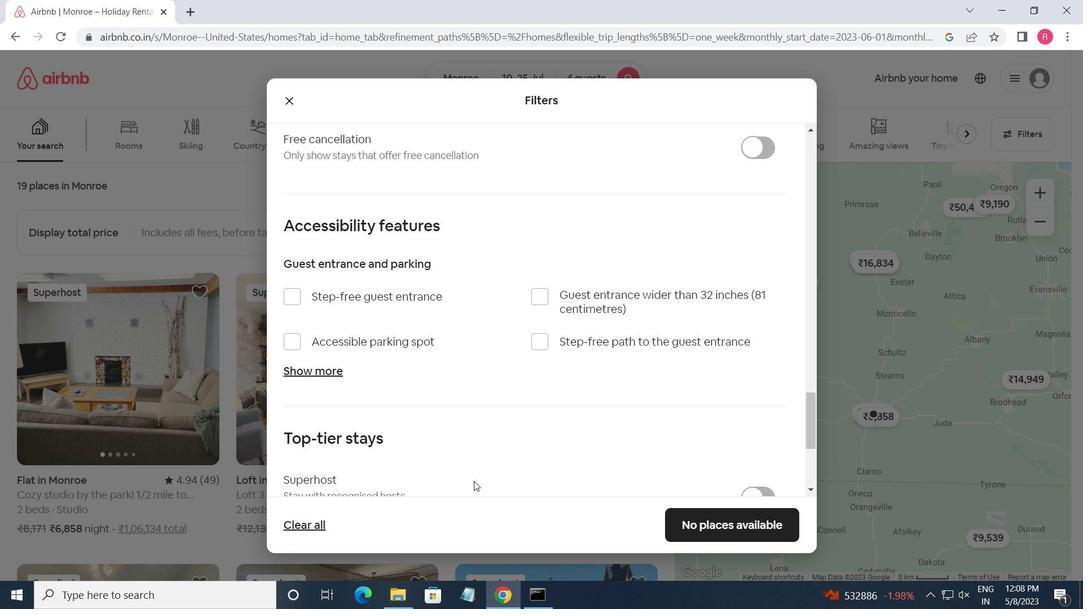 
Action: Mouse scrolled (519, 400) with delta (0, 0)
Screenshot: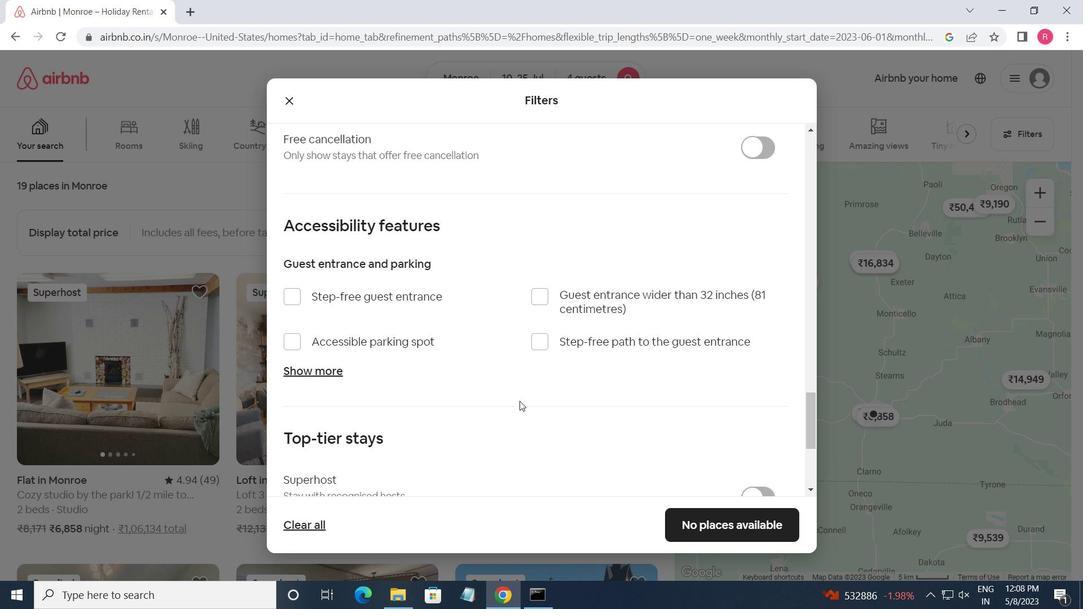 
Action: Mouse moved to (519, 400)
Screenshot: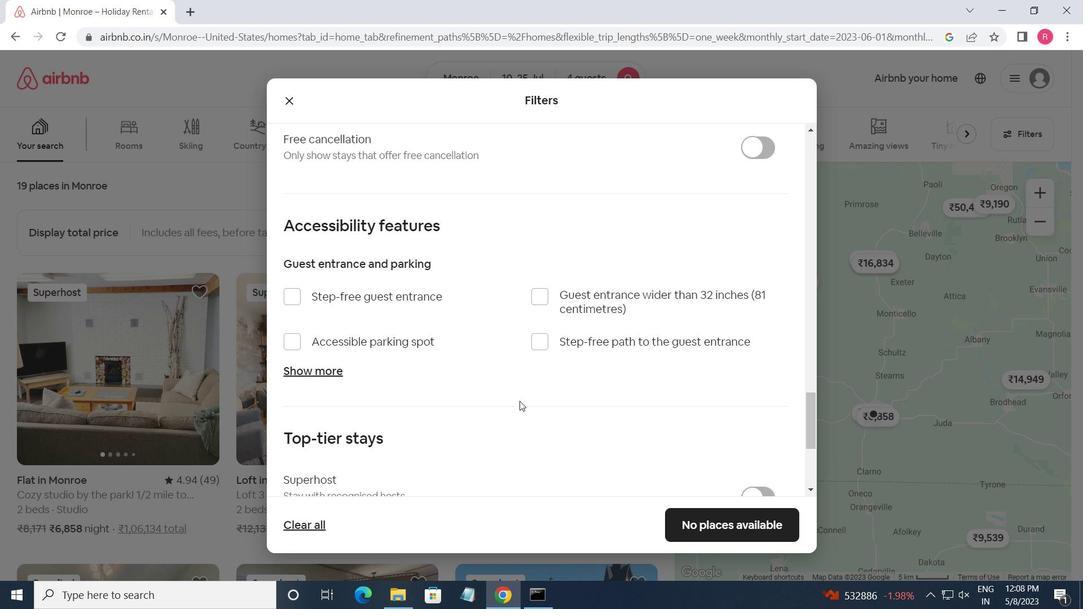 
Action: Mouse scrolled (519, 400) with delta (0, 0)
Screenshot: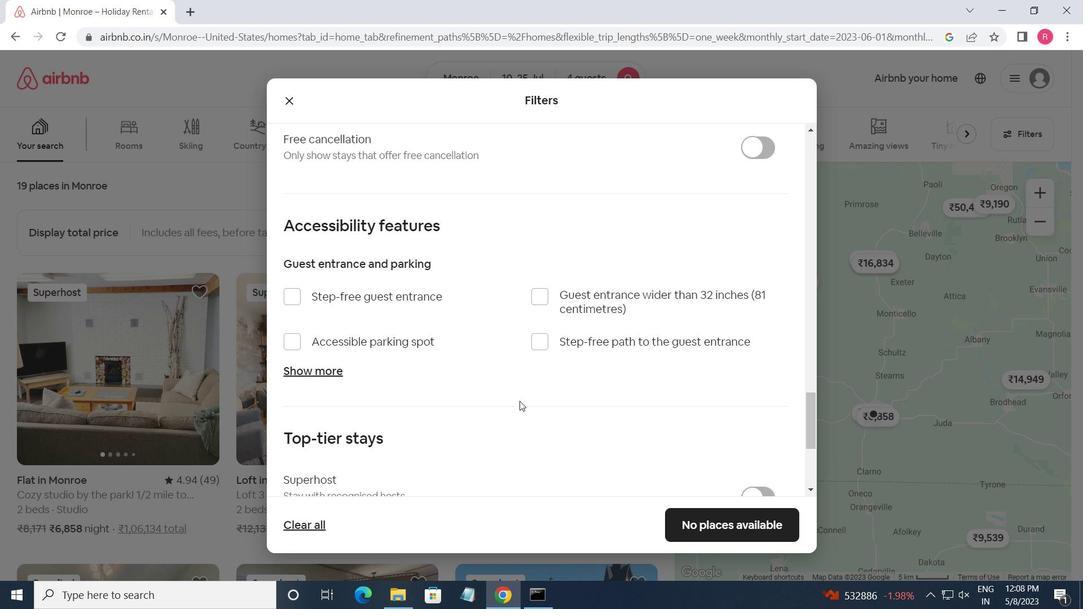 
Action: Mouse moved to (520, 400)
Screenshot: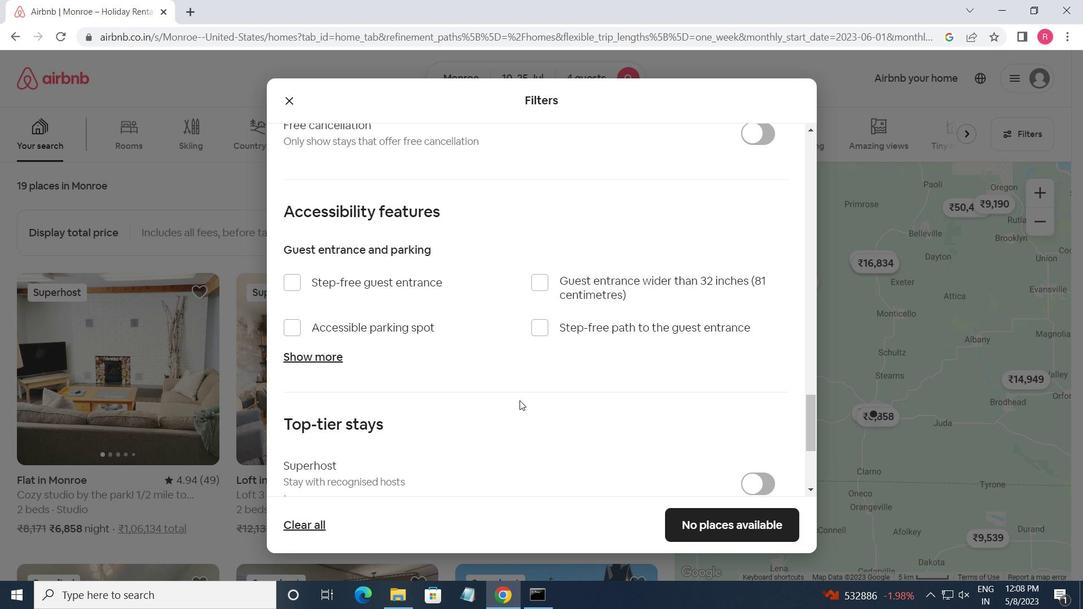 
Action: Mouse scrolled (520, 399) with delta (0, 0)
Screenshot: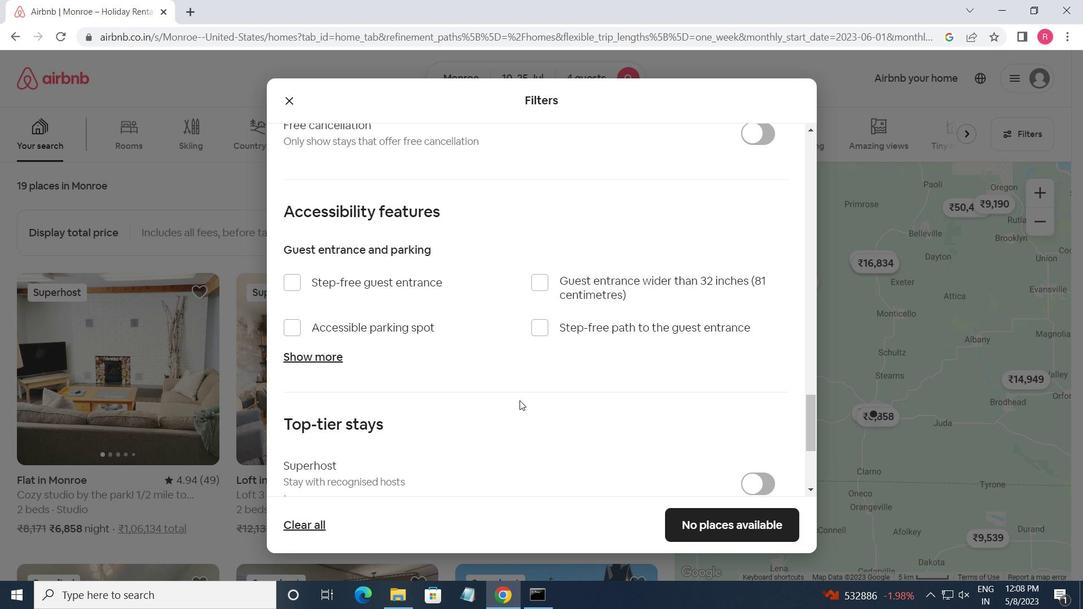 
Action: Mouse moved to (296, 415)
Screenshot: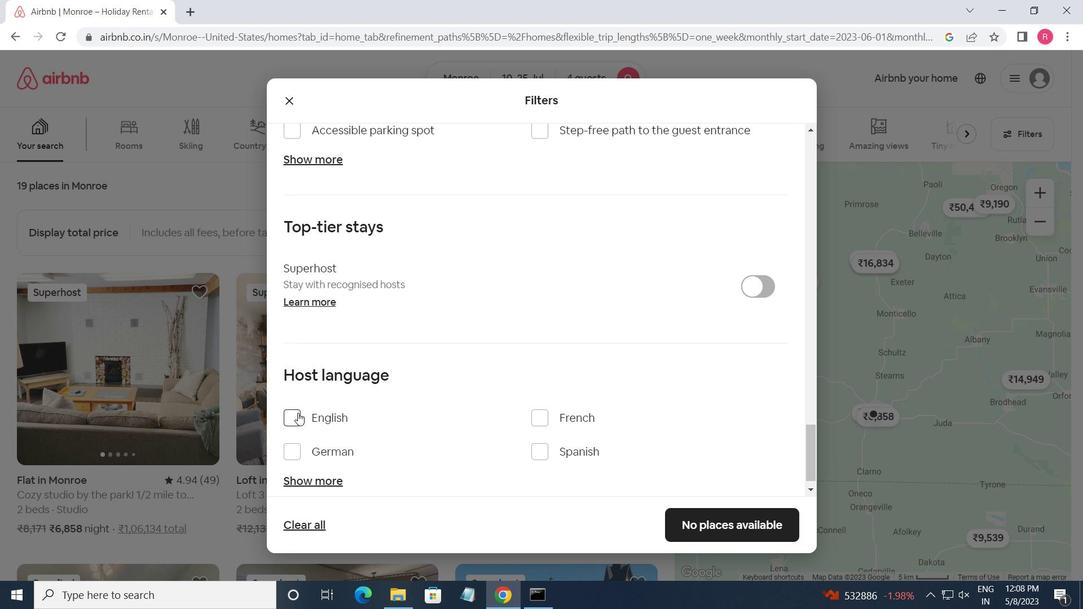 
Action: Mouse pressed left at (296, 415)
Screenshot: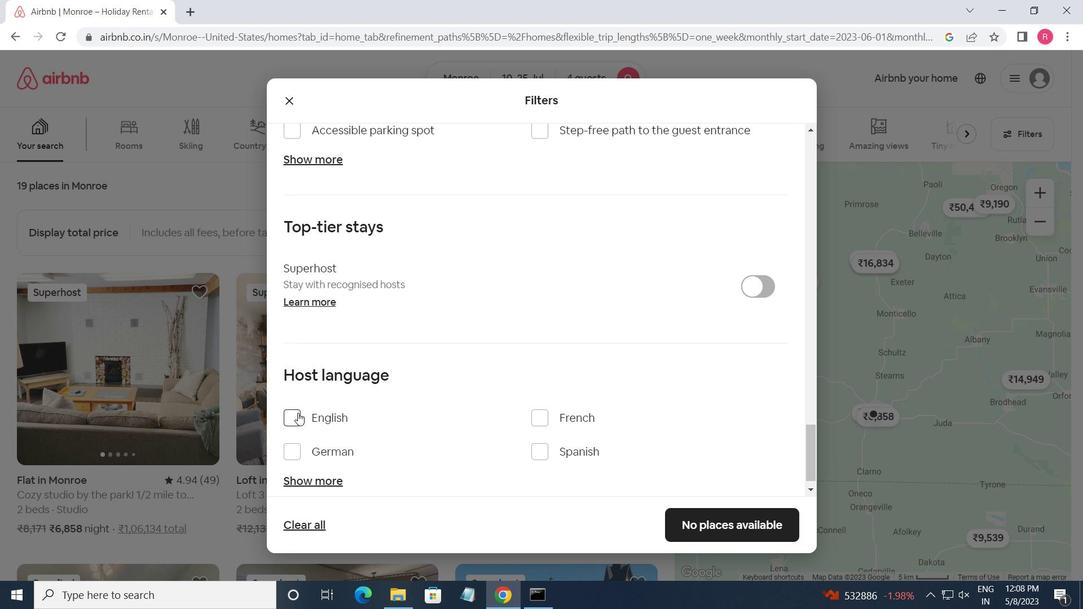 
Action: Mouse moved to (475, 479)
Screenshot: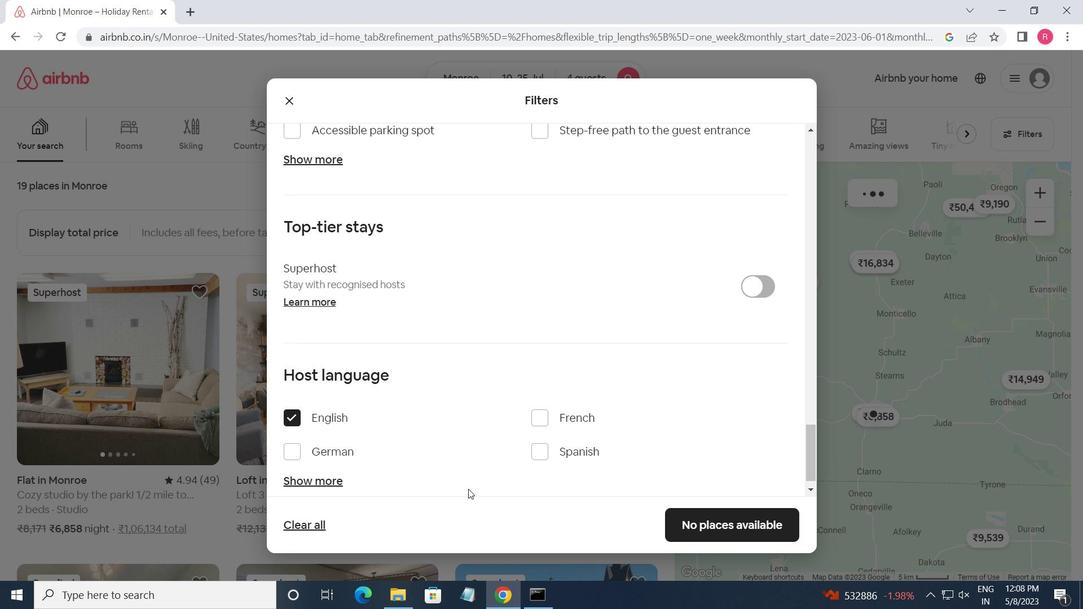 
Action: Mouse scrolled (475, 479) with delta (0, 0)
Screenshot: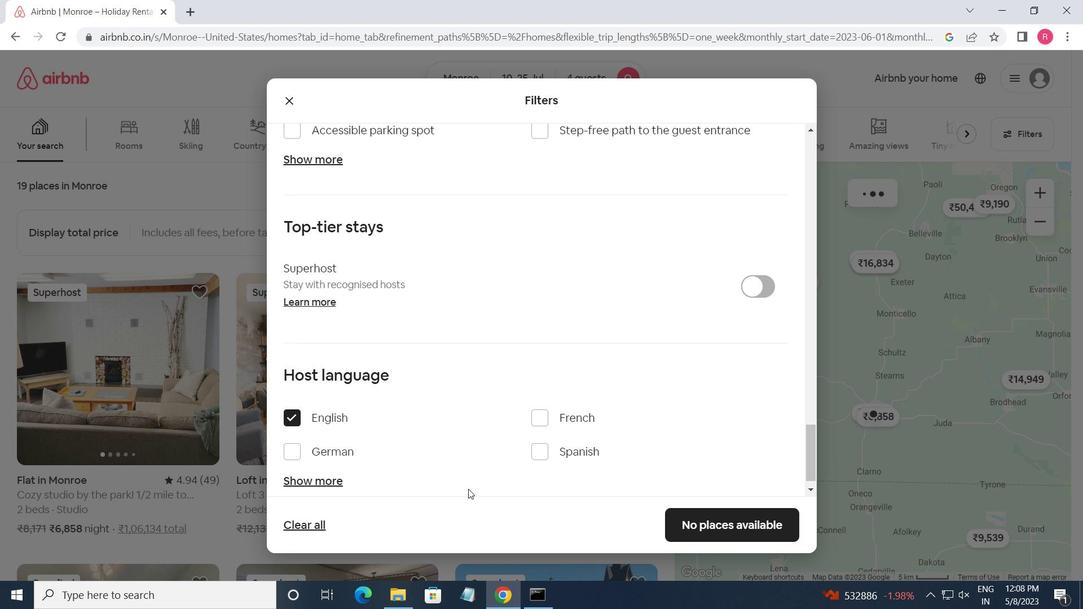 
Action: Mouse moved to (475, 478)
Screenshot: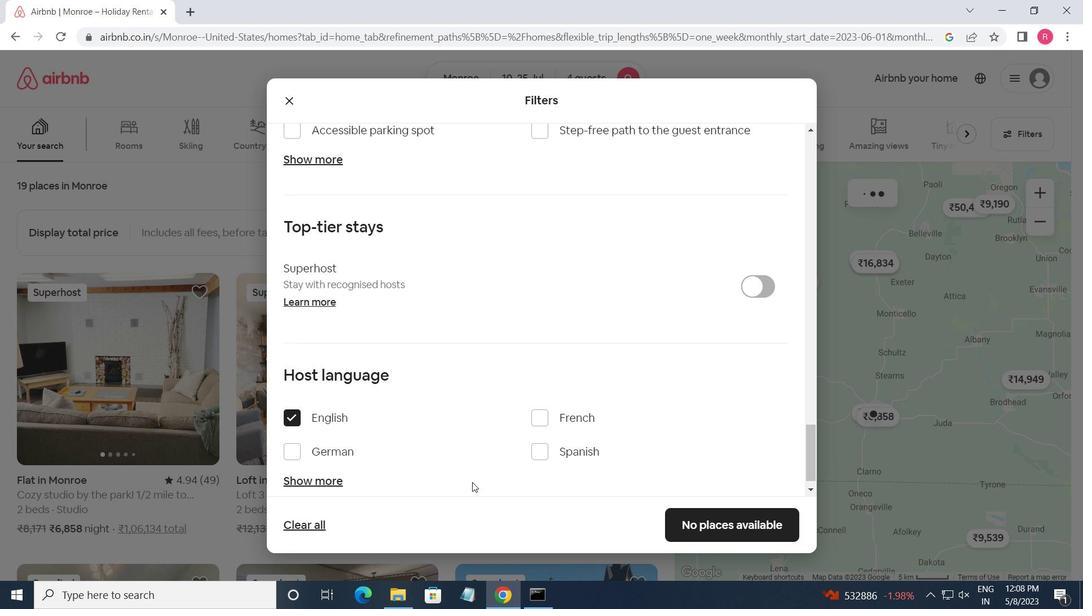
Action: Mouse scrolled (475, 478) with delta (0, 0)
Screenshot: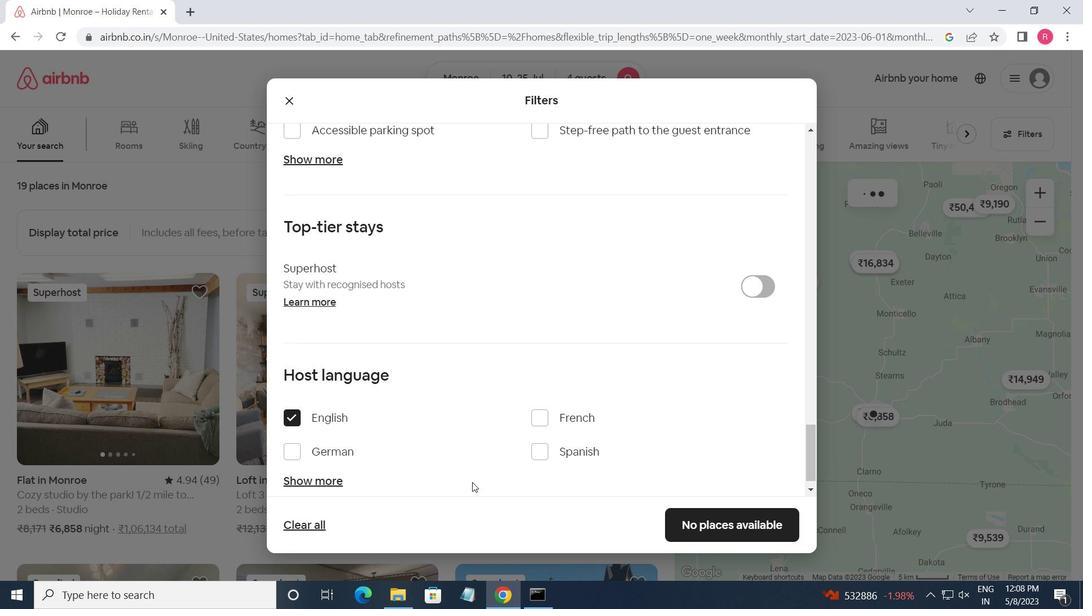 
Action: Mouse moved to (478, 475)
Screenshot: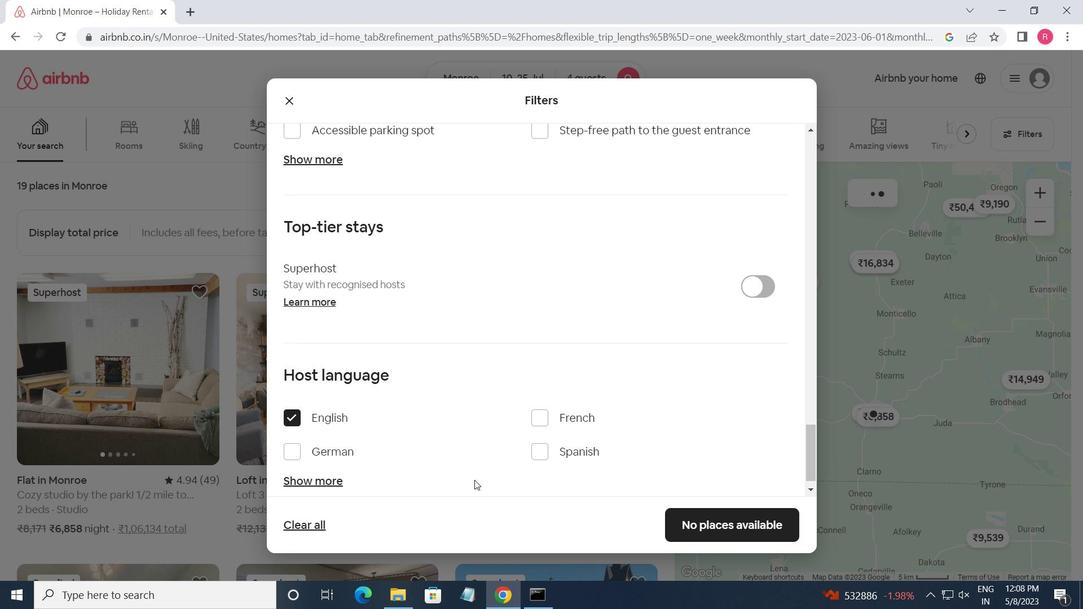 
Action: Mouse scrolled (478, 474) with delta (0, 0)
Screenshot: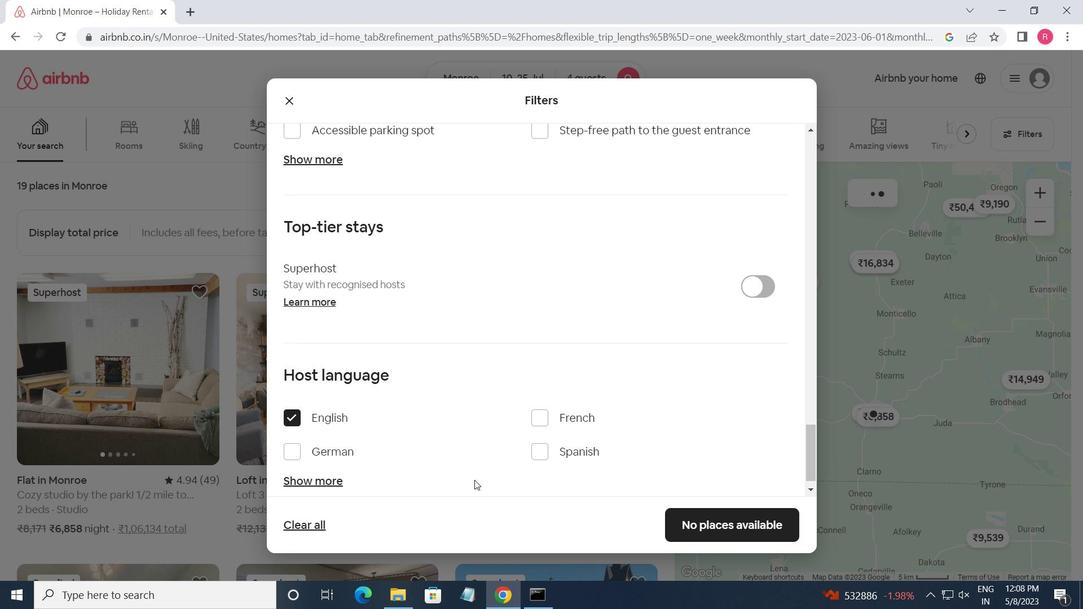 
Action: Mouse moved to (699, 527)
Screenshot: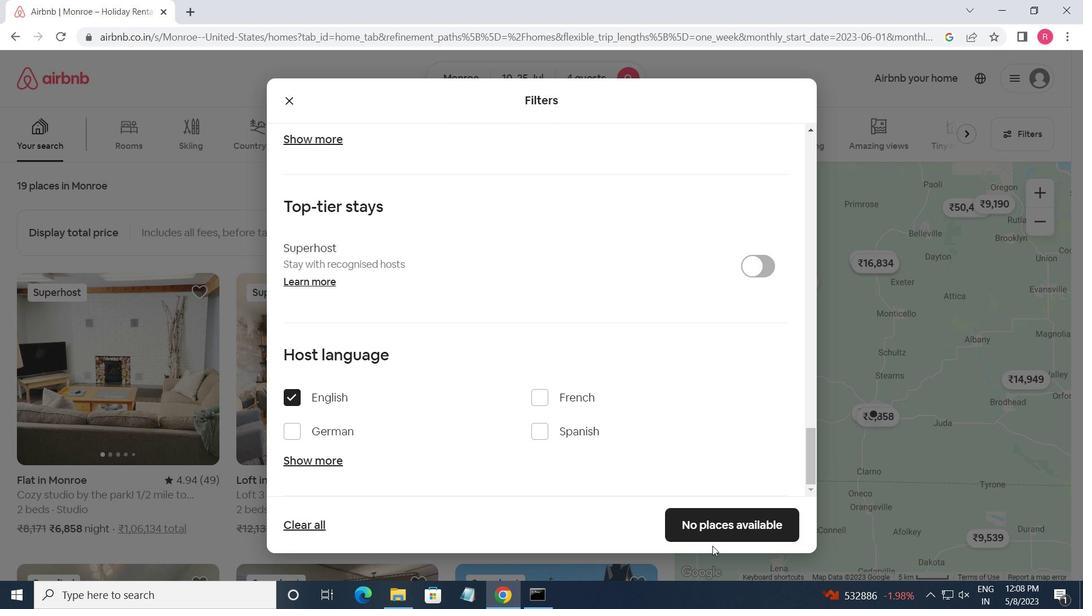 
Action: Mouse pressed left at (699, 527)
Screenshot: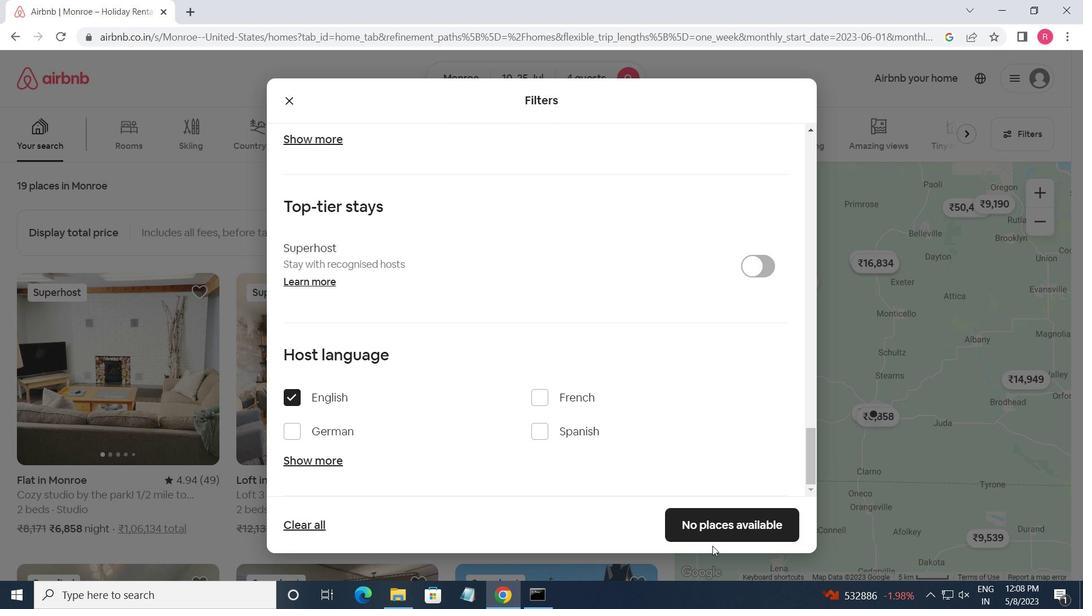 
Action: Mouse moved to (700, 527)
Screenshot: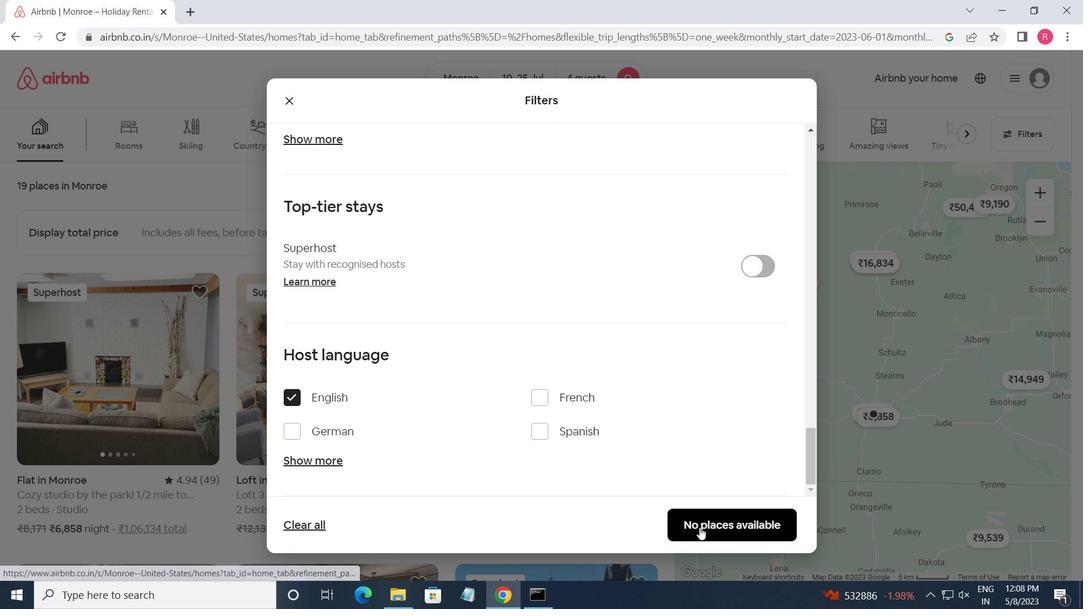 
